 Task: Look for space in Jumilla, Spain from 5th July, 2023 to 10th July, 2023 for 4 adults in price range Rs.9000 to Rs.14000. Place can be entire place with 2 bedrooms having 4 beds and 2 bathrooms. Property type can be house, flat, guest house. Booking option can be shelf check-in. Required host language is English.
Action: Mouse moved to (336, 173)
Screenshot: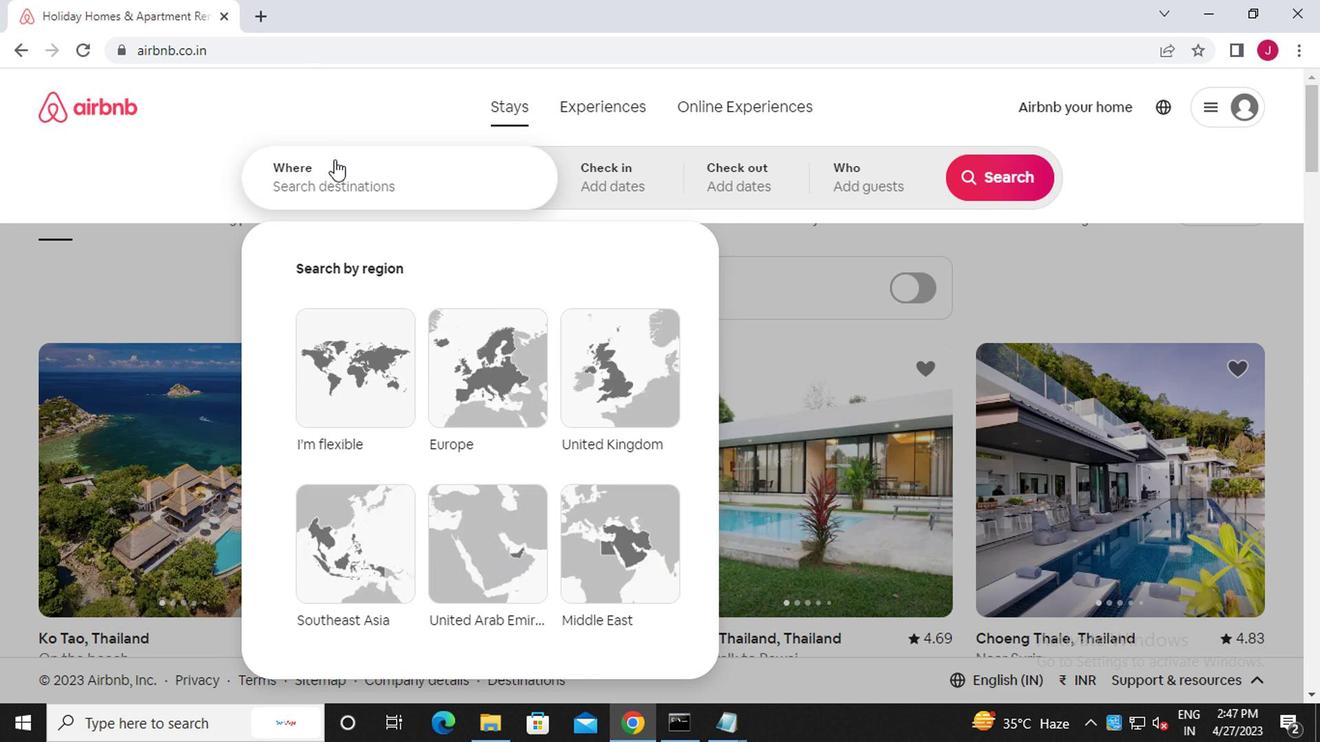 
Action: Mouse pressed left at (336, 173)
Screenshot: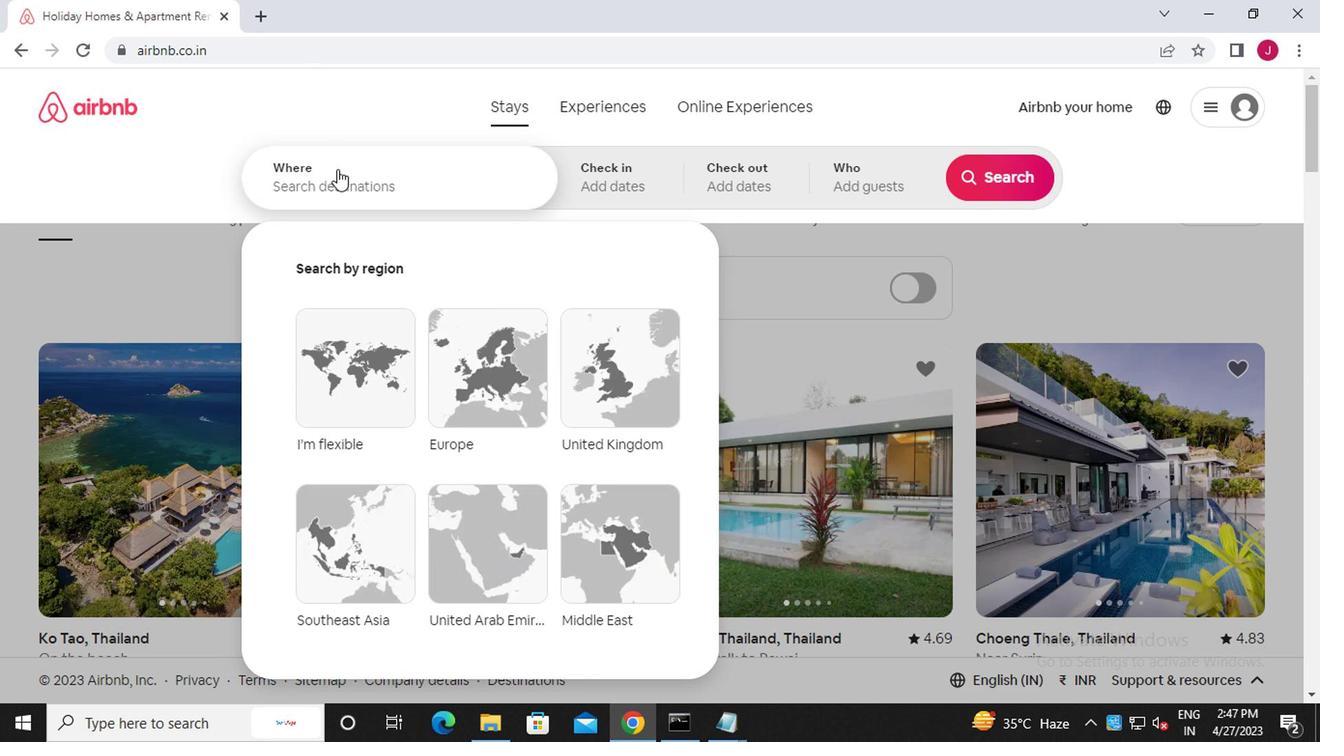 
Action: Key pressed j<Key.caps_lock>umilla,<Key.caps_lock>s<Key.caps_lock>pain
Screenshot: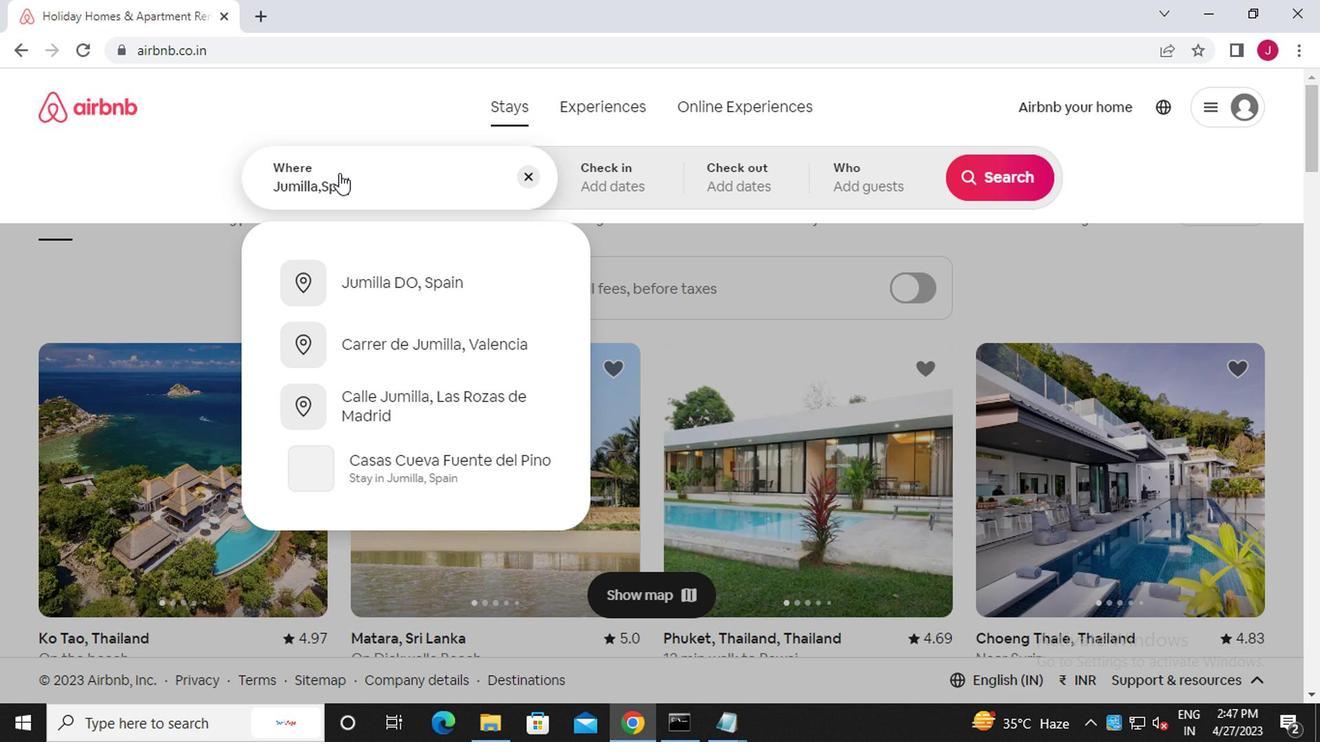
Action: Mouse moved to (640, 191)
Screenshot: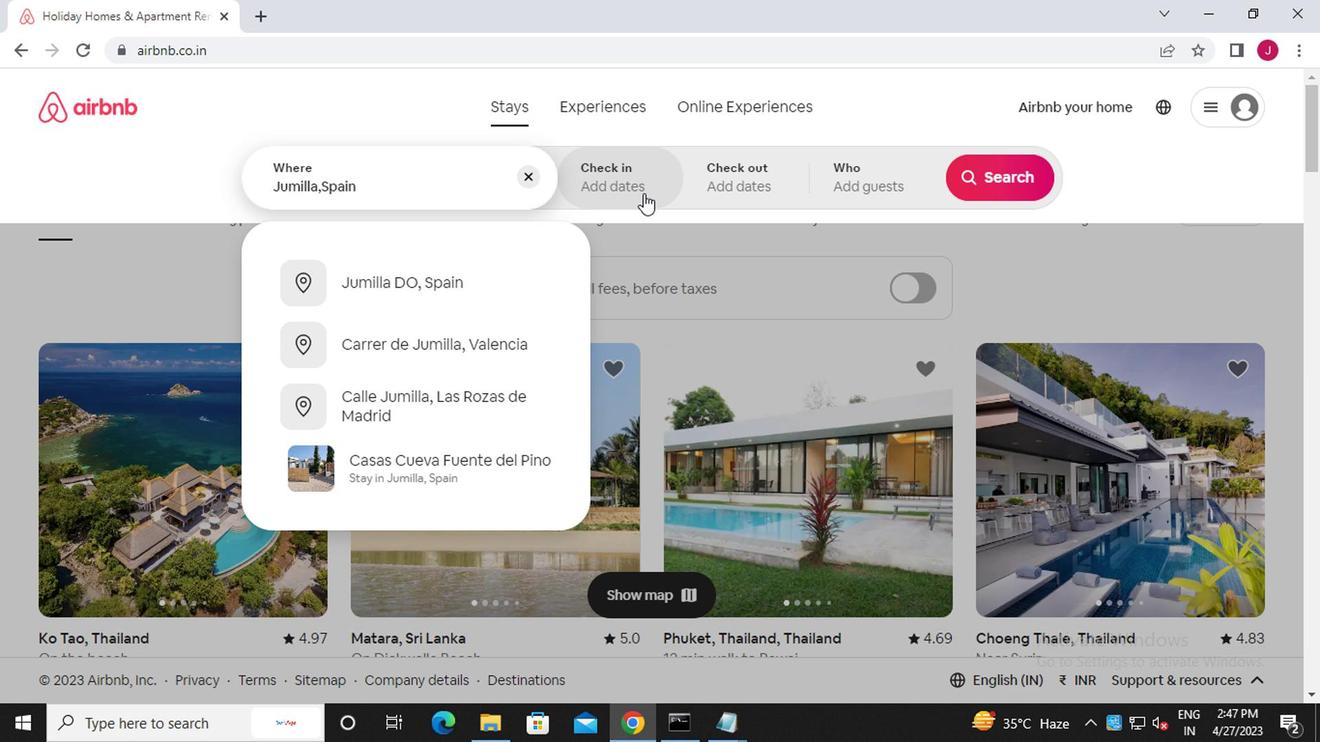 
Action: Mouse pressed left at (640, 191)
Screenshot: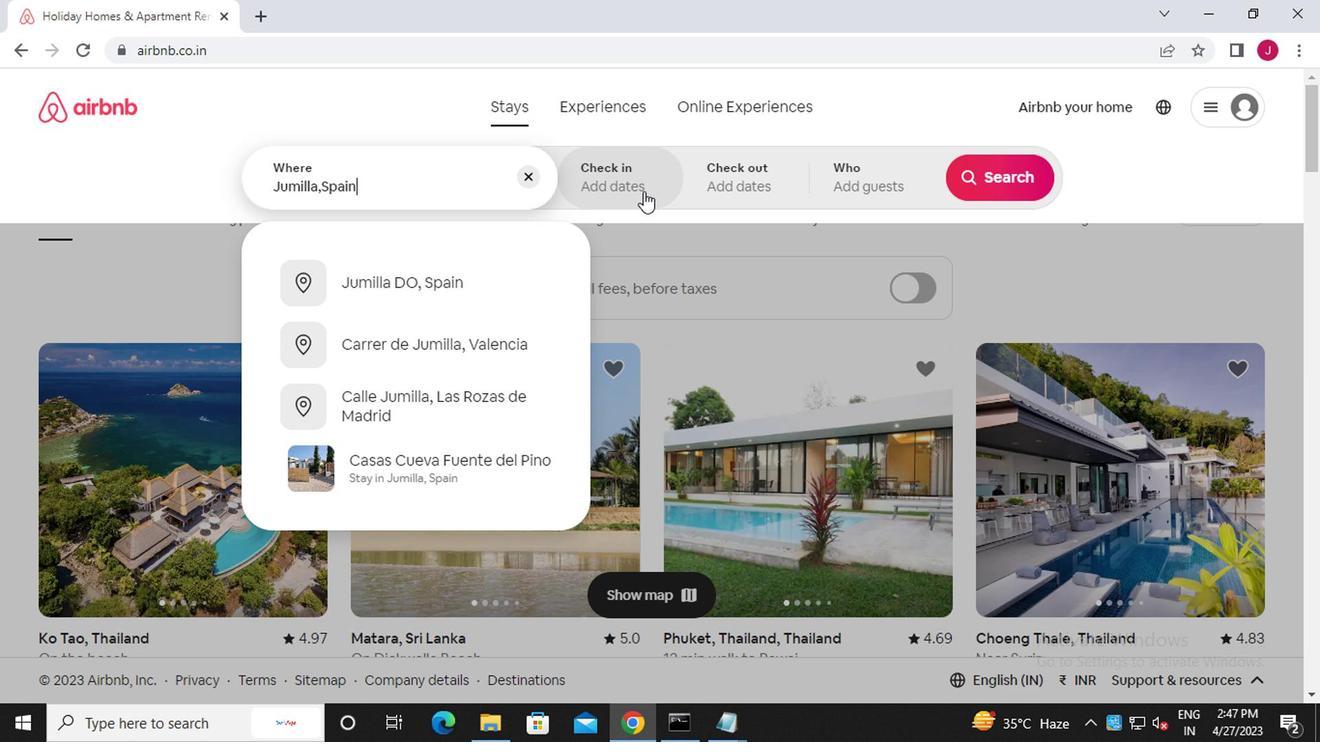 
Action: Mouse moved to (984, 330)
Screenshot: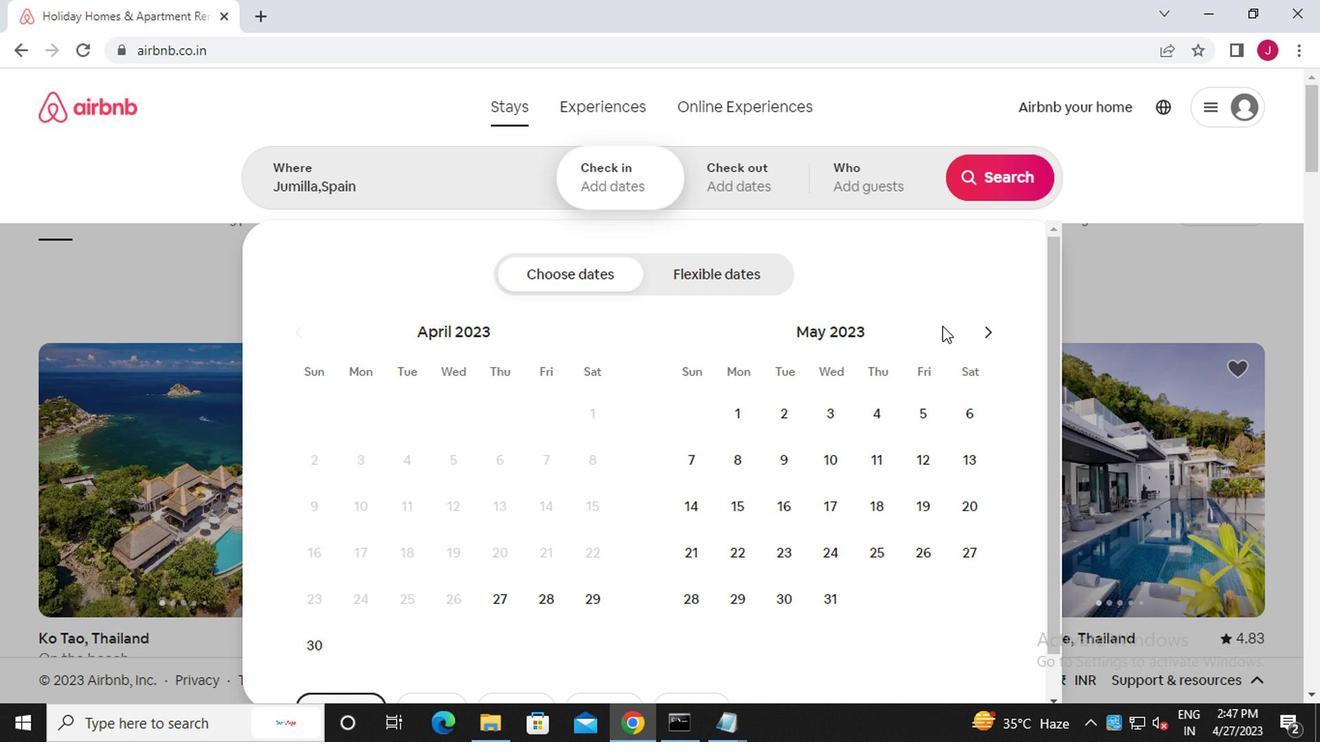 
Action: Mouse pressed left at (984, 330)
Screenshot: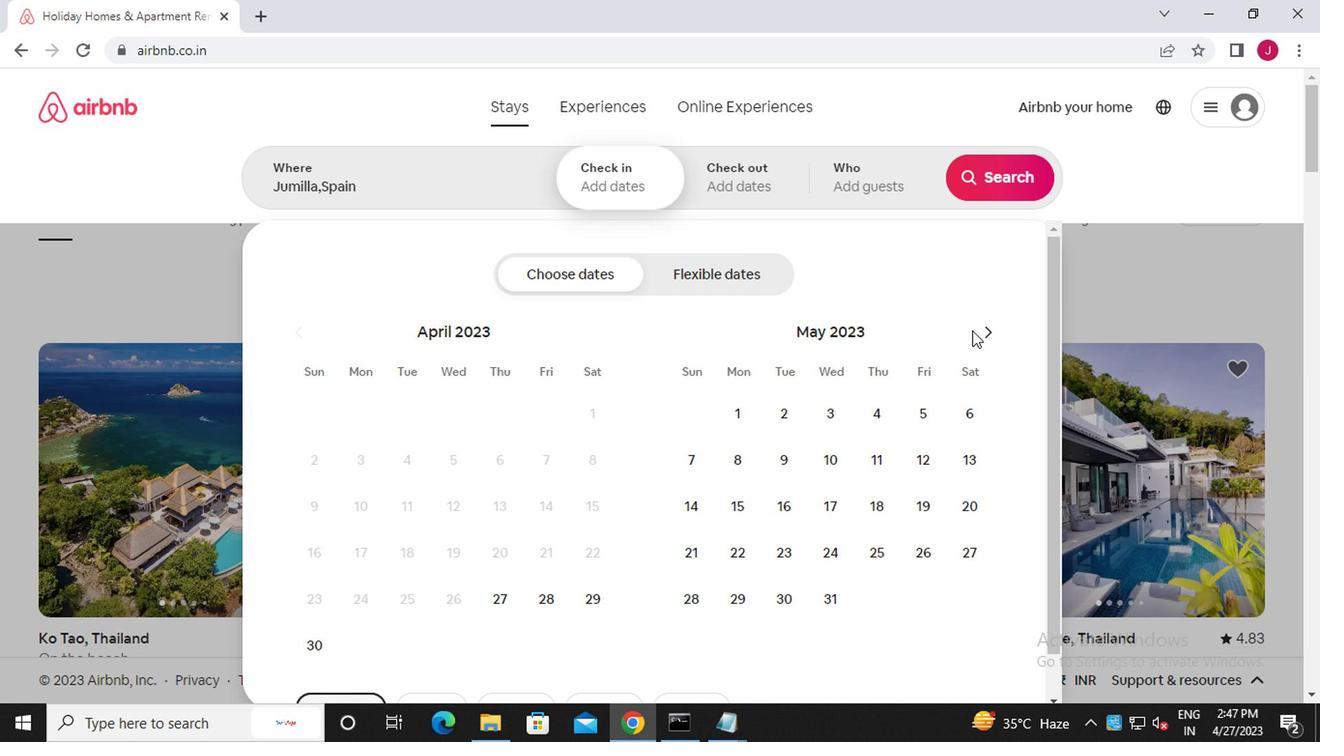 
Action: Mouse moved to (984, 330)
Screenshot: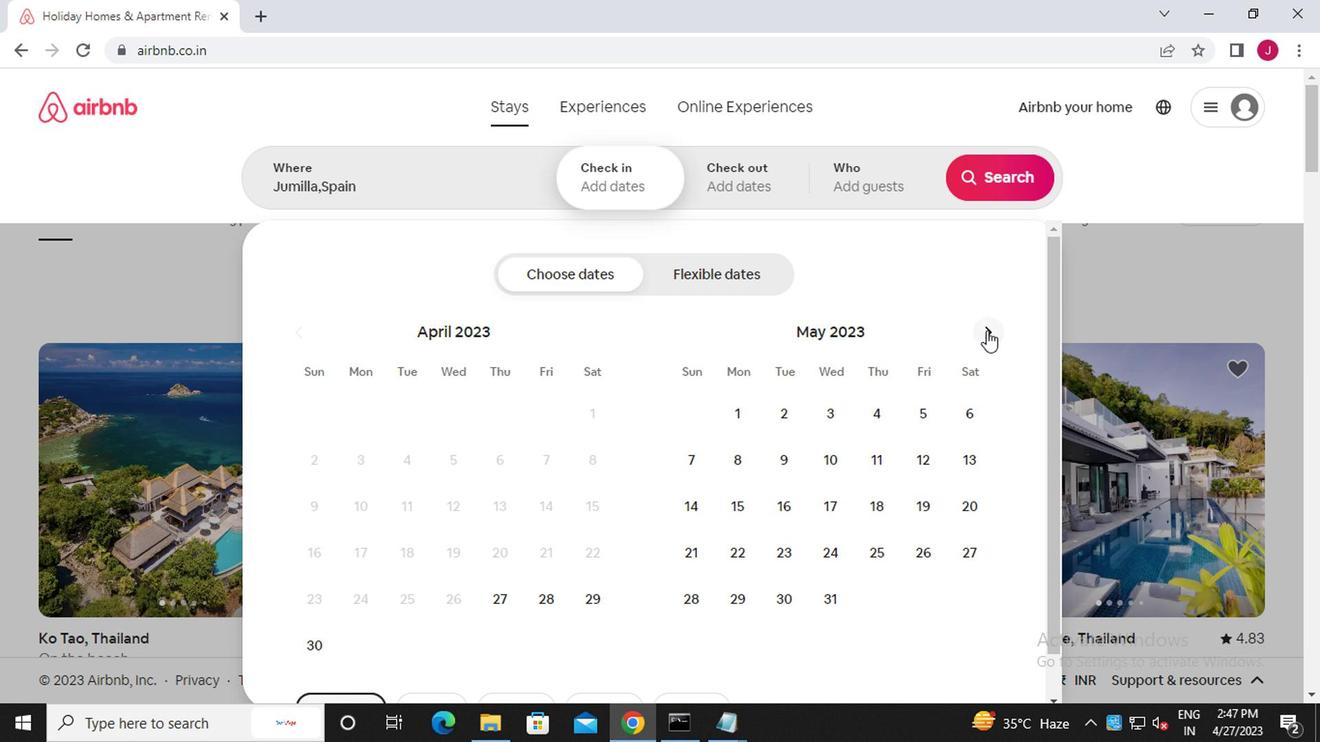 
Action: Mouse pressed left at (984, 330)
Screenshot: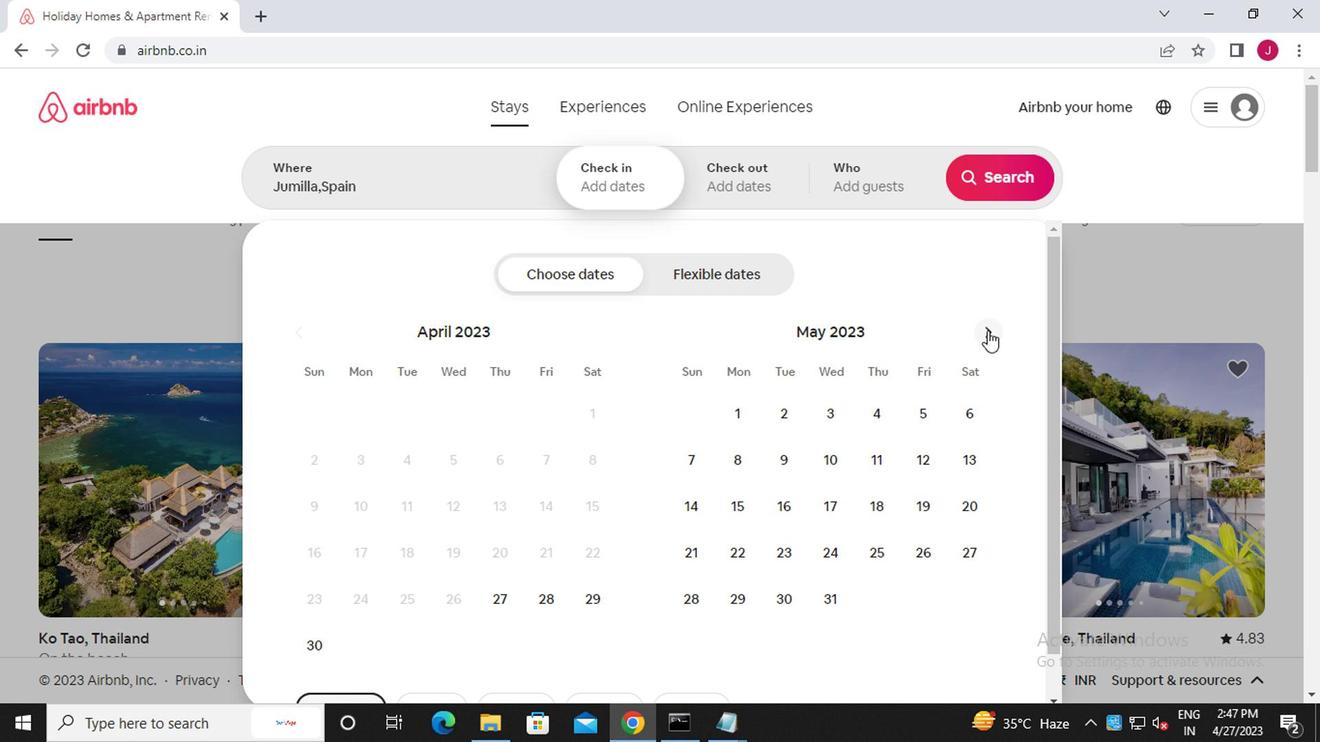 
Action: Mouse moved to (822, 463)
Screenshot: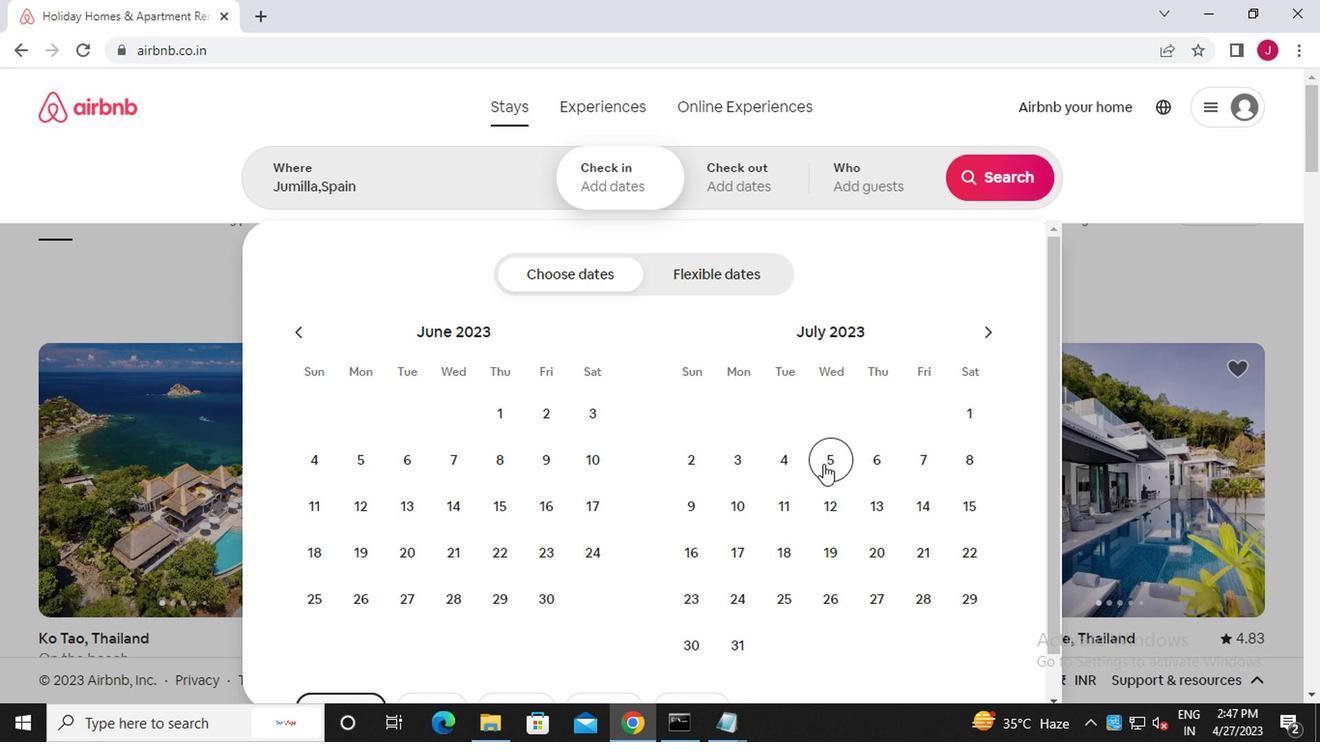 
Action: Mouse pressed left at (822, 463)
Screenshot: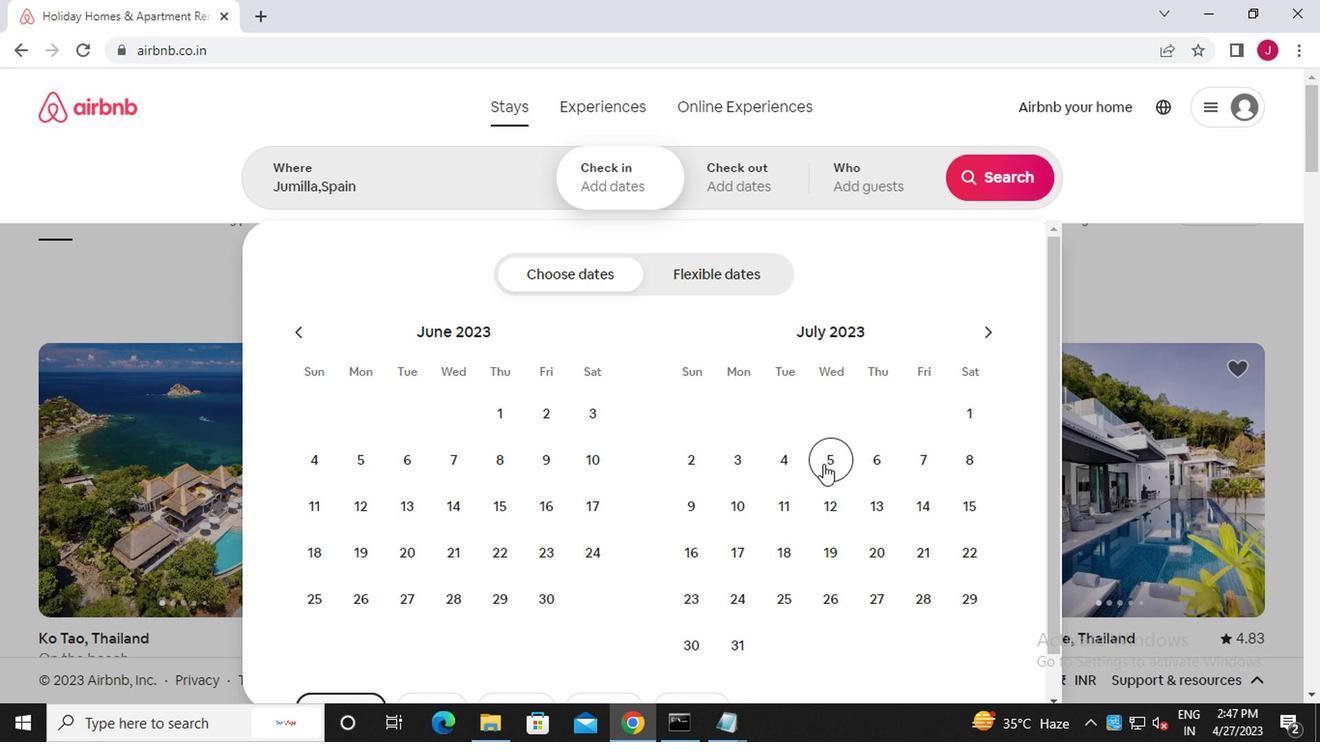 
Action: Mouse moved to (737, 499)
Screenshot: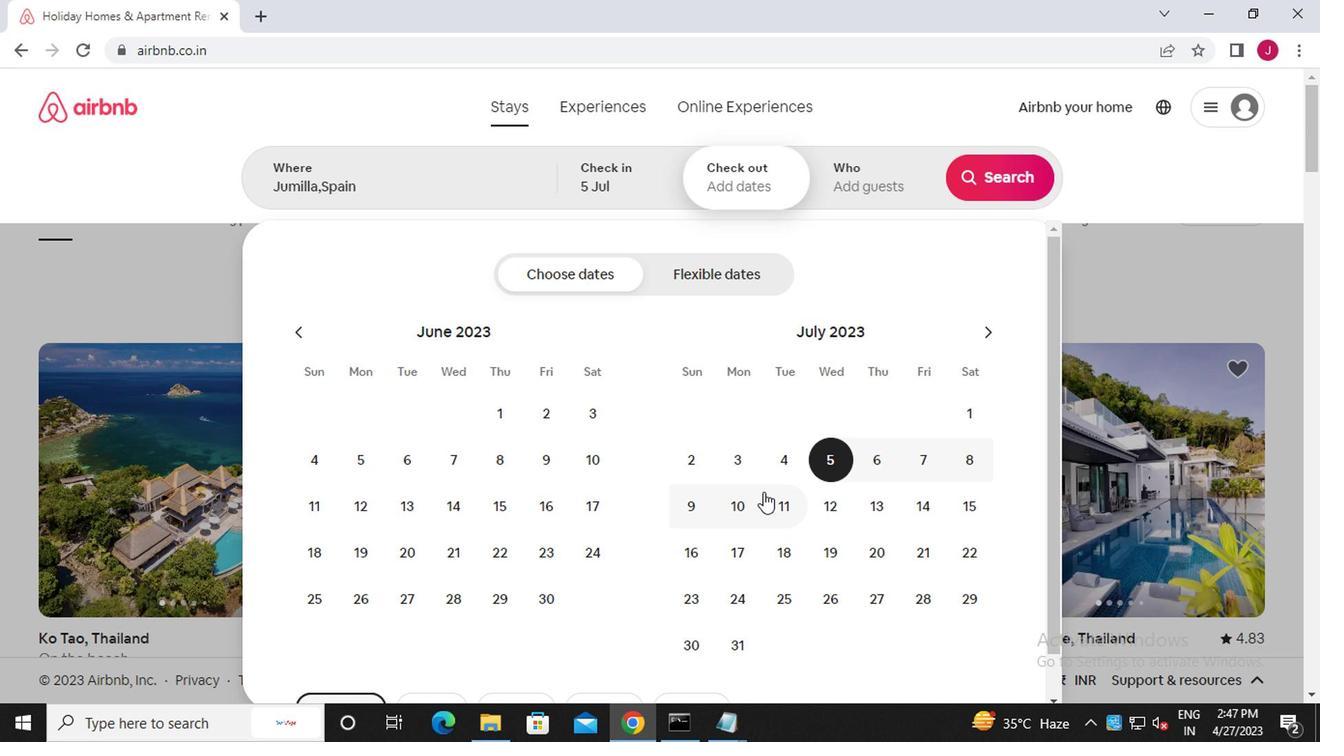 
Action: Mouse pressed left at (737, 499)
Screenshot: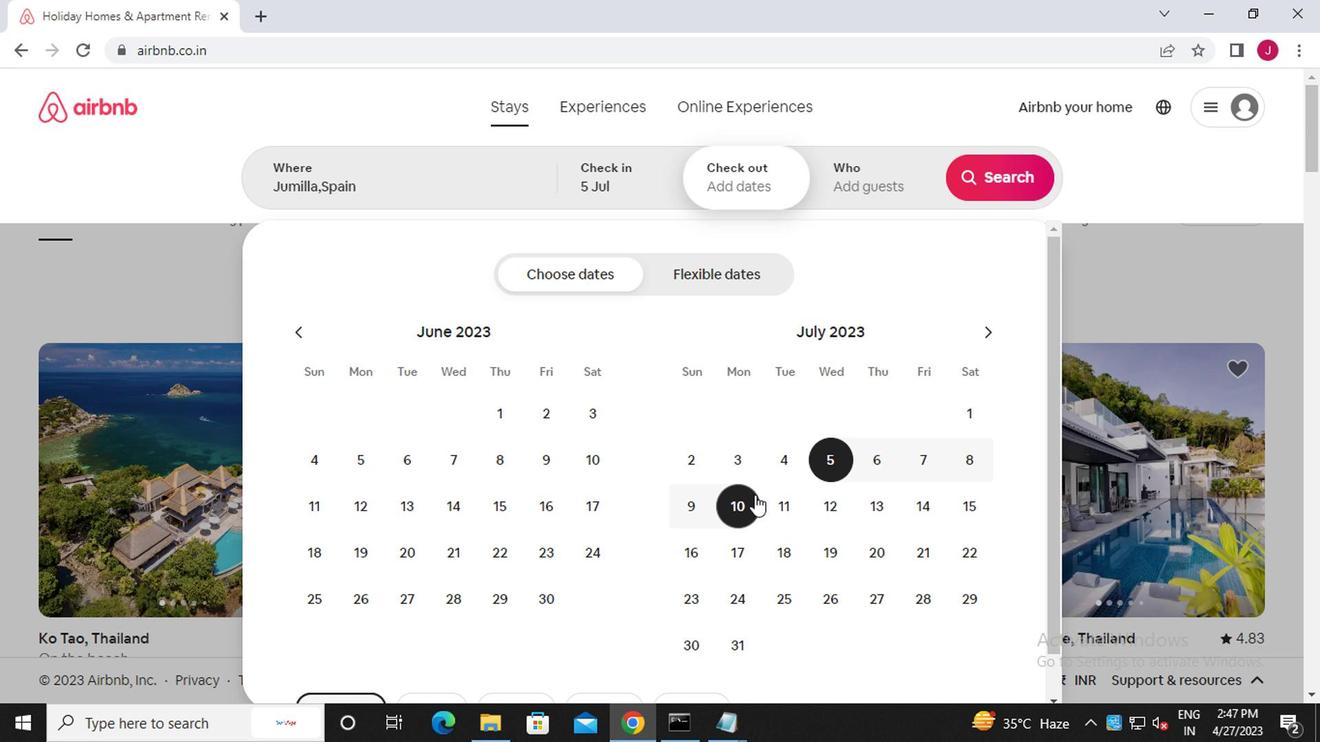 
Action: Mouse moved to (867, 181)
Screenshot: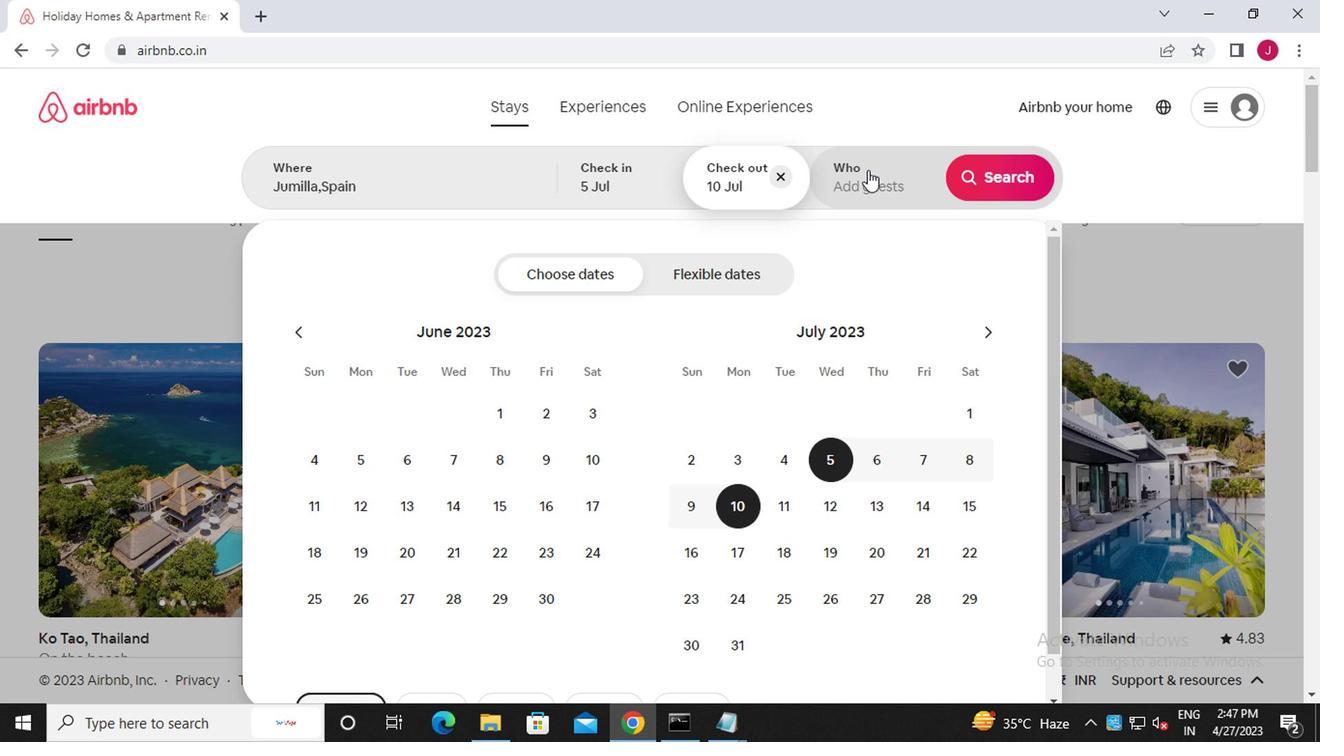 
Action: Mouse pressed left at (867, 181)
Screenshot: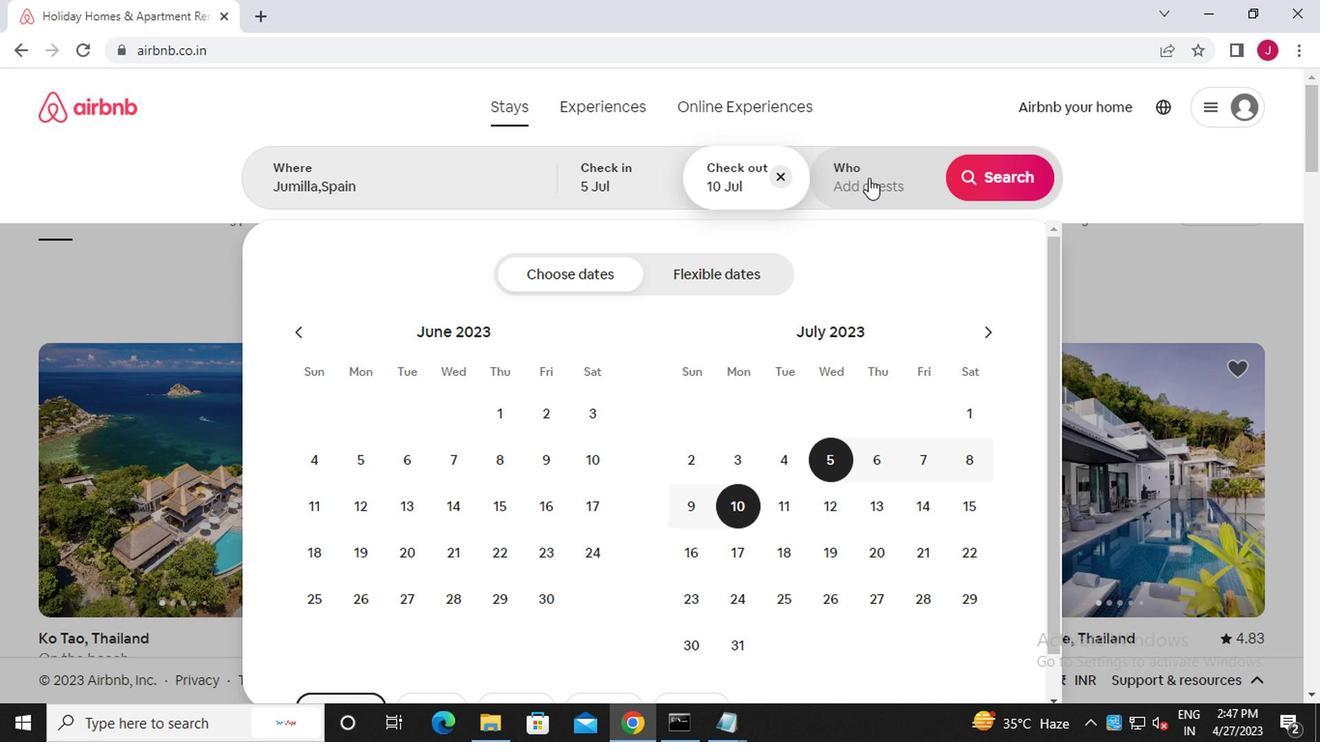 
Action: Mouse moved to (999, 278)
Screenshot: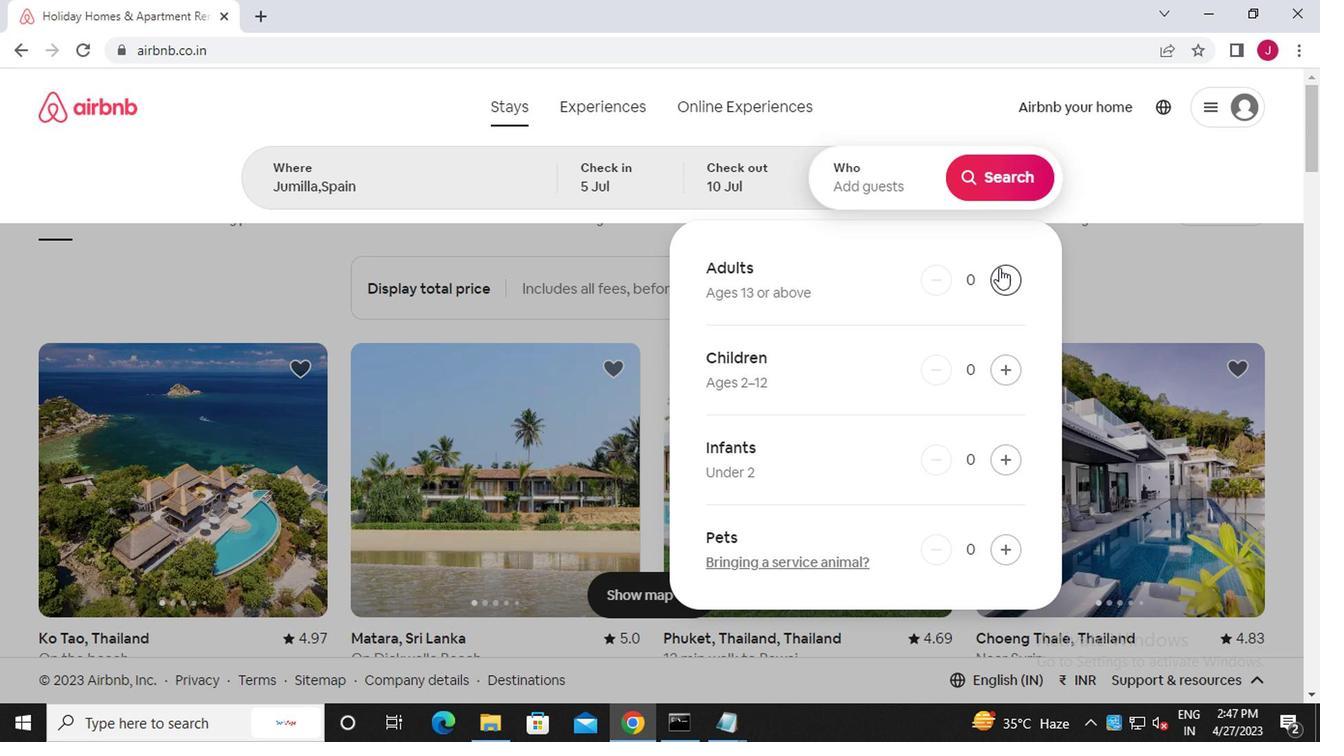 
Action: Mouse pressed left at (999, 278)
Screenshot: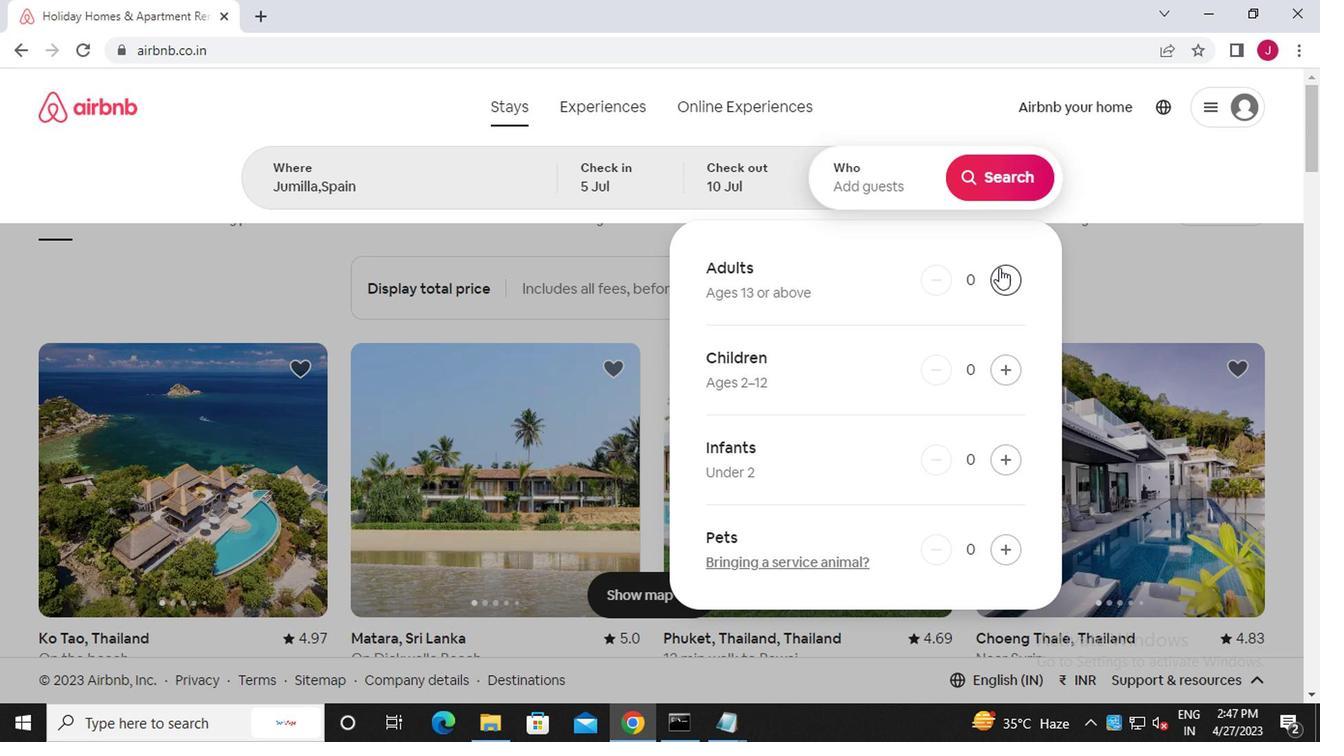 
Action: Mouse pressed left at (999, 278)
Screenshot: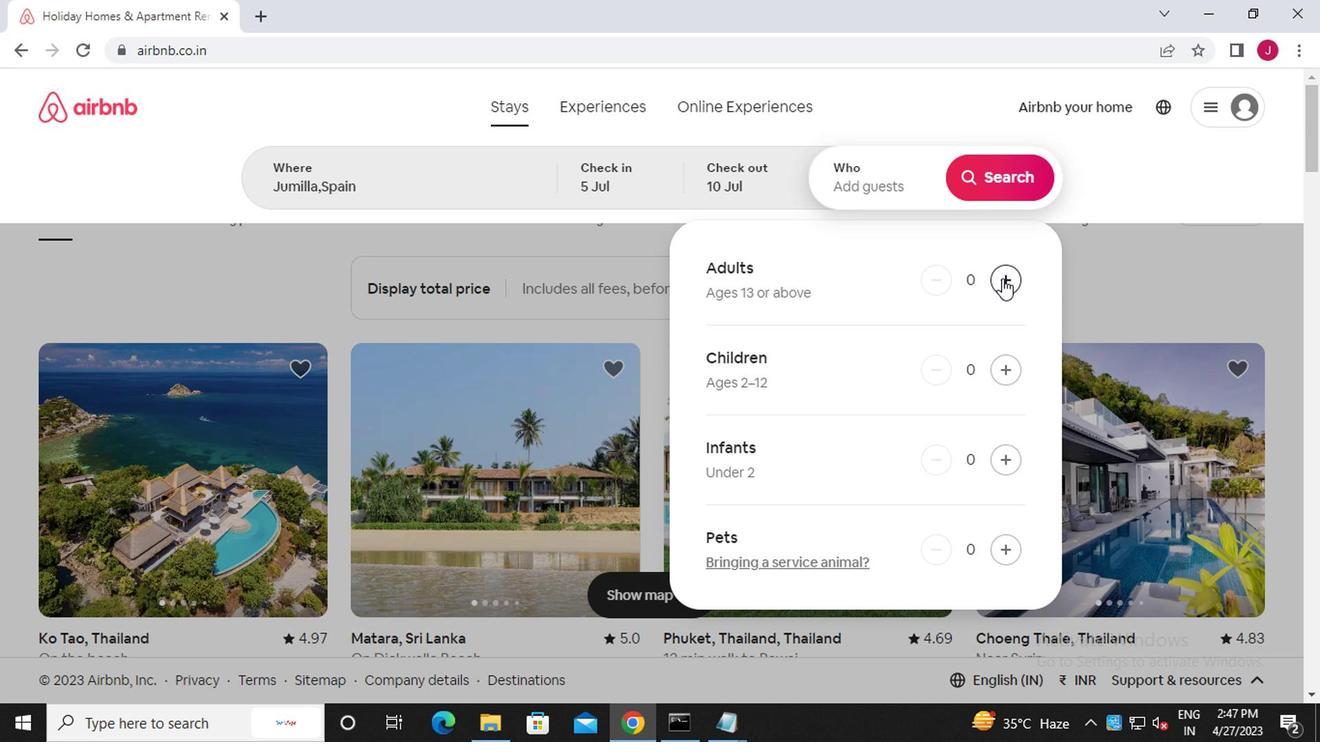 
Action: Mouse pressed left at (999, 278)
Screenshot: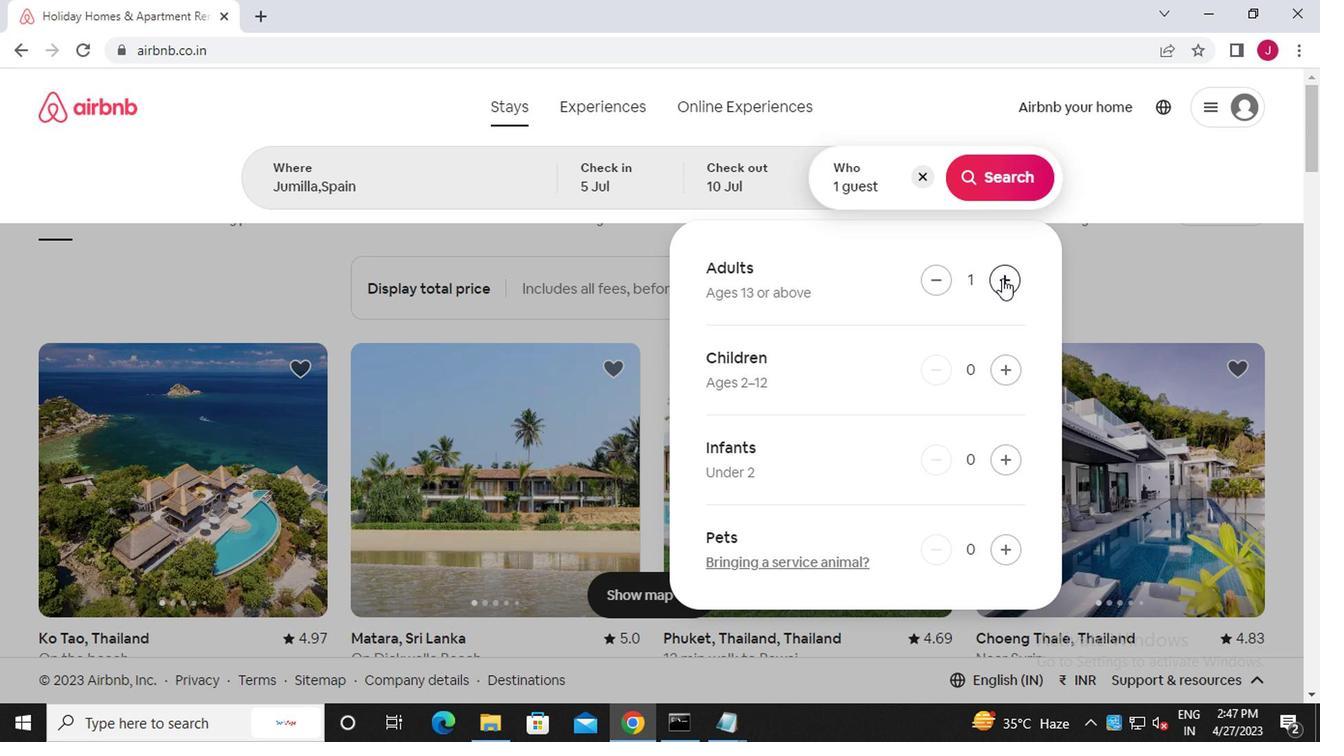 
Action: Mouse pressed left at (999, 278)
Screenshot: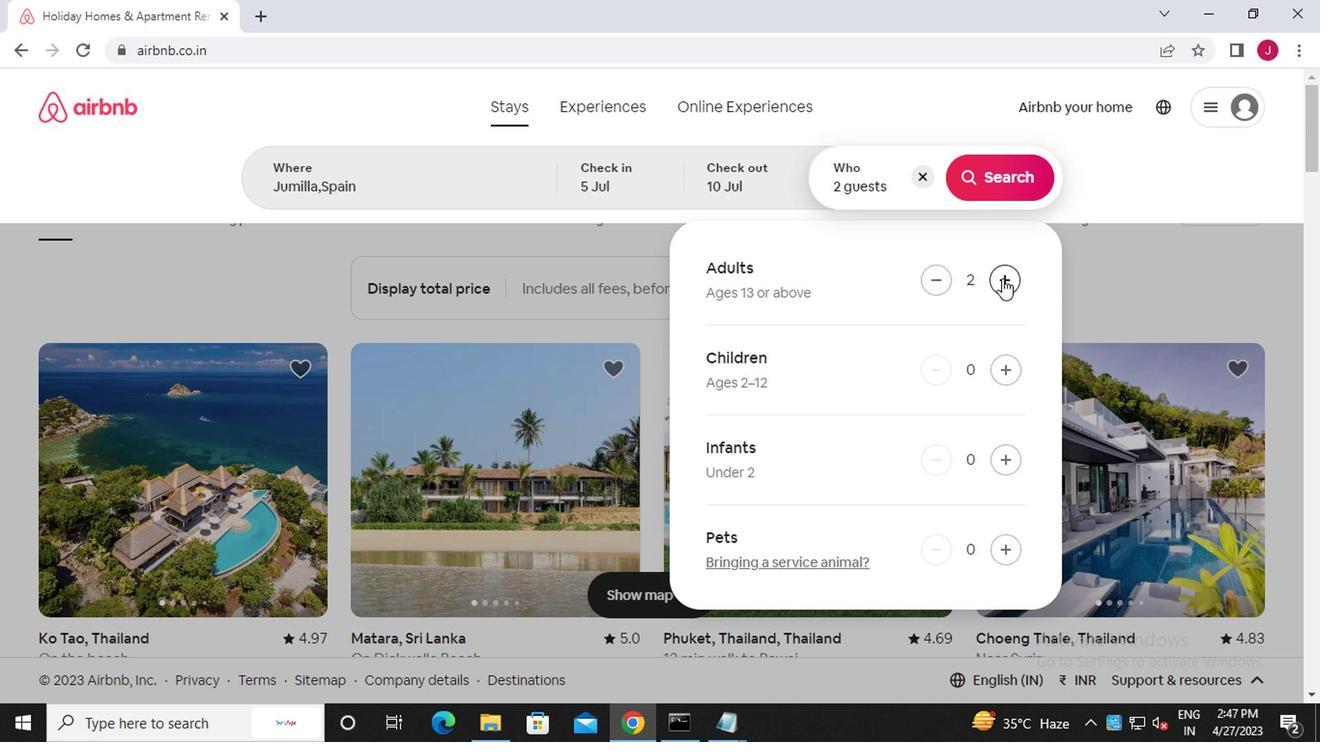 
Action: Mouse moved to (1003, 186)
Screenshot: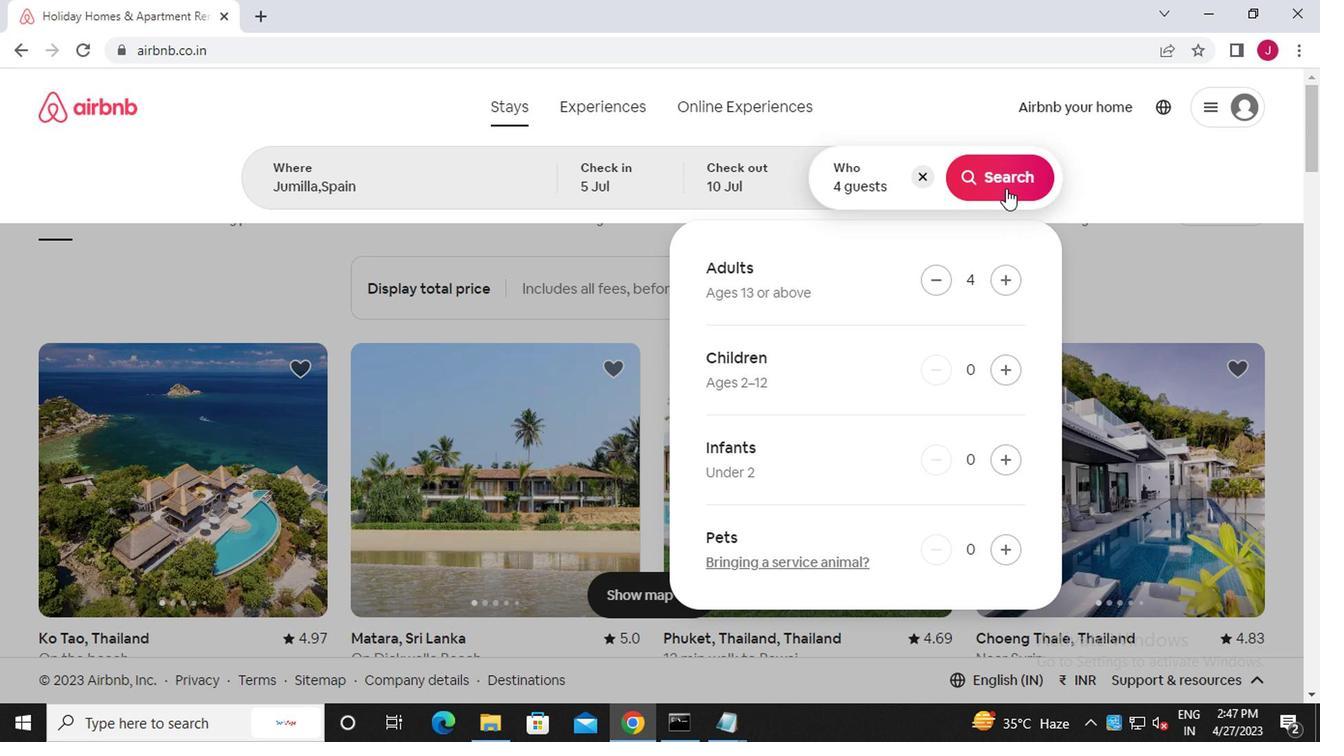 
Action: Mouse pressed left at (1003, 186)
Screenshot: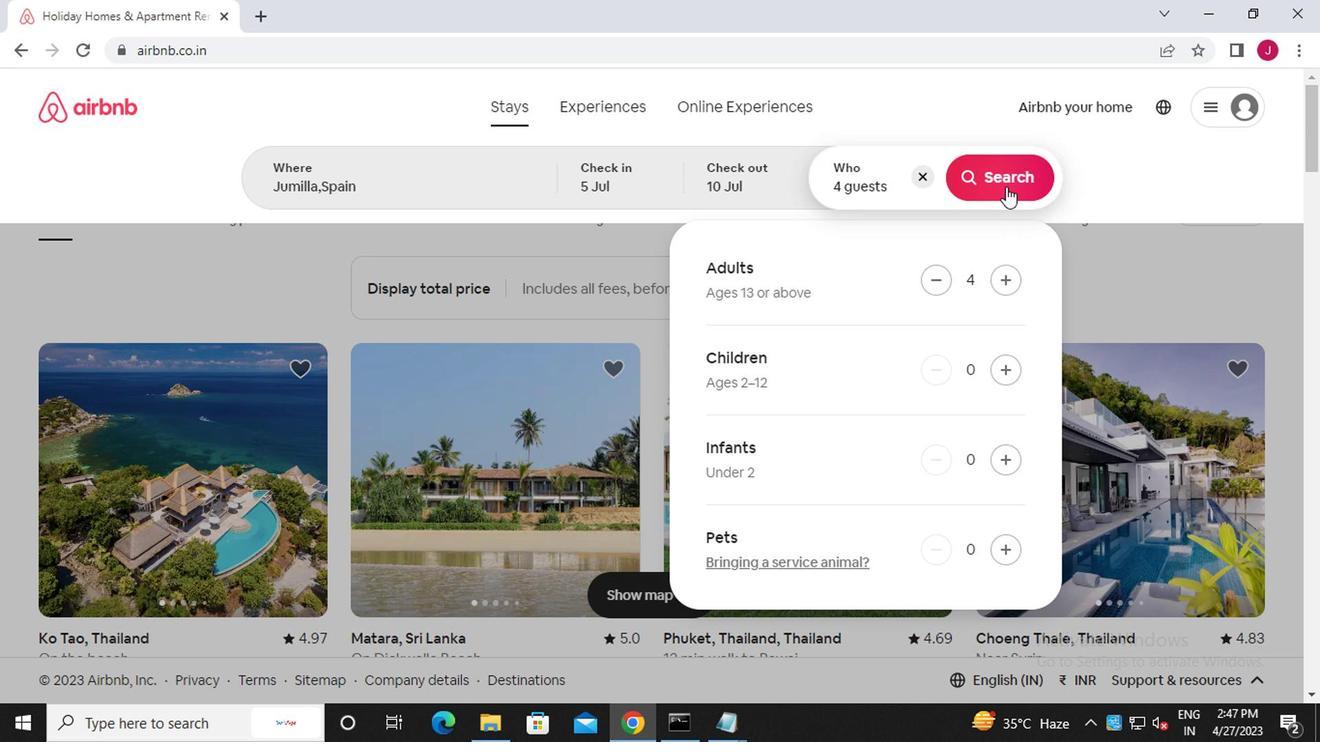
Action: Mouse moved to (1230, 176)
Screenshot: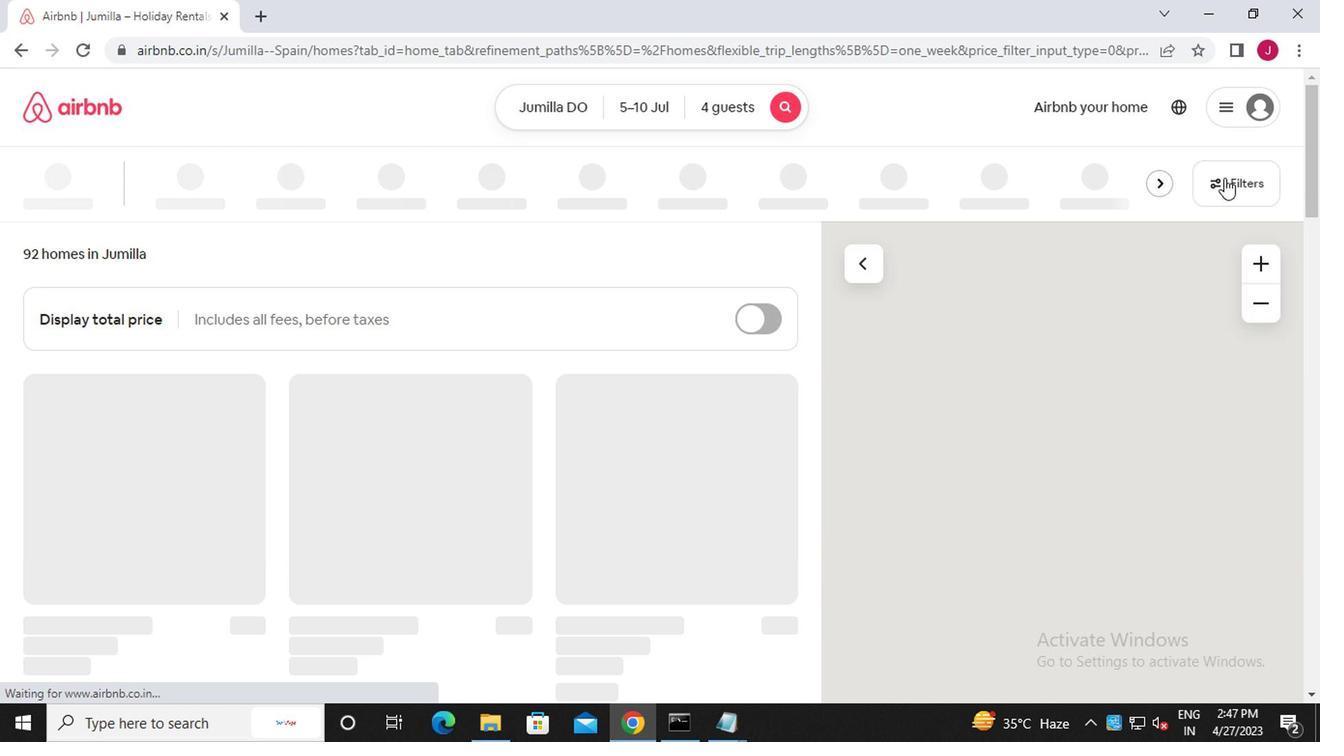 
Action: Mouse pressed left at (1230, 176)
Screenshot: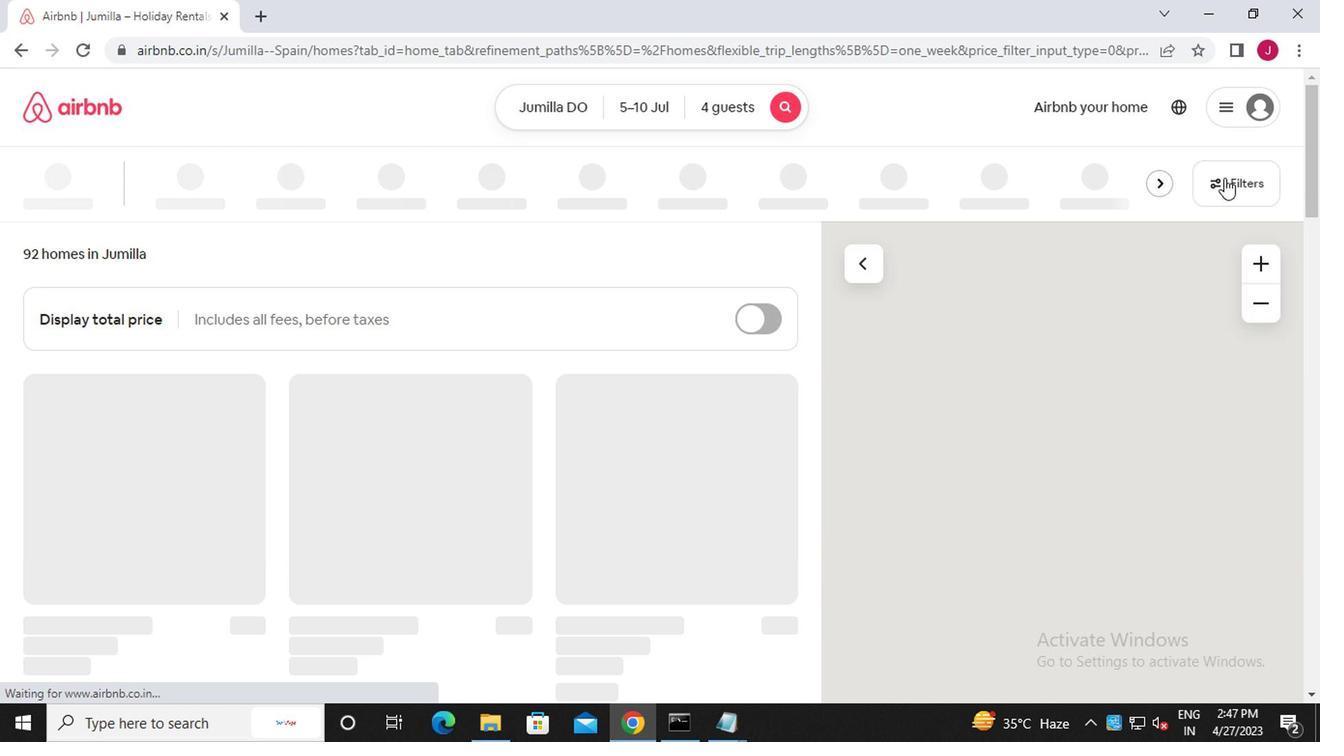 
Action: Mouse moved to (415, 418)
Screenshot: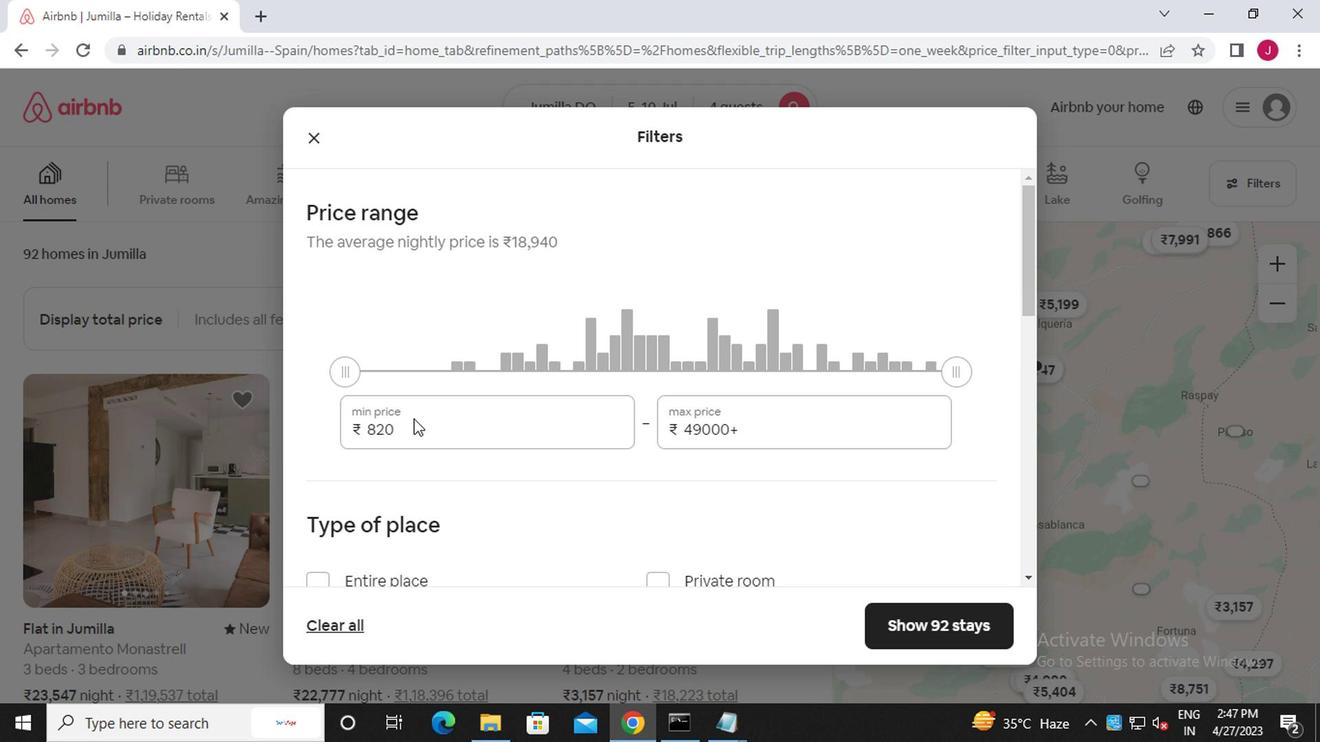 
Action: Mouse pressed left at (415, 418)
Screenshot: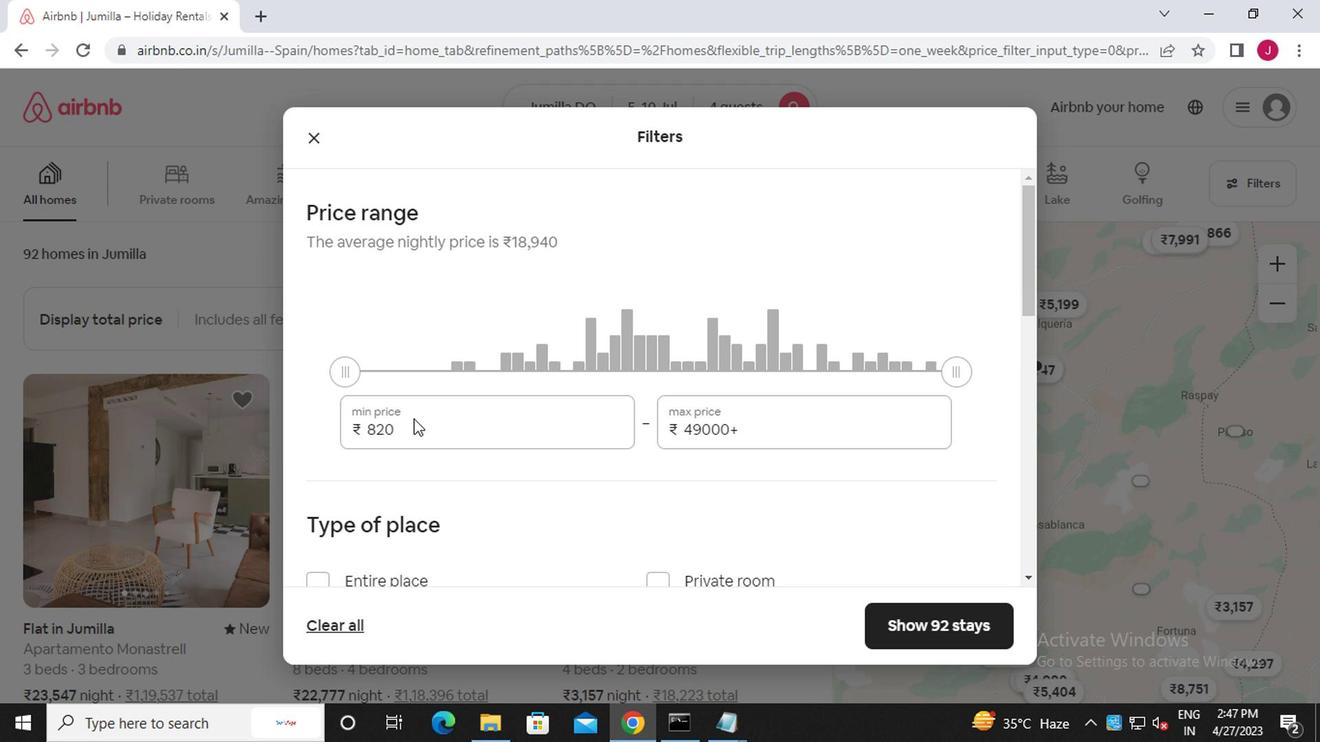
Action: Mouse moved to (412, 406)
Screenshot: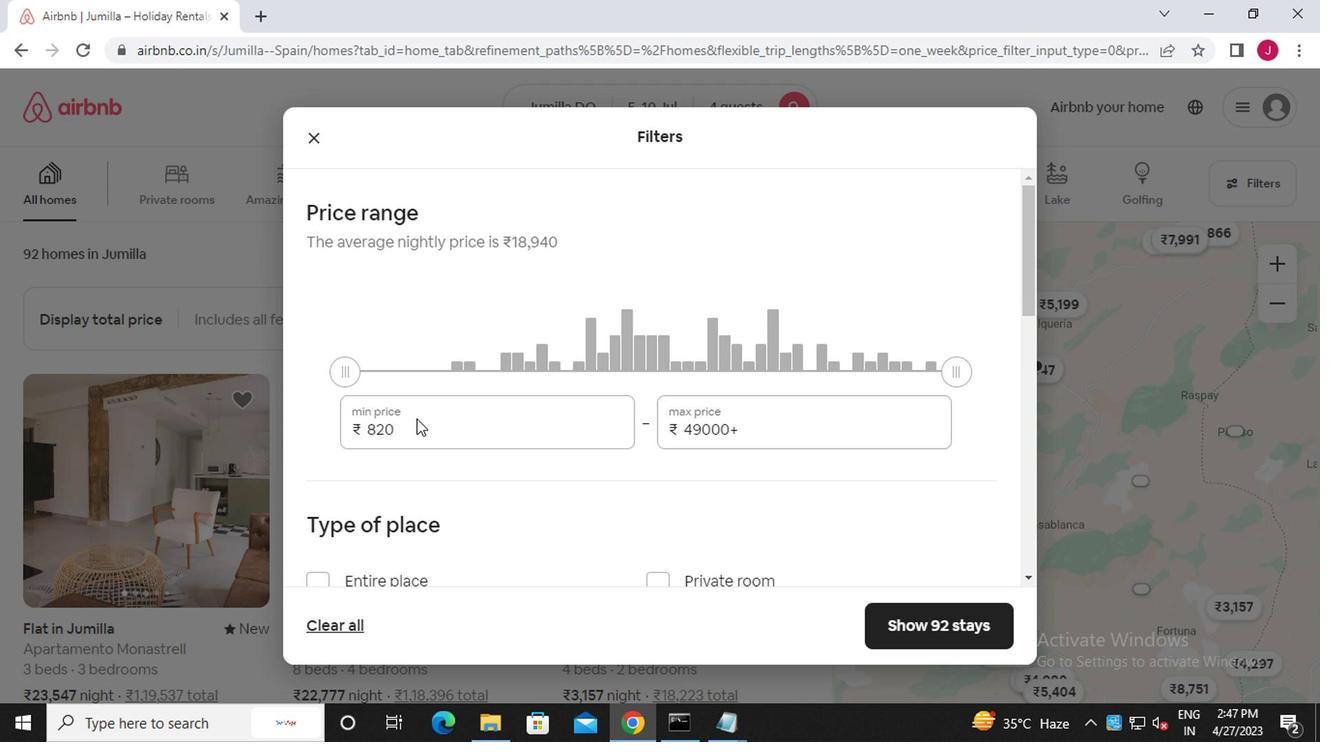 
Action: Key pressed <Key.backspace><Key.backspace><Key.backspace><Key.backspace><Key.backspace><Key.backspace><Key.backspace><Key.backspace><Key.backspace><<105>><<96>><<96>><<96>>
Screenshot: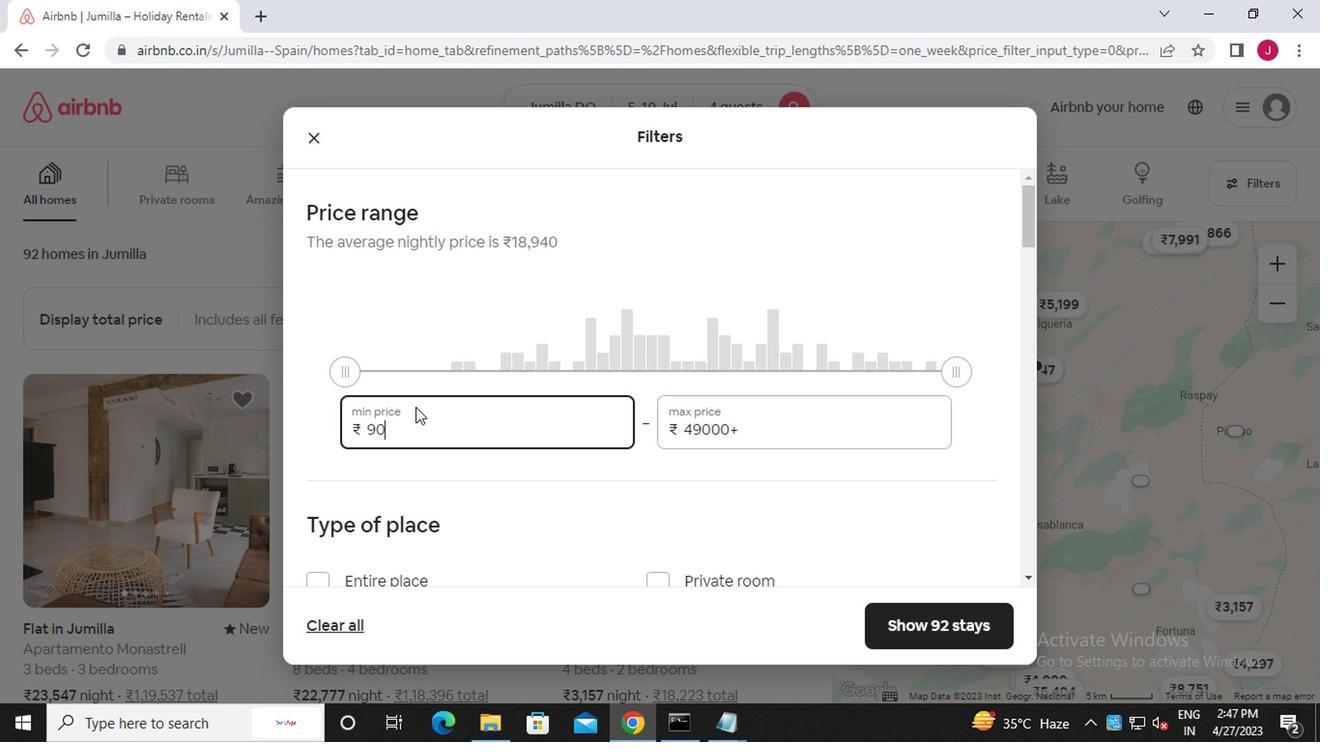 
Action: Mouse moved to (819, 427)
Screenshot: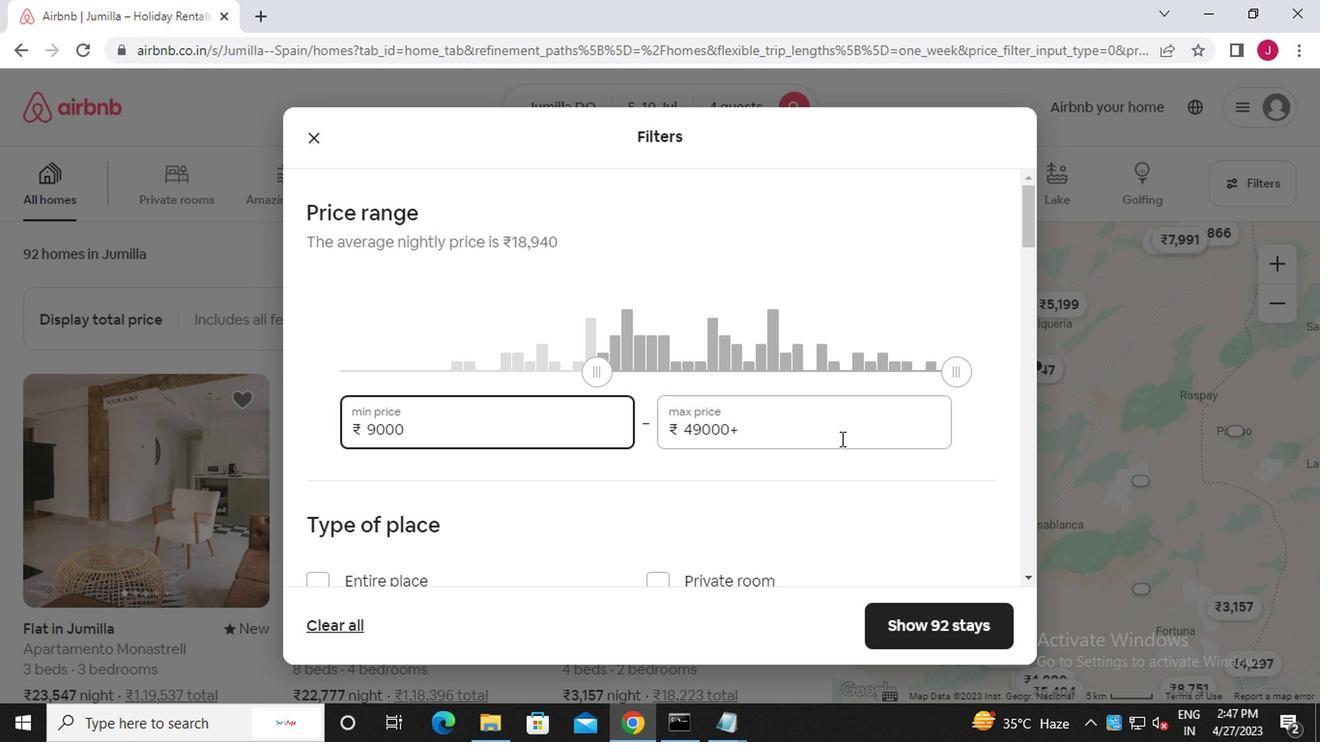 
Action: Mouse pressed left at (819, 427)
Screenshot: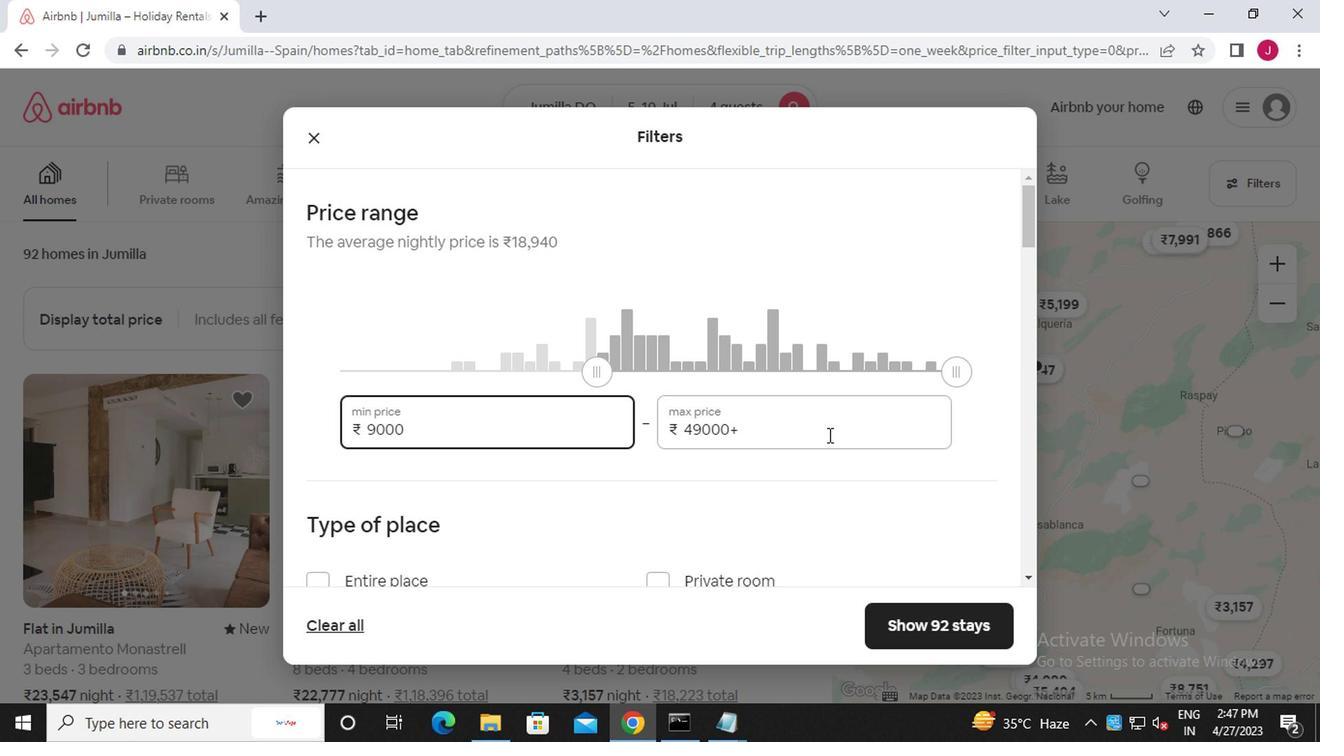 
Action: Mouse moved to (796, 420)
Screenshot: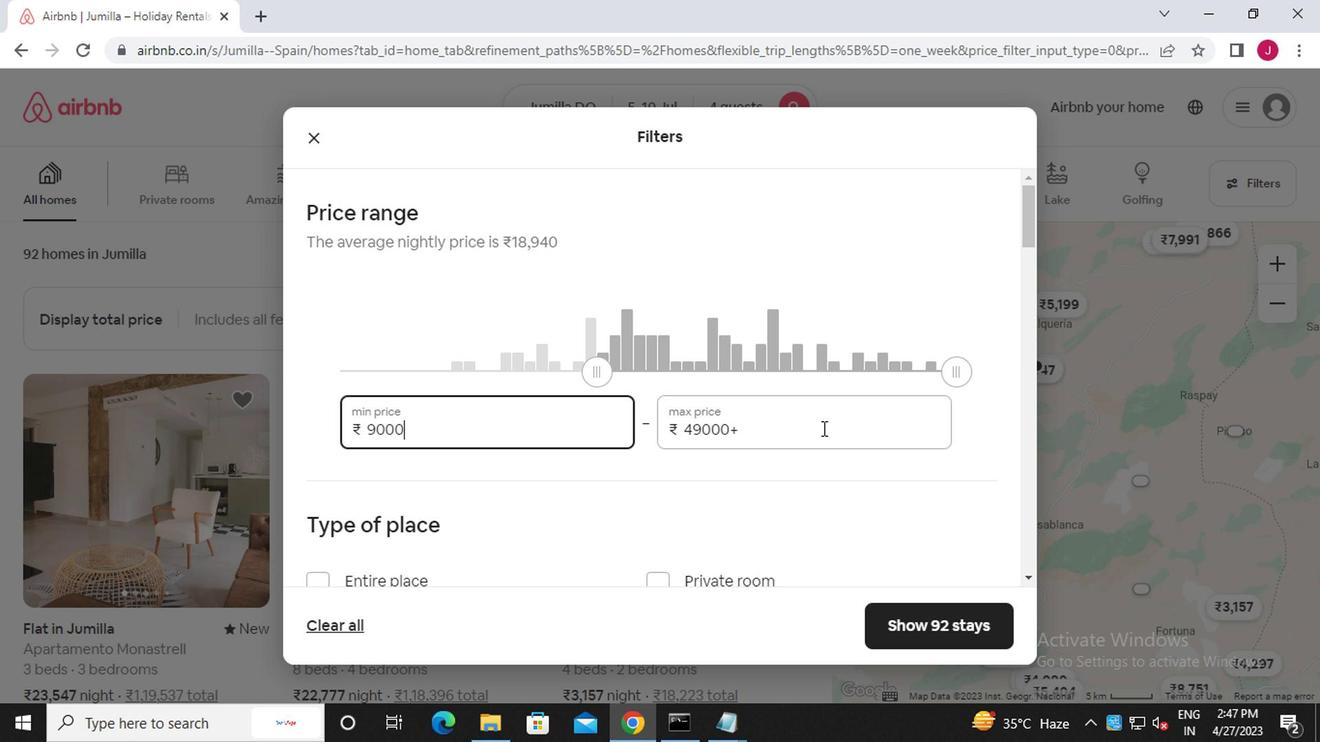 
Action: Key pressed <Key.backspace><Key.backspace><Key.backspace><Key.backspace><Key.backspace><Key.backspace><Key.backspace><Key.backspace><Key.backspace><Key.backspace><Key.backspace><Key.backspace><Key.backspace><<97>><<100>><<96>><<96>><<96>>
Screenshot: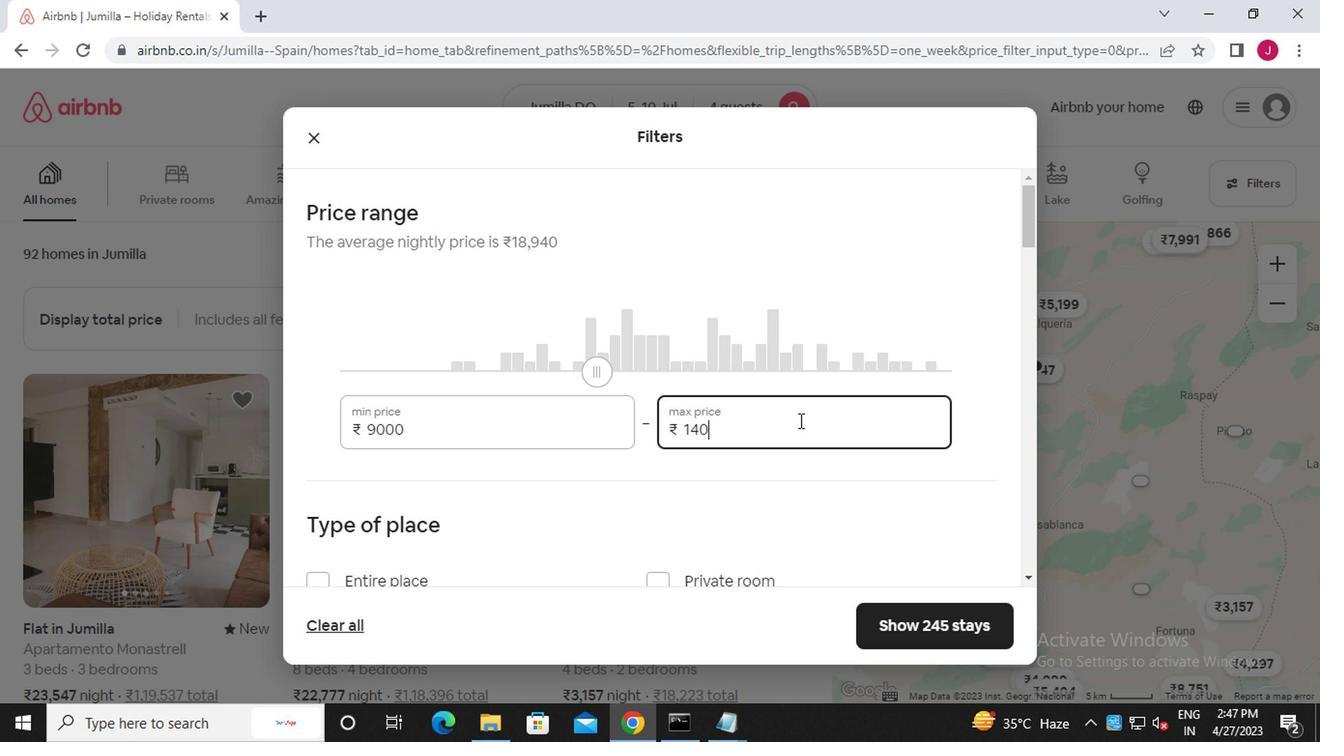 
Action: Mouse scrolled (796, 418) with delta (0, -1)
Screenshot: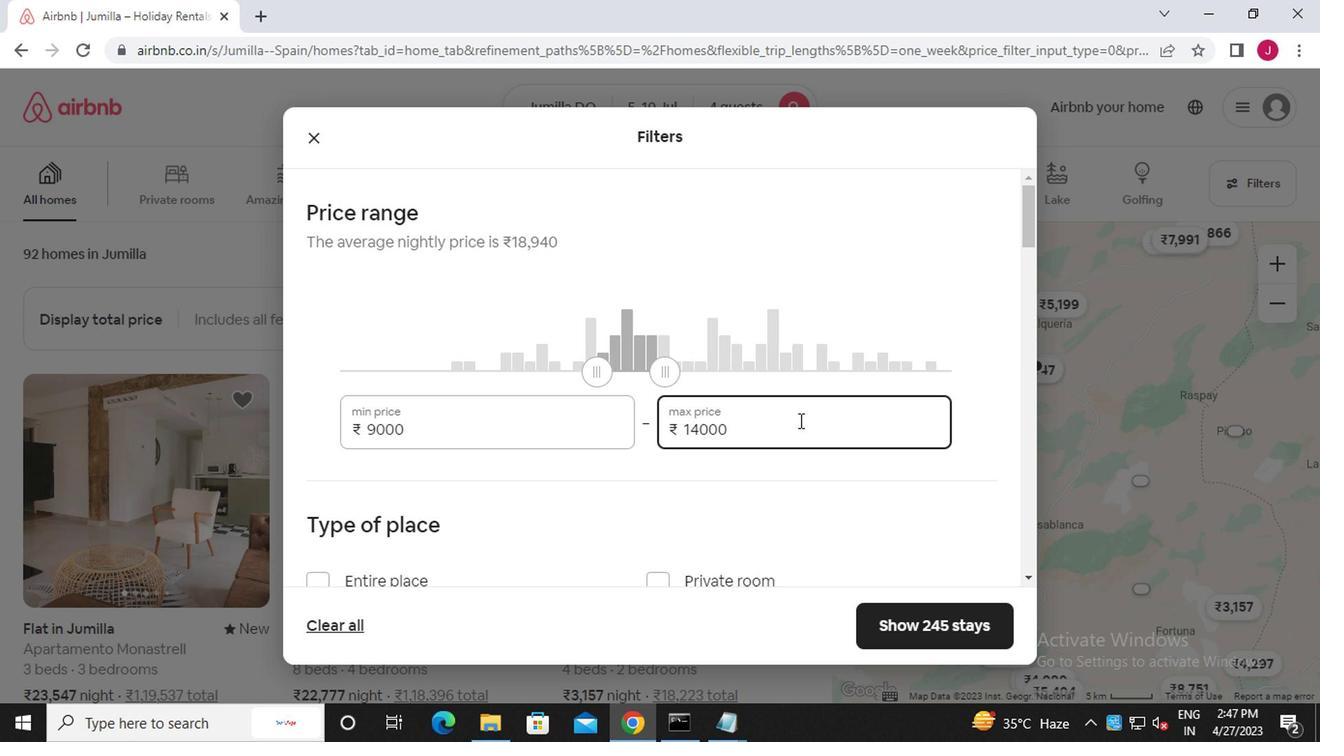 
Action: Mouse scrolled (796, 418) with delta (0, -1)
Screenshot: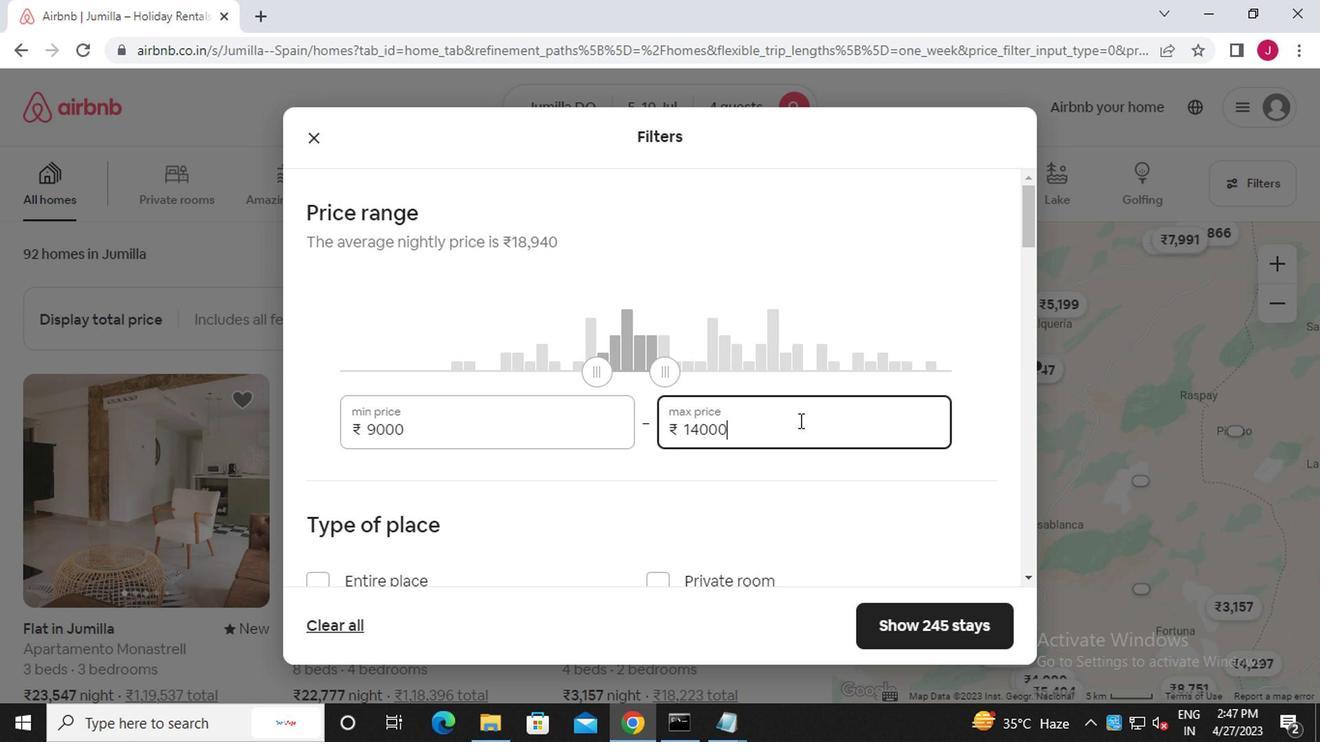 
Action: Mouse scrolled (796, 418) with delta (0, -1)
Screenshot: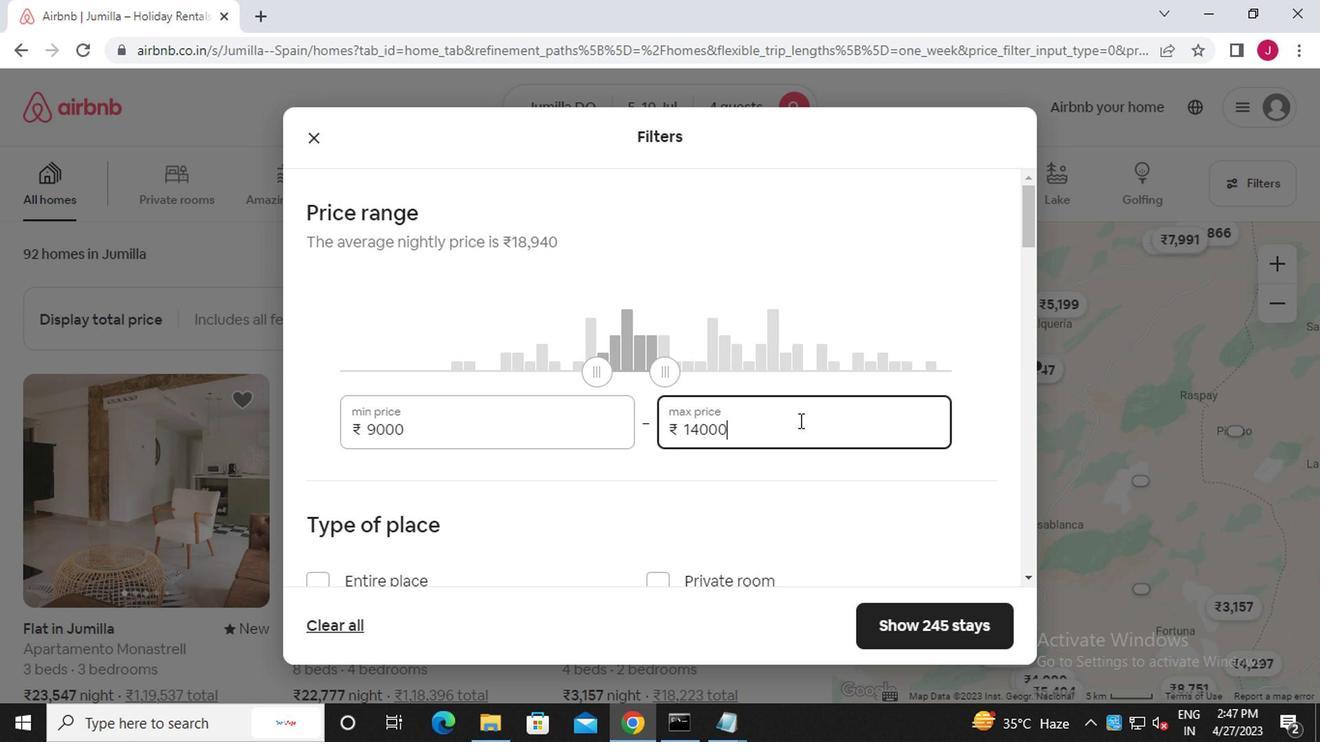 
Action: Mouse scrolled (796, 418) with delta (0, -1)
Screenshot: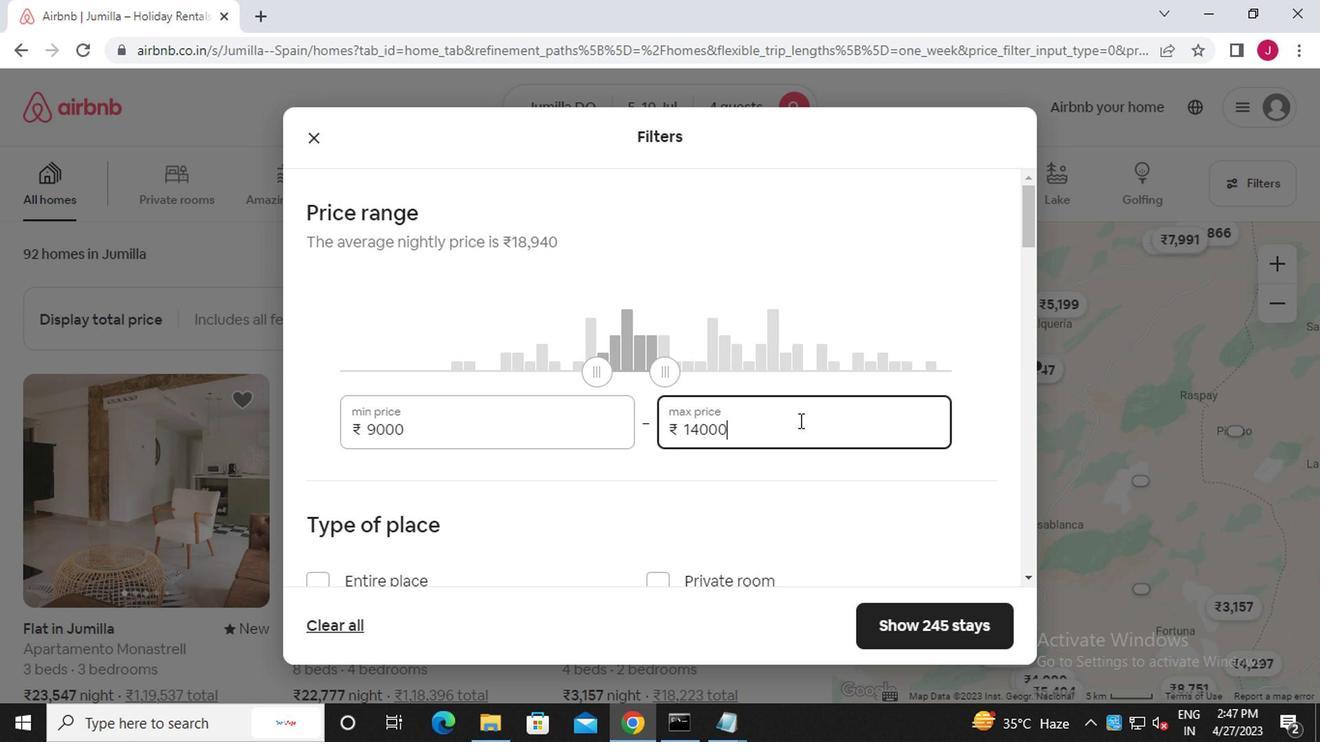 
Action: Mouse moved to (307, 195)
Screenshot: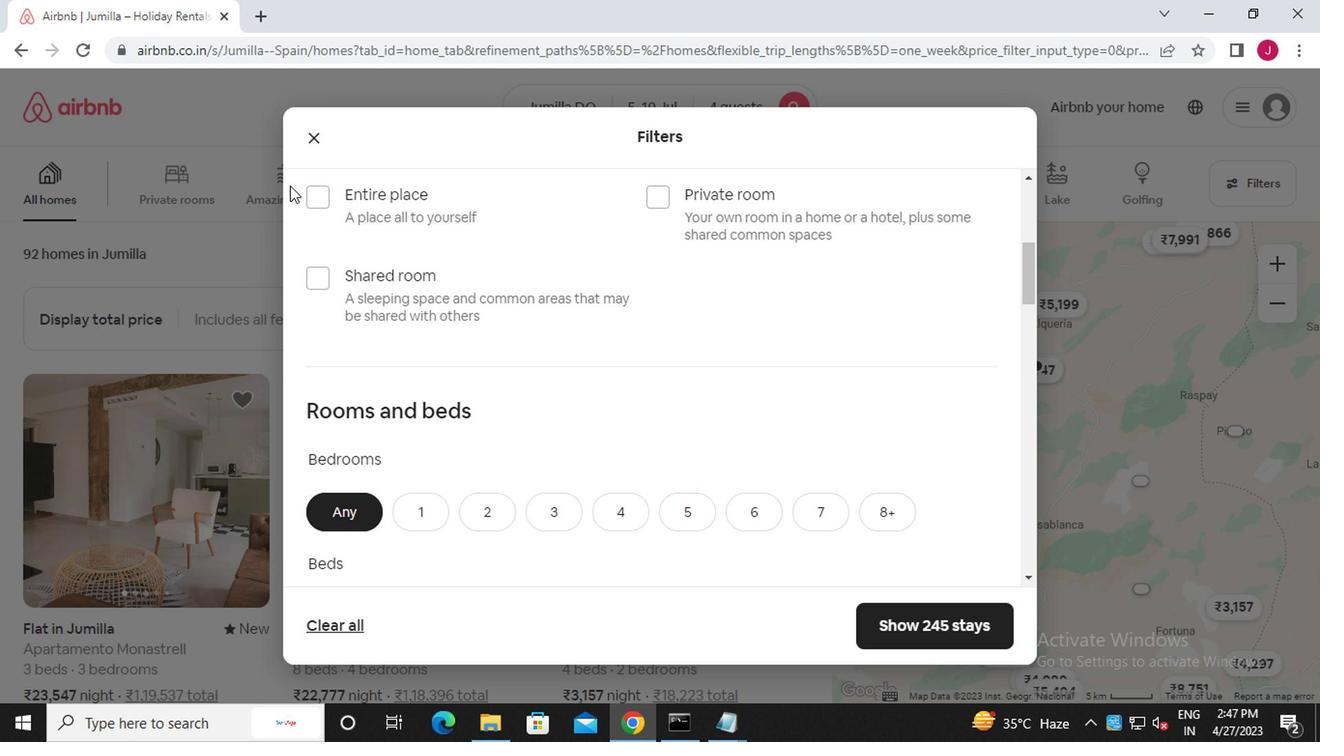 
Action: Mouse pressed left at (307, 195)
Screenshot: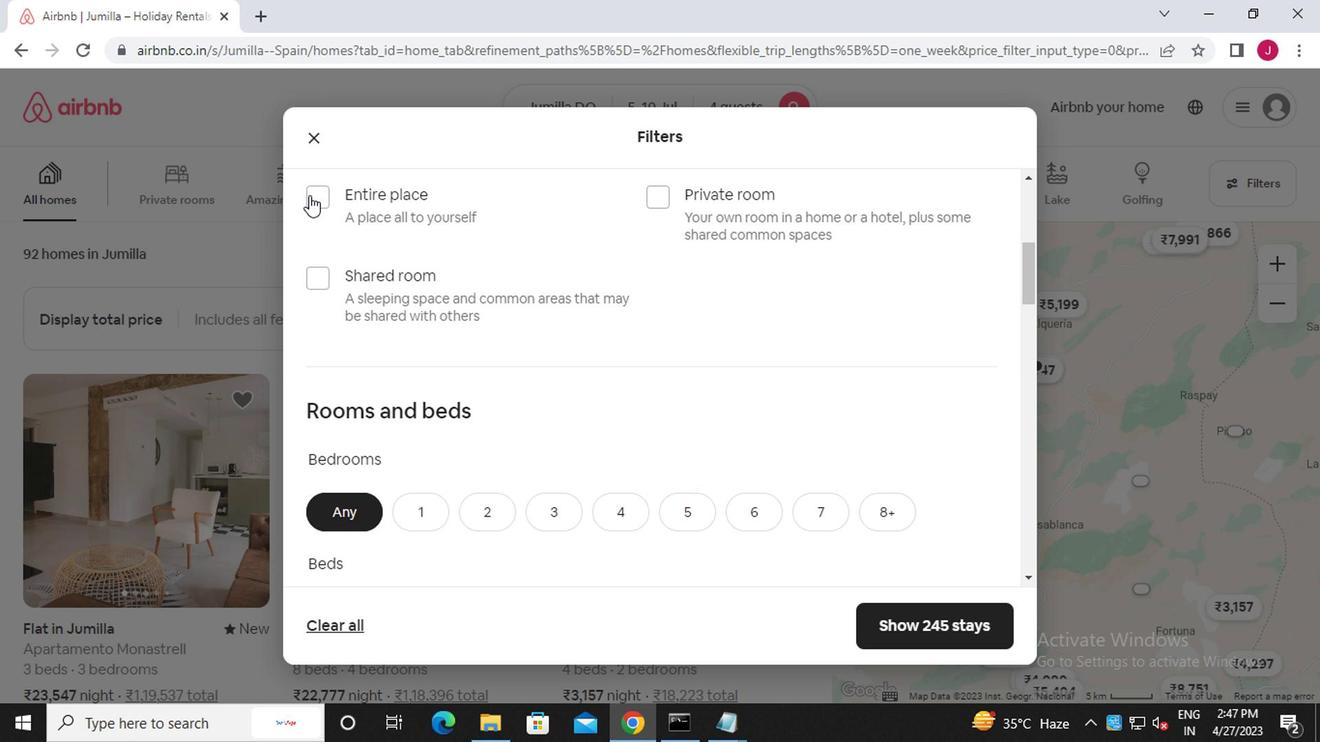 
Action: Mouse moved to (388, 331)
Screenshot: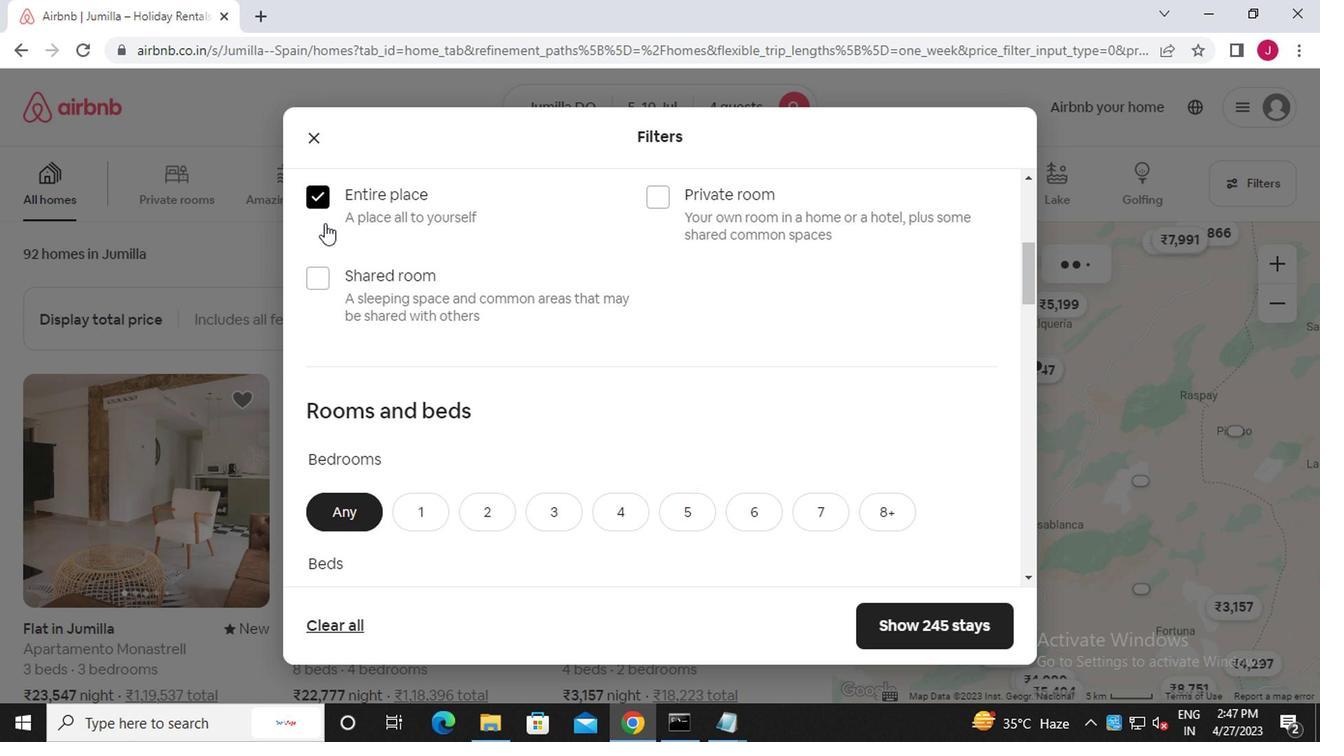 
Action: Mouse scrolled (388, 330) with delta (0, -1)
Screenshot: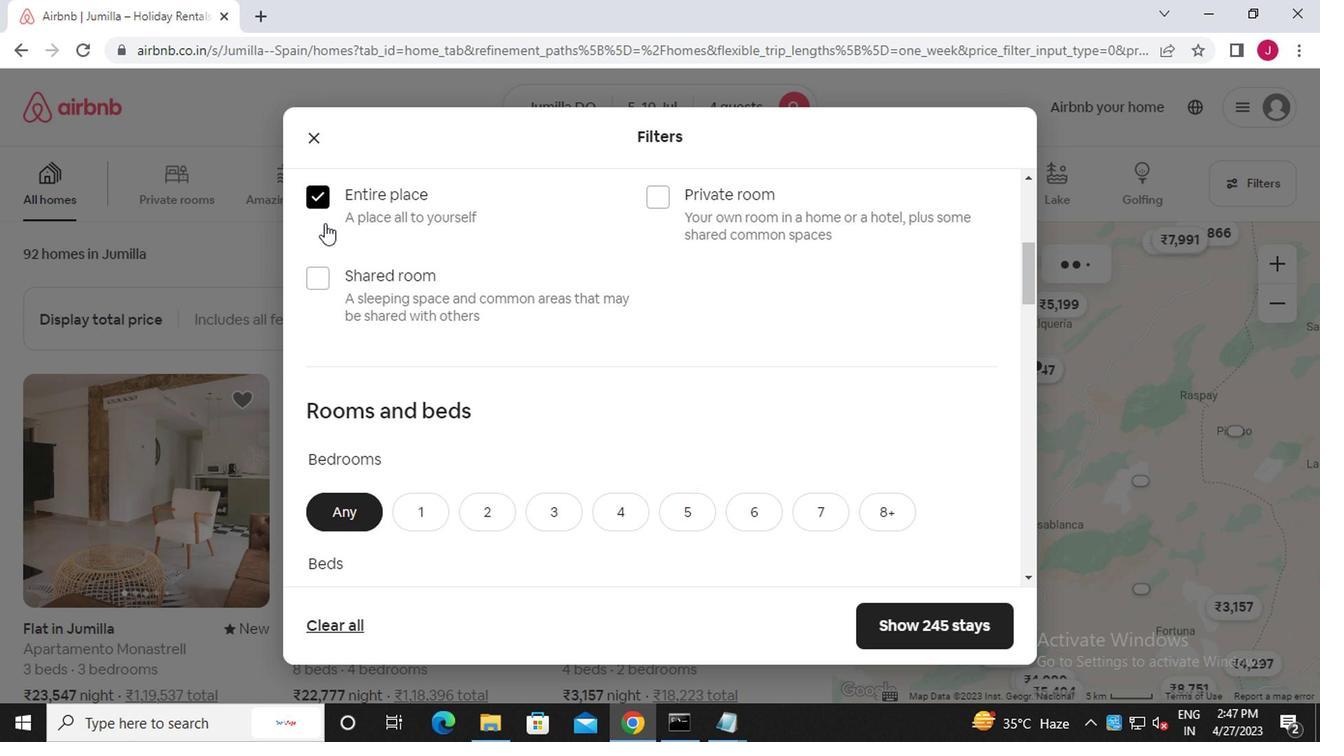 
Action: Mouse moved to (389, 332)
Screenshot: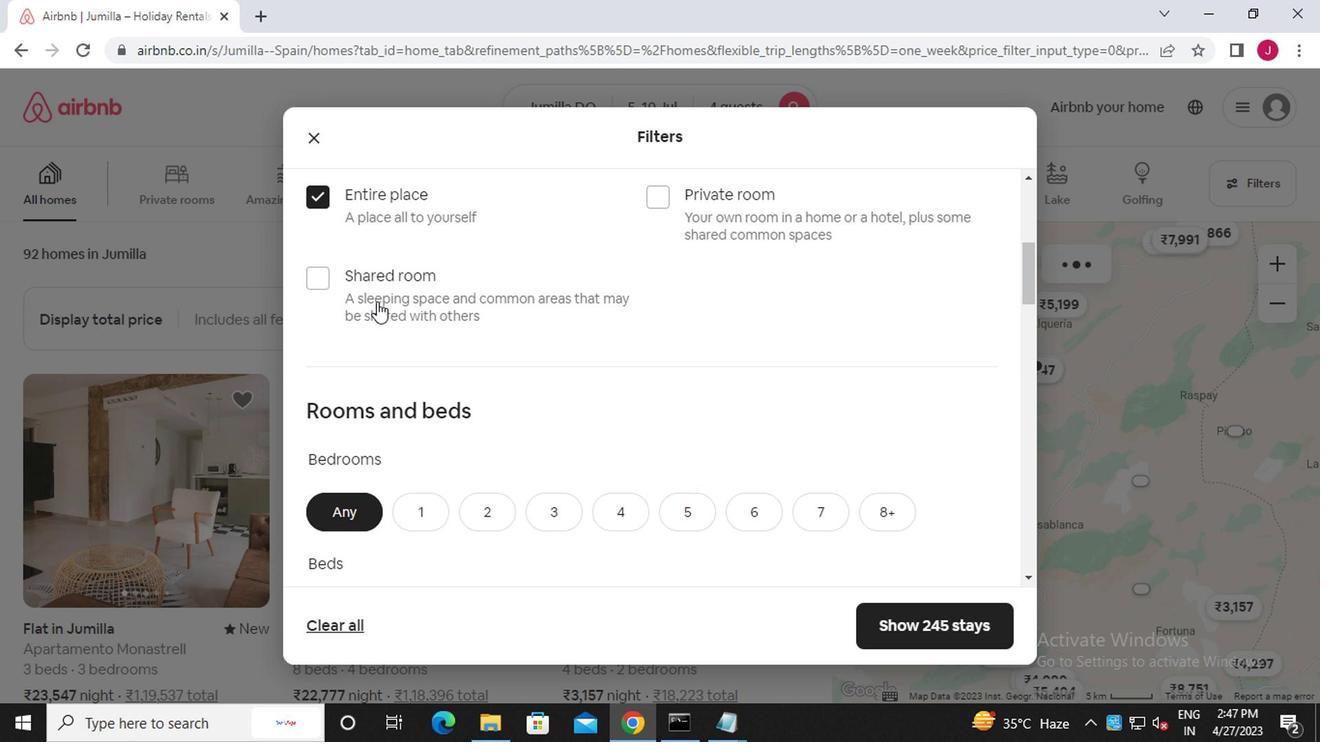 
Action: Mouse scrolled (389, 332) with delta (0, 0)
Screenshot: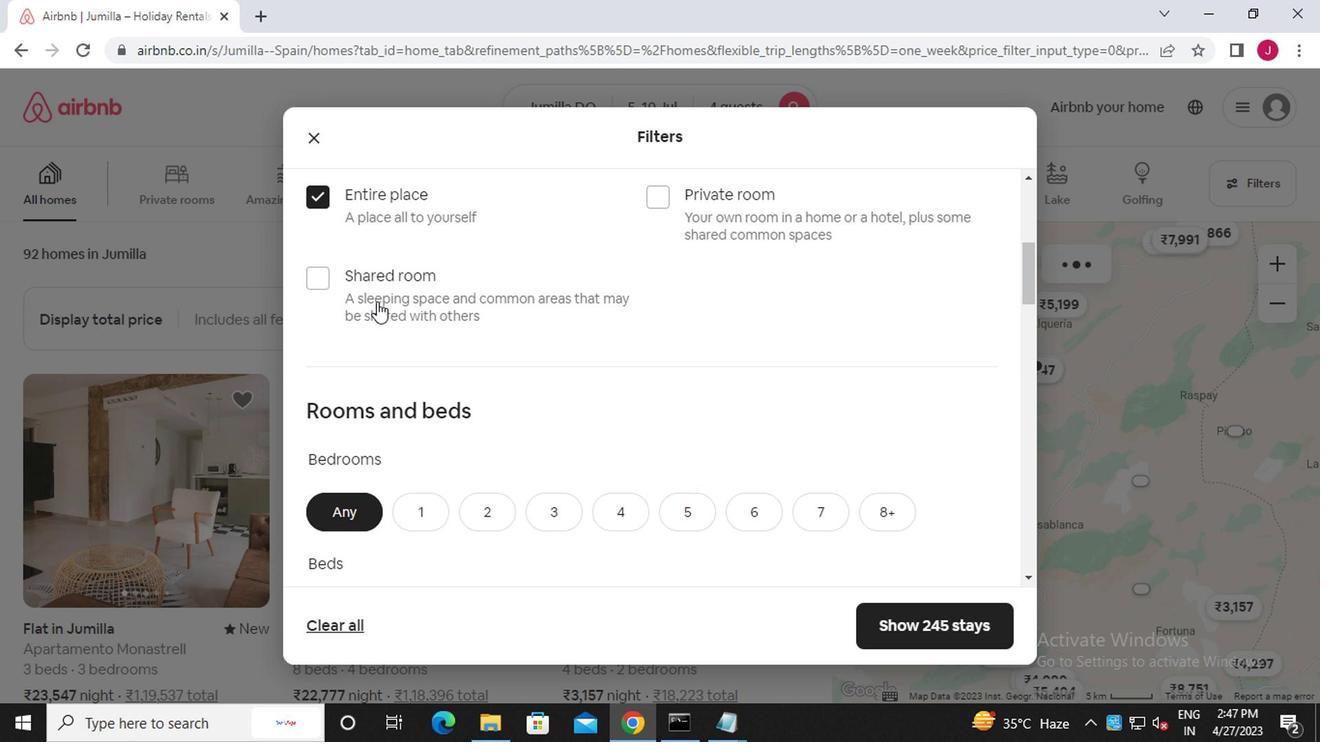 
Action: Mouse moved to (490, 315)
Screenshot: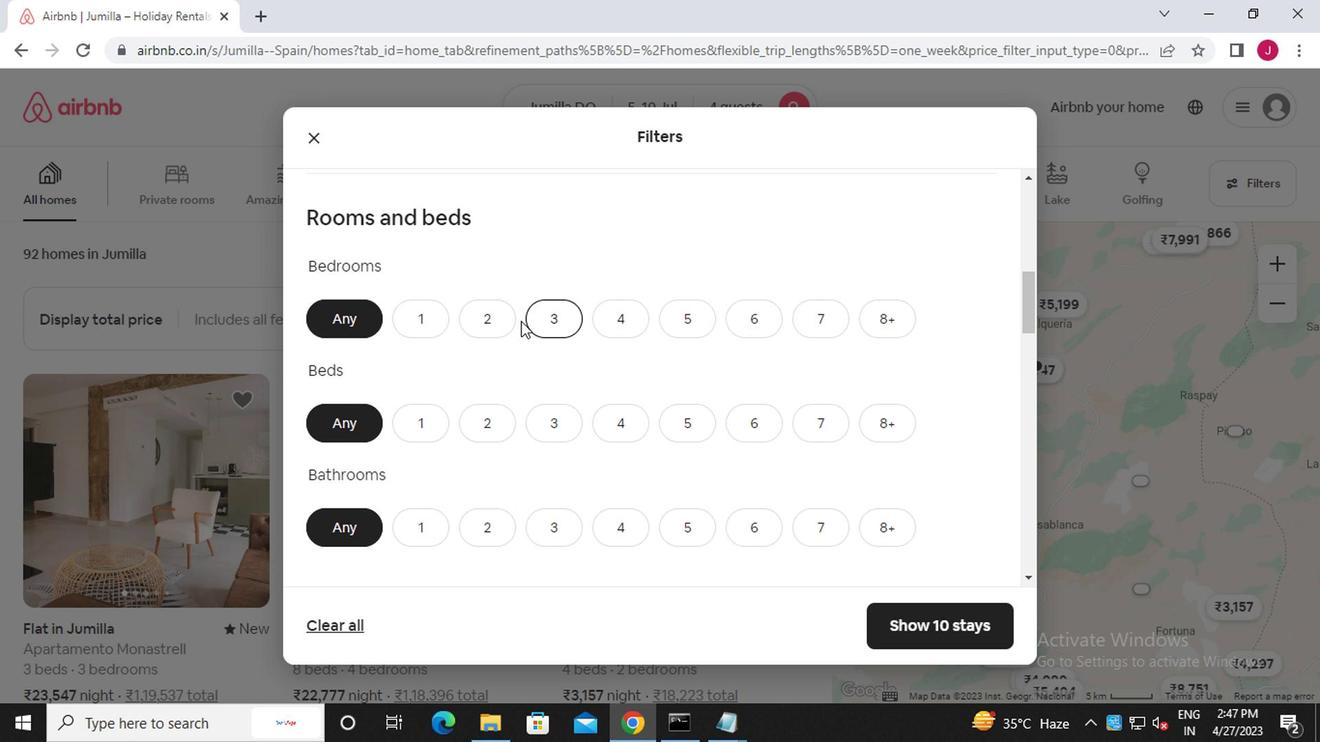 
Action: Mouse pressed left at (490, 315)
Screenshot: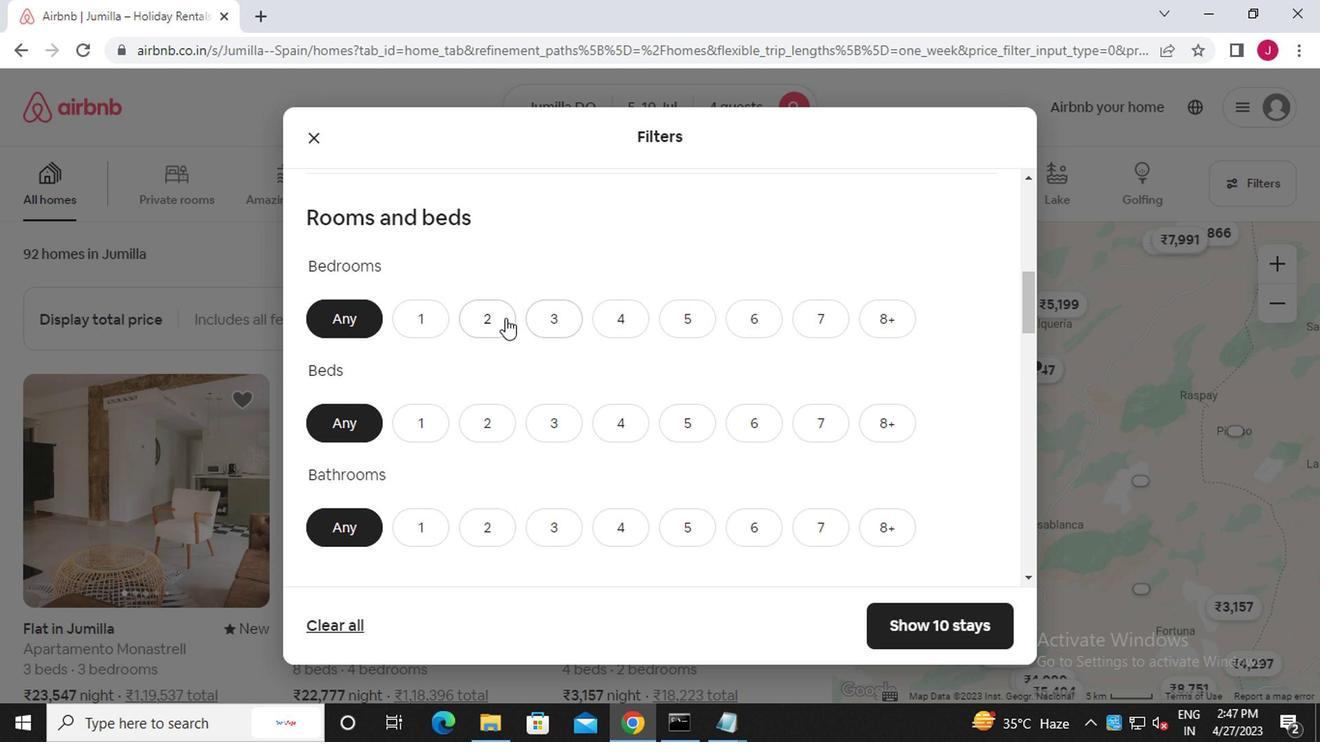 
Action: Mouse moved to (619, 421)
Screenshot: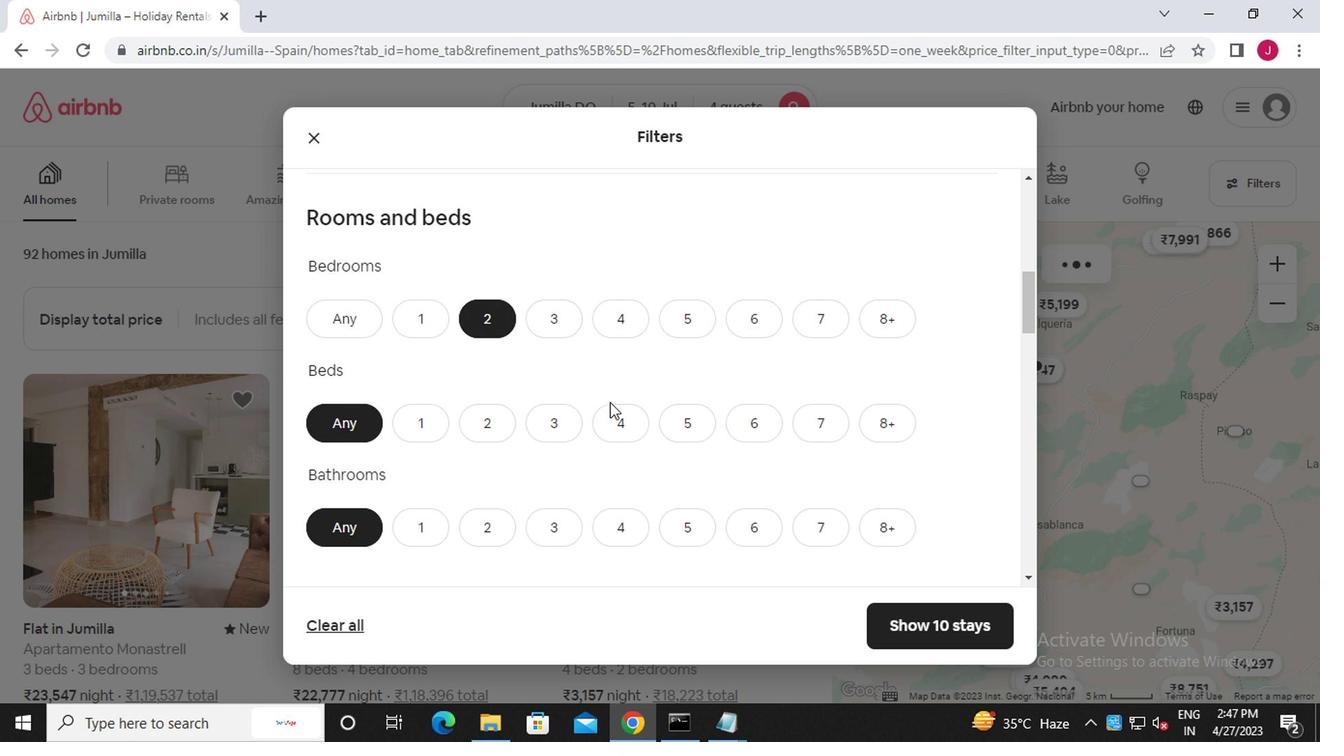 
Action: Mouse pressed left at (619, 421)
Screenshot: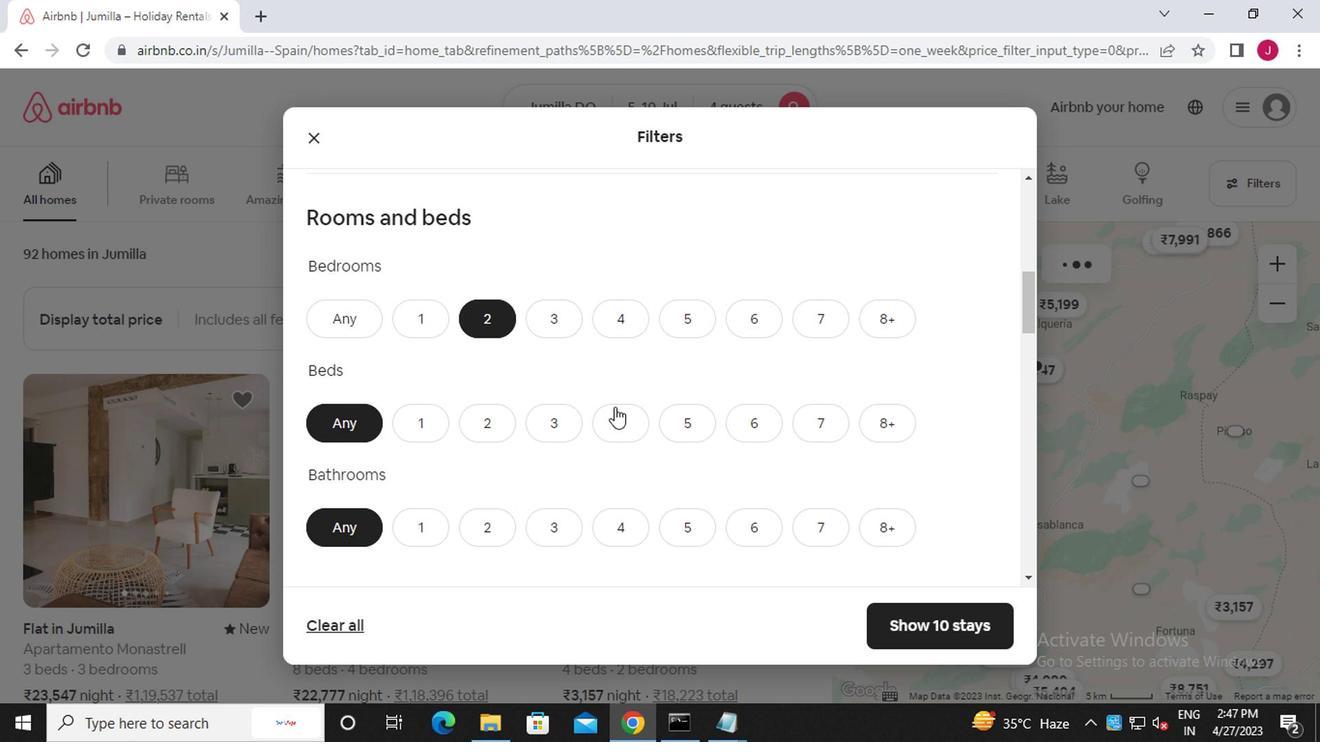 
Action: Mouse moved to (486, 530)
Screenshot: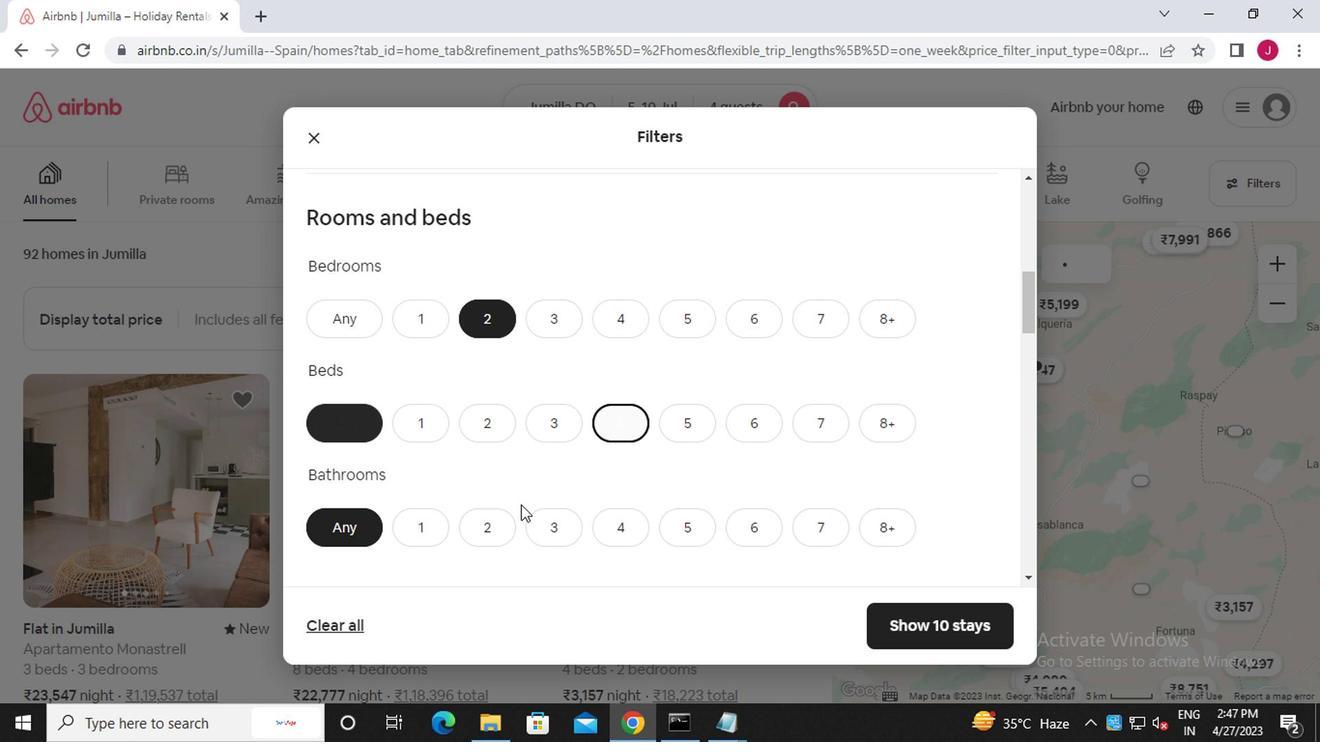 
Action: Mouse pressed left at (486, 530)
Screenshot: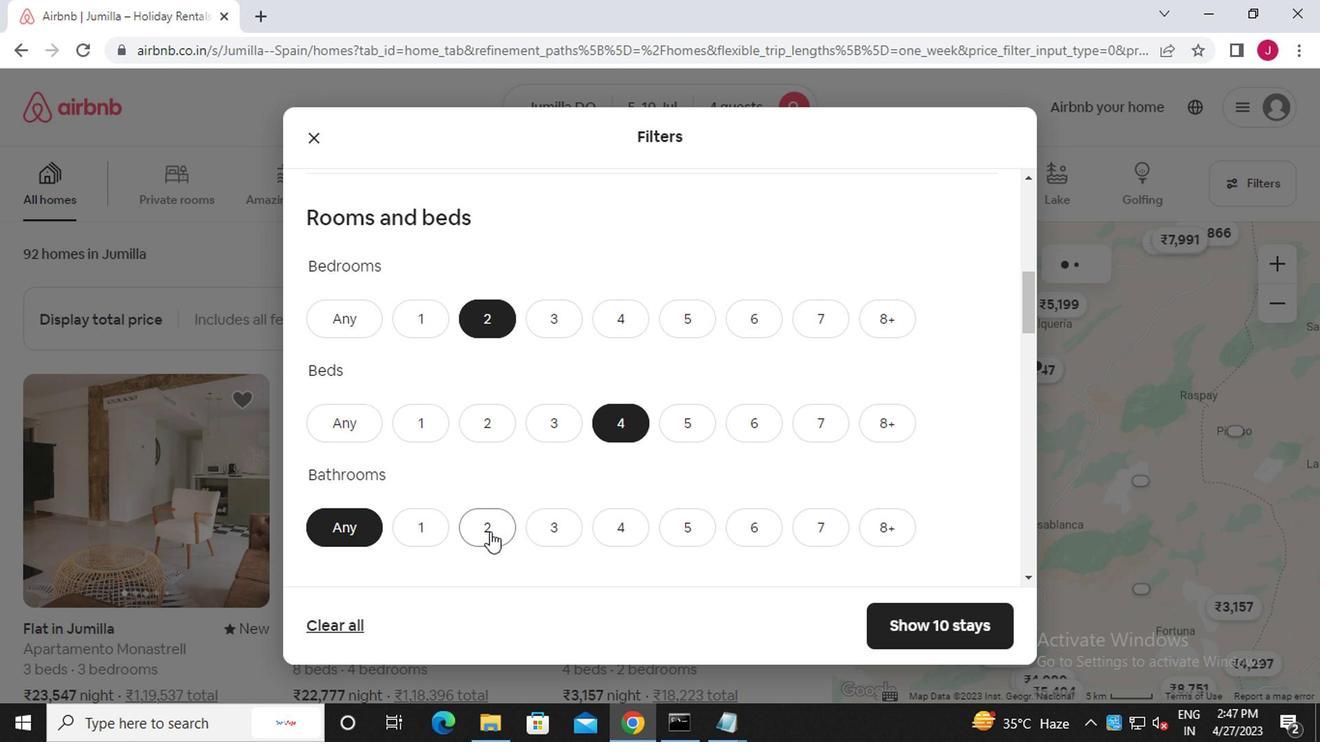 
Action: Mouse moved to (473, 516)
Screenshot: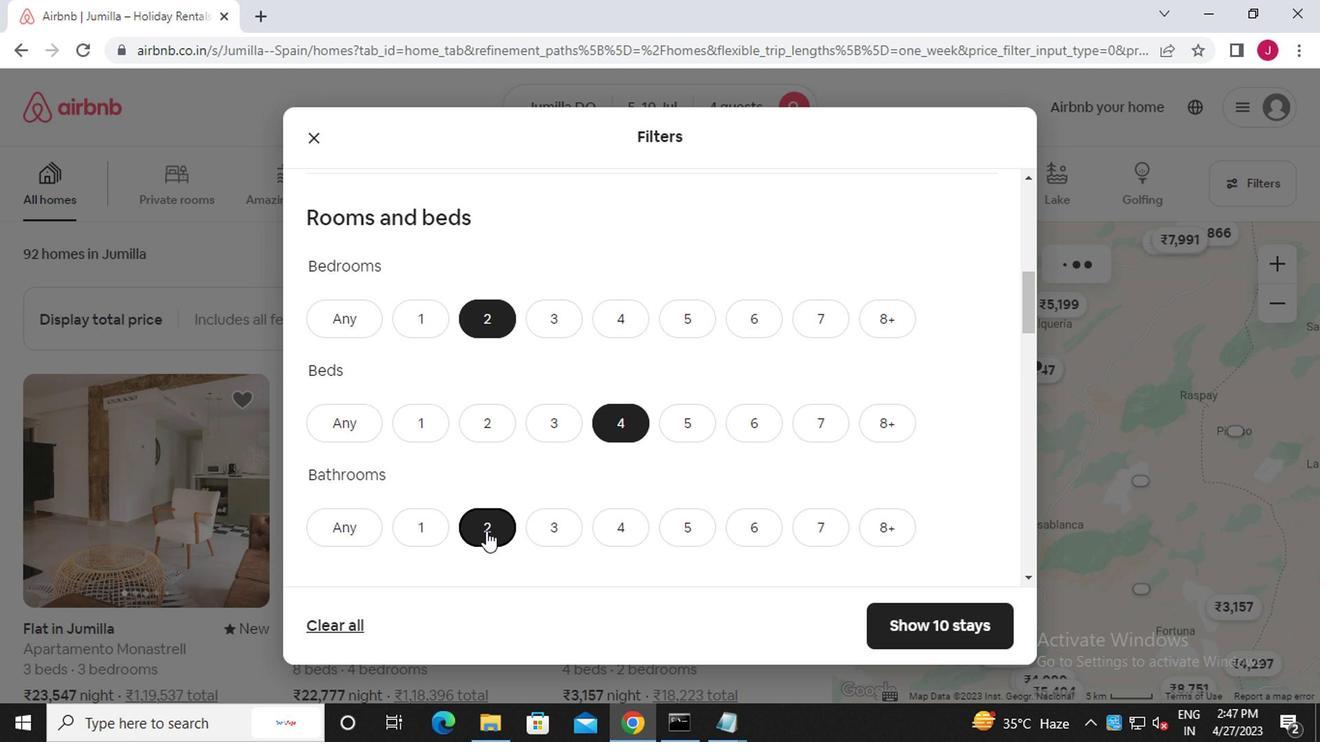 
Action: Mouse scrolled (473, 515) with delta (0, -1)
Screenshot: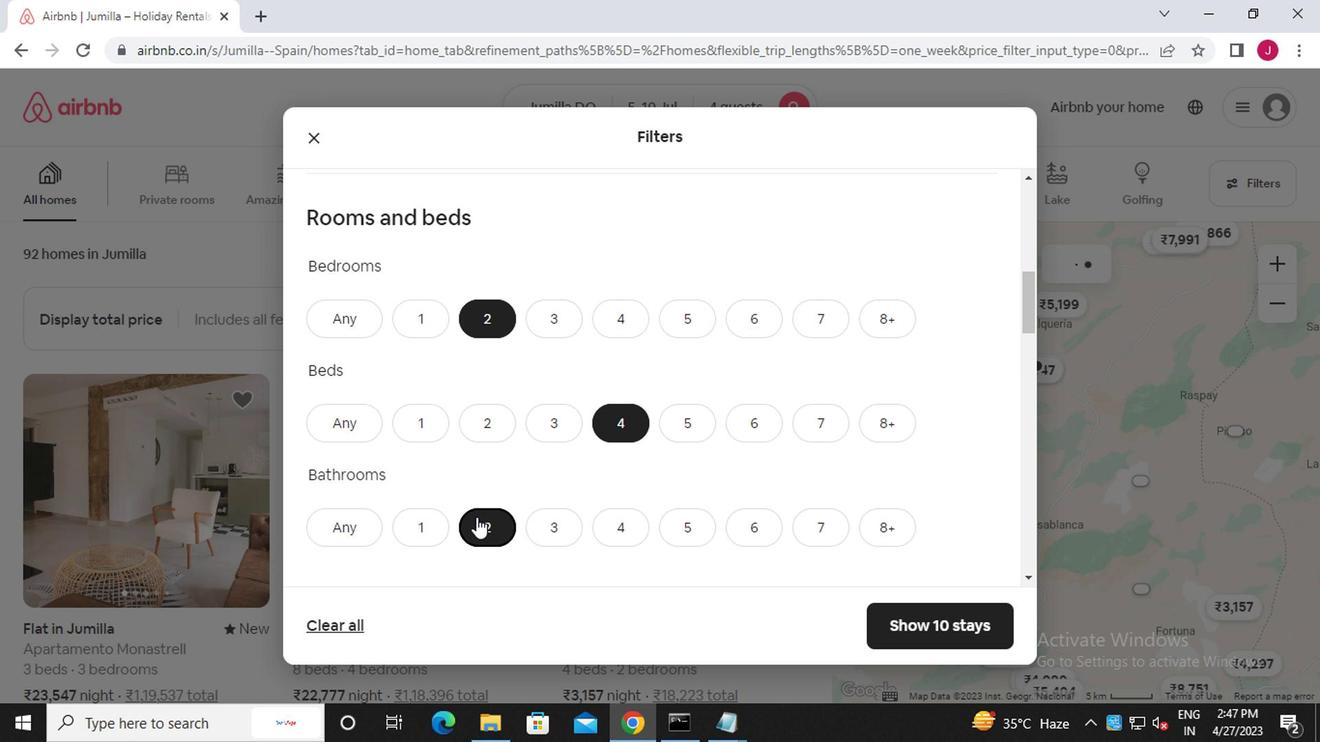 
Action: Mouse scrolled (473, 515) with delta (0, -1)
Screenshot: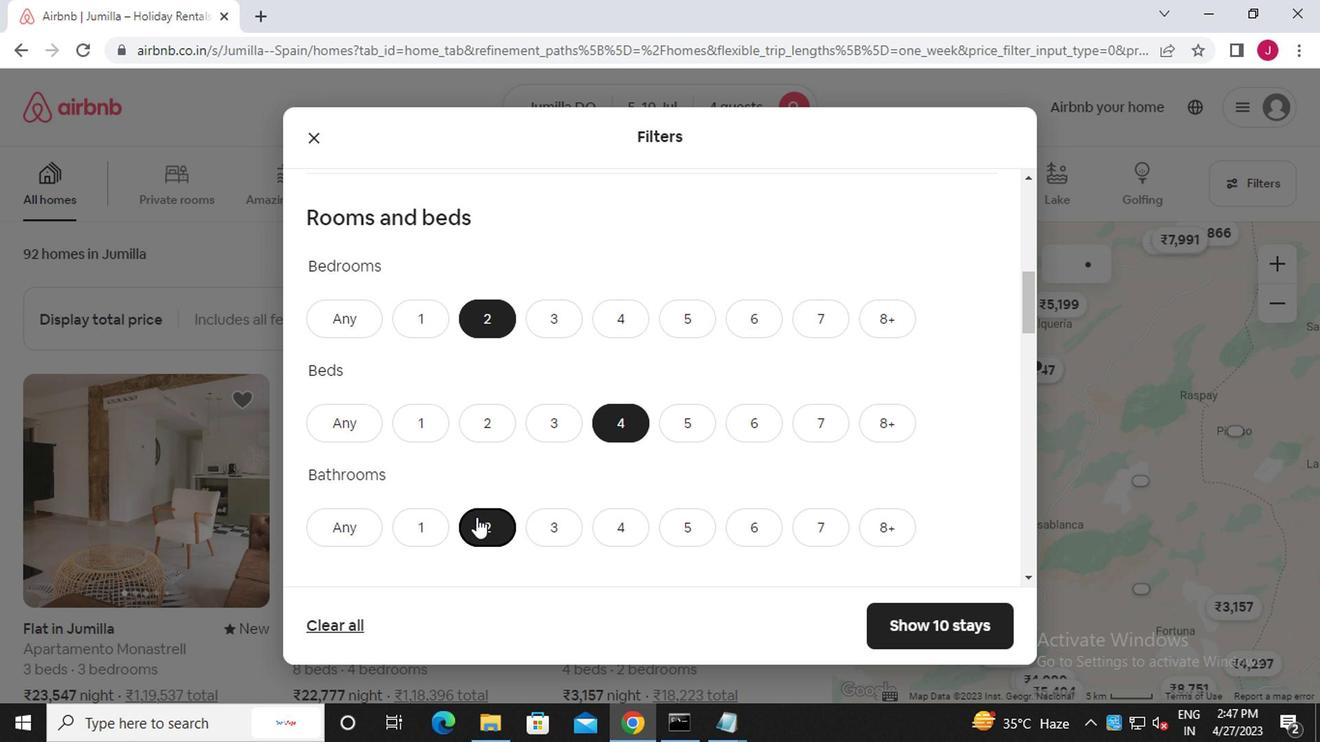 
Action: Mouse scrolled (473, 515) with delta (0, -1)
Screenshot: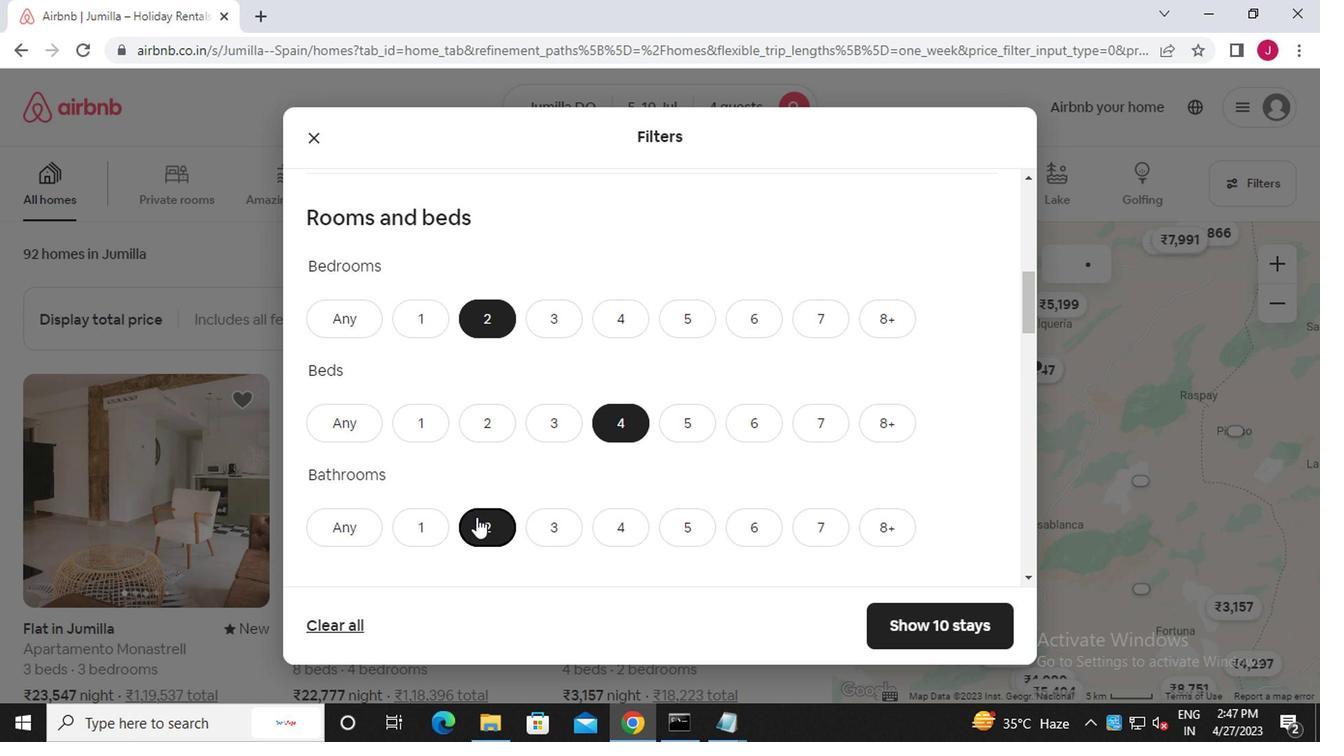 
Action: Mouse moved to (385, 464)
Screenshot: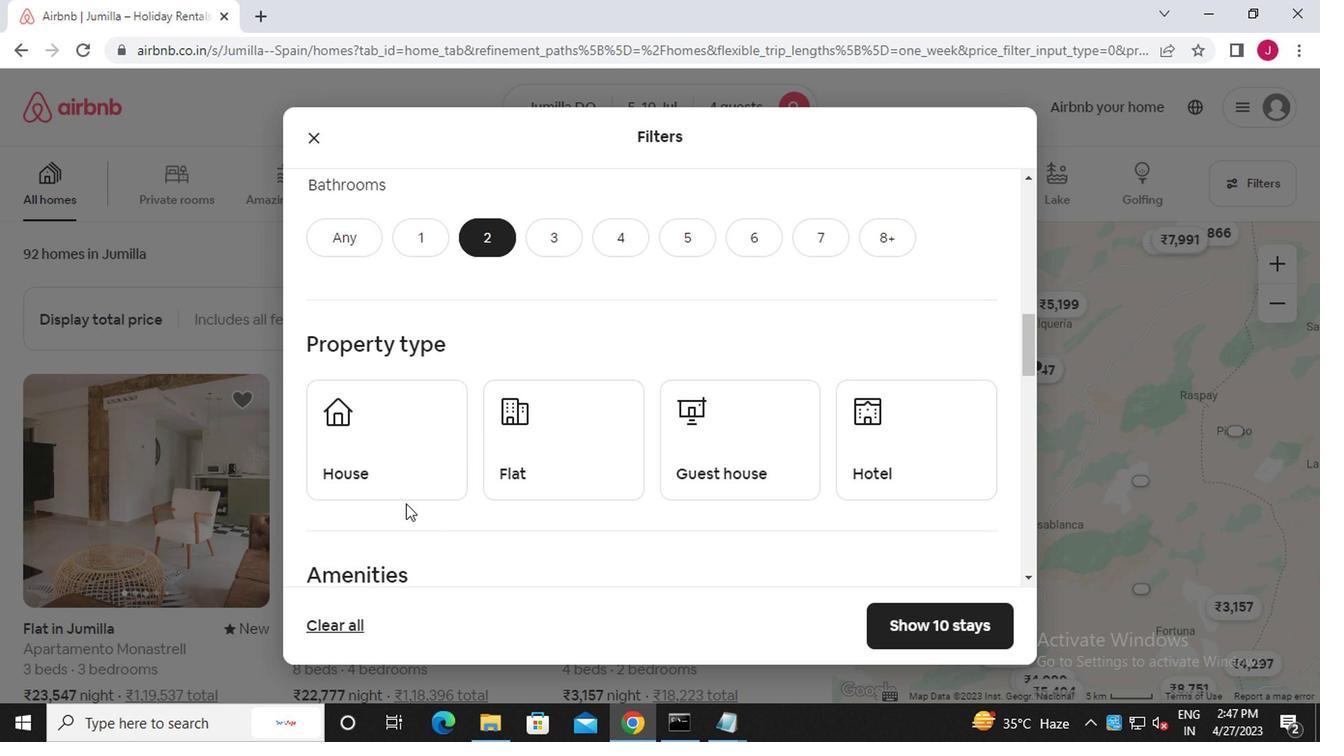 
Action: Mouse pressed left at (385, 464)
Screenshot: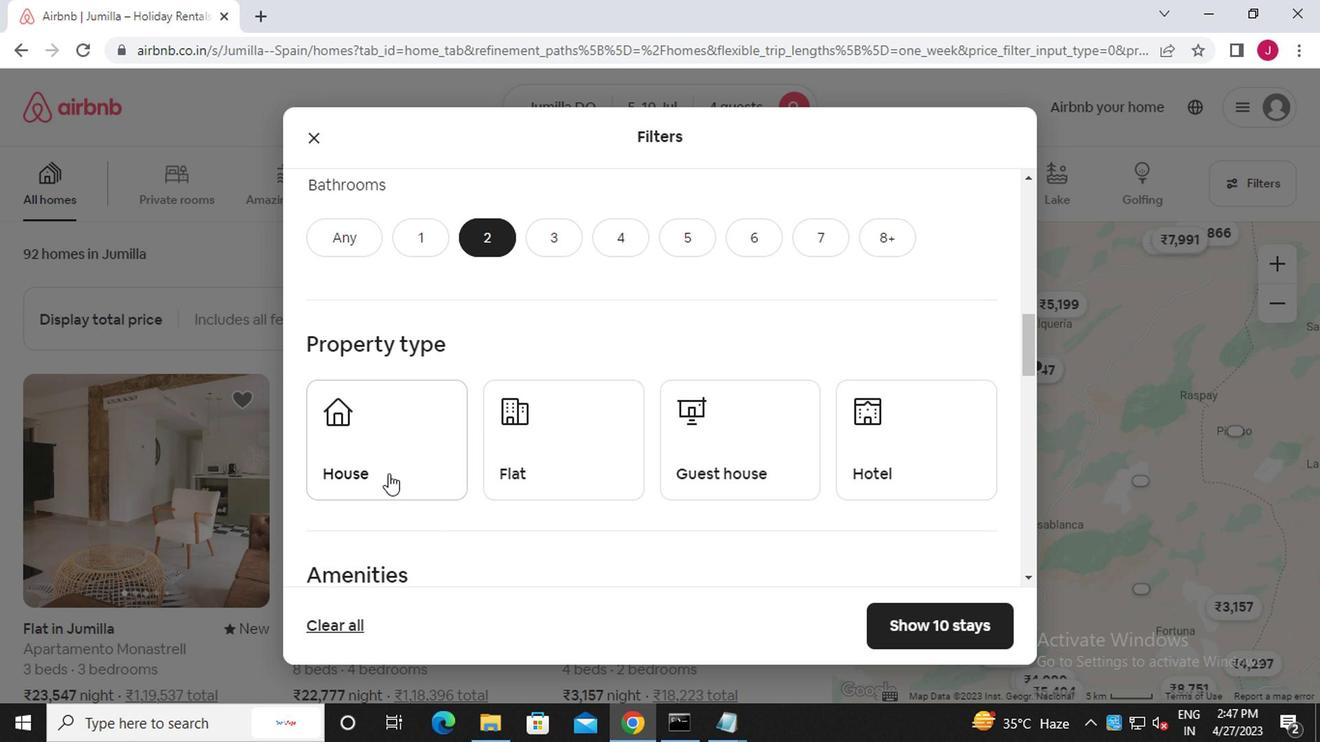 
Action: Mouse moved to (501, 464)
Screenshot: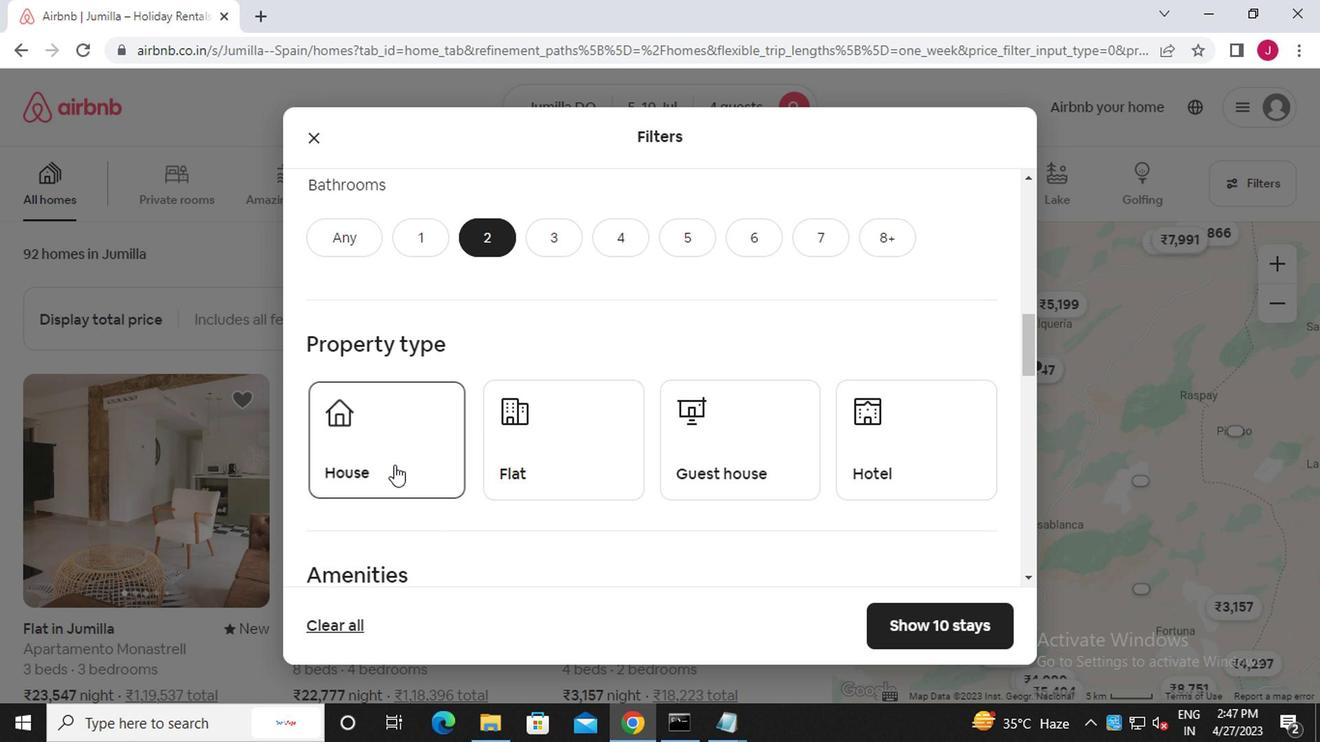 
Action: Mouse pressed left at (501, 464)
Screenshot: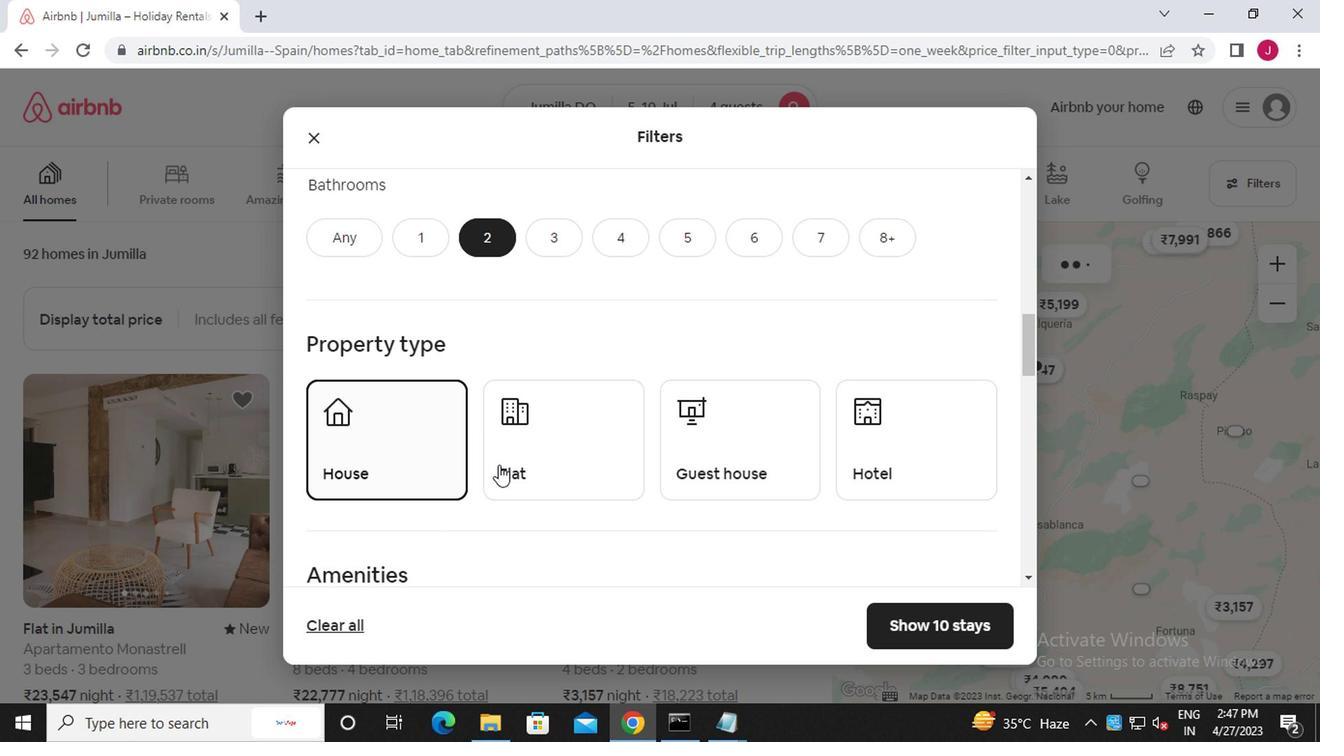 
Action: Mouse moved to (739, 462)
Screenshot: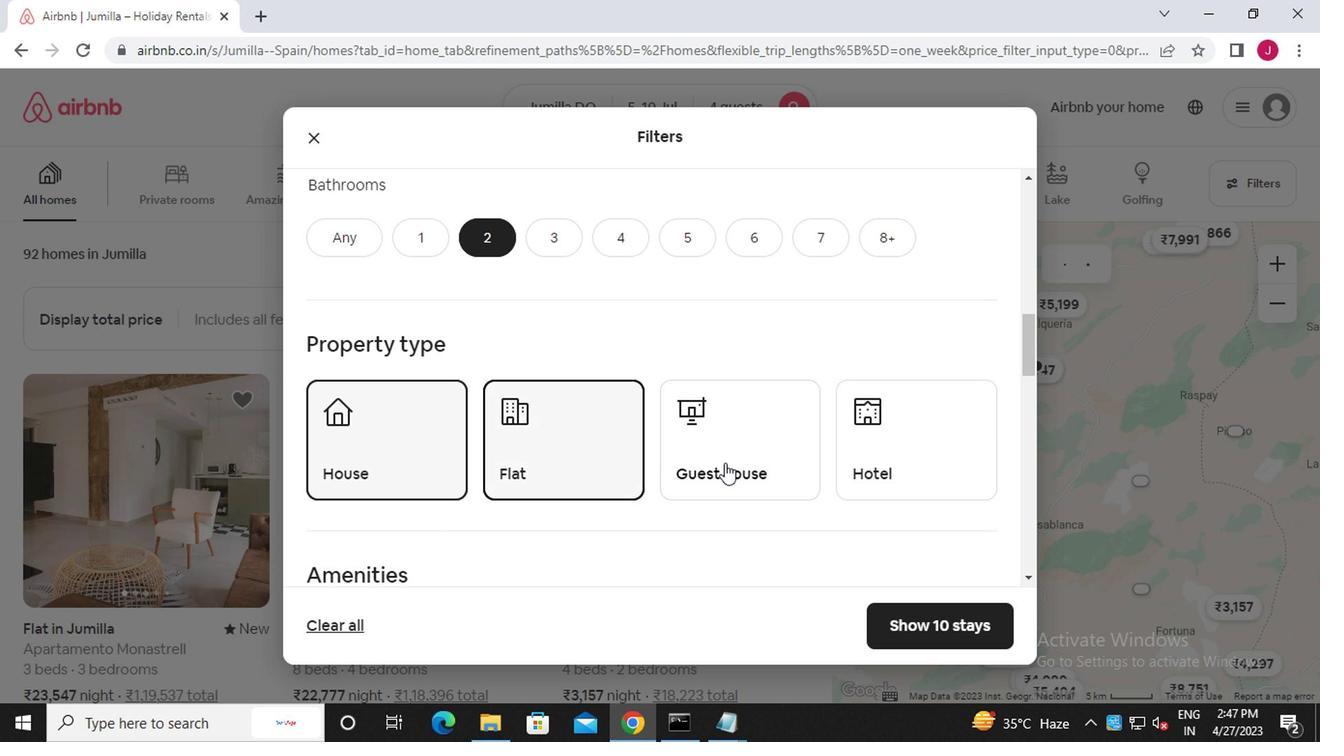
Action: Mouse pressed left at (739, 462)
Screenshot: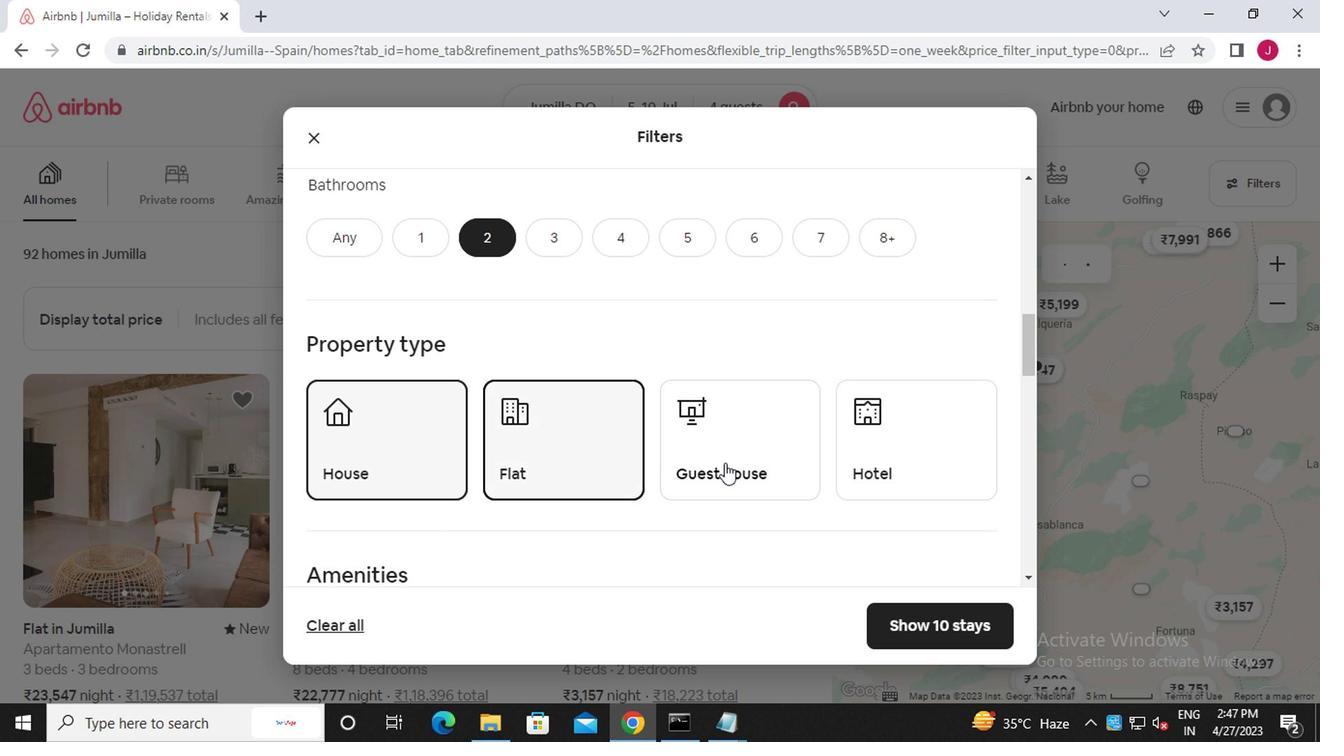 
Action: Mouse moved to (741, 462)
Screenshot: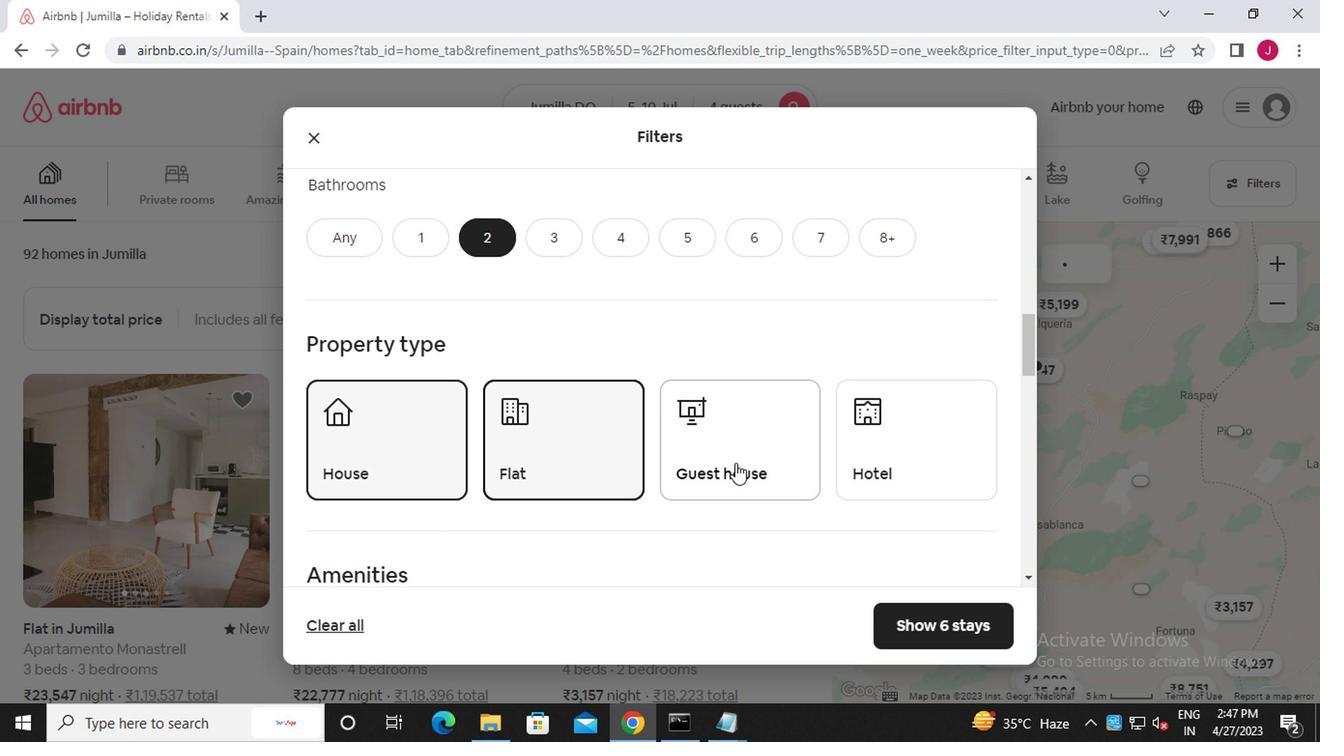 
Action: Mouse scrolled (741, 461) with delta (0, 0)
Screenshot: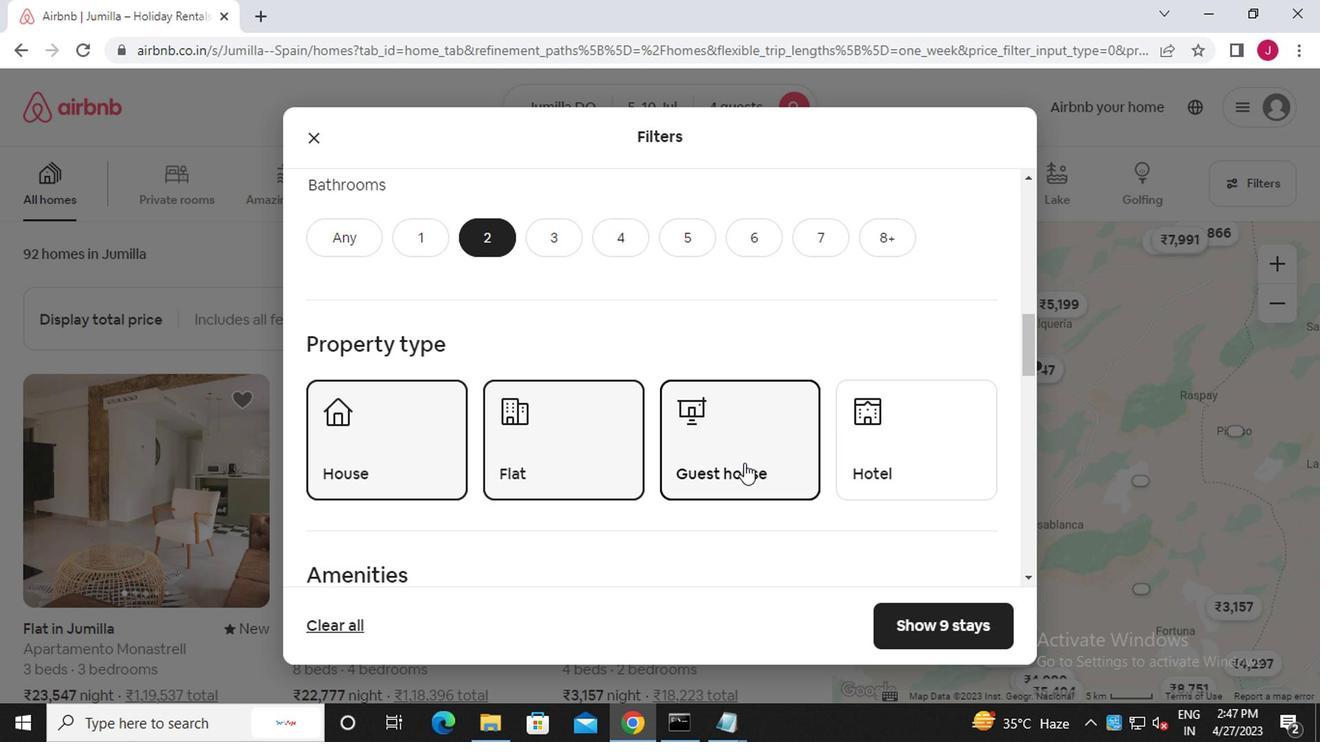 
Action: Mouse scrolled (741, 461) with delta (0, 0)
Screenshot: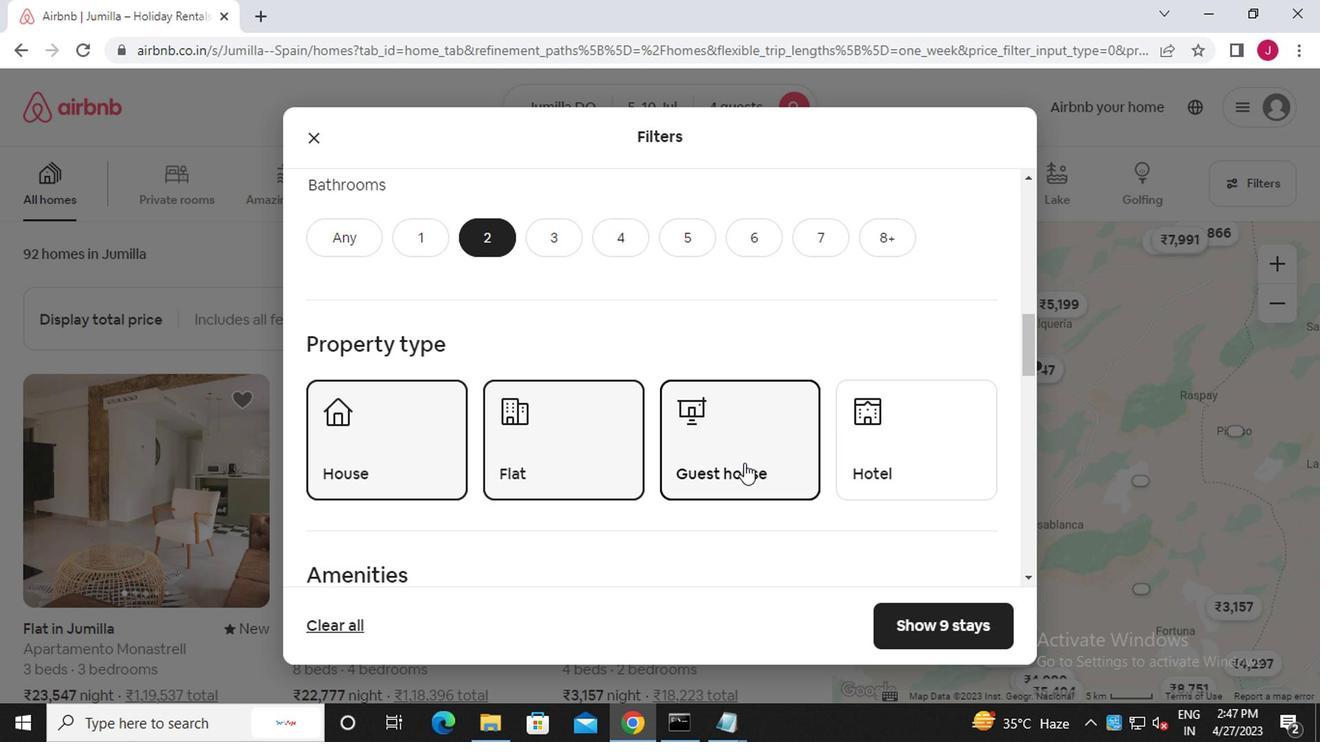 
Action: Mouse scrolled (741, 461) with delta (0, 0)
Screenshot: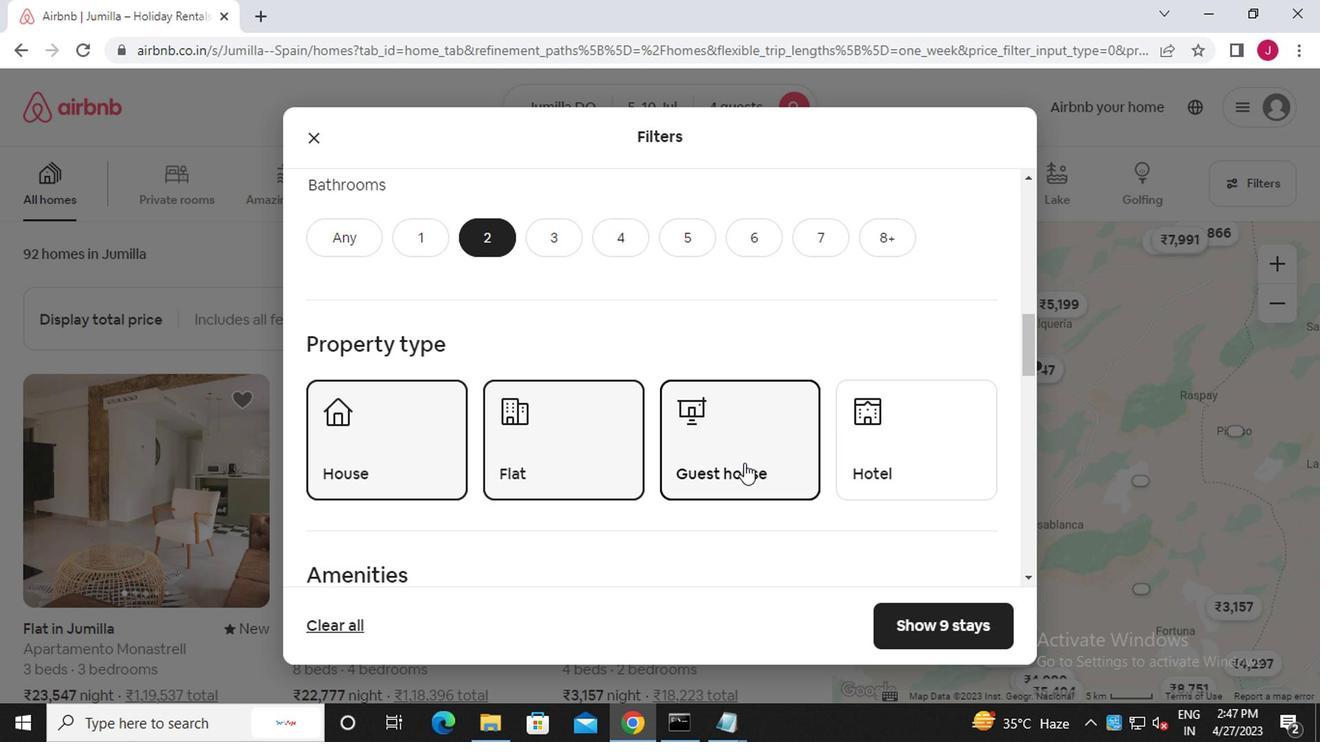 
Action: Mouse scrolled (741, 461) with delta (0, 0)
Screenshot: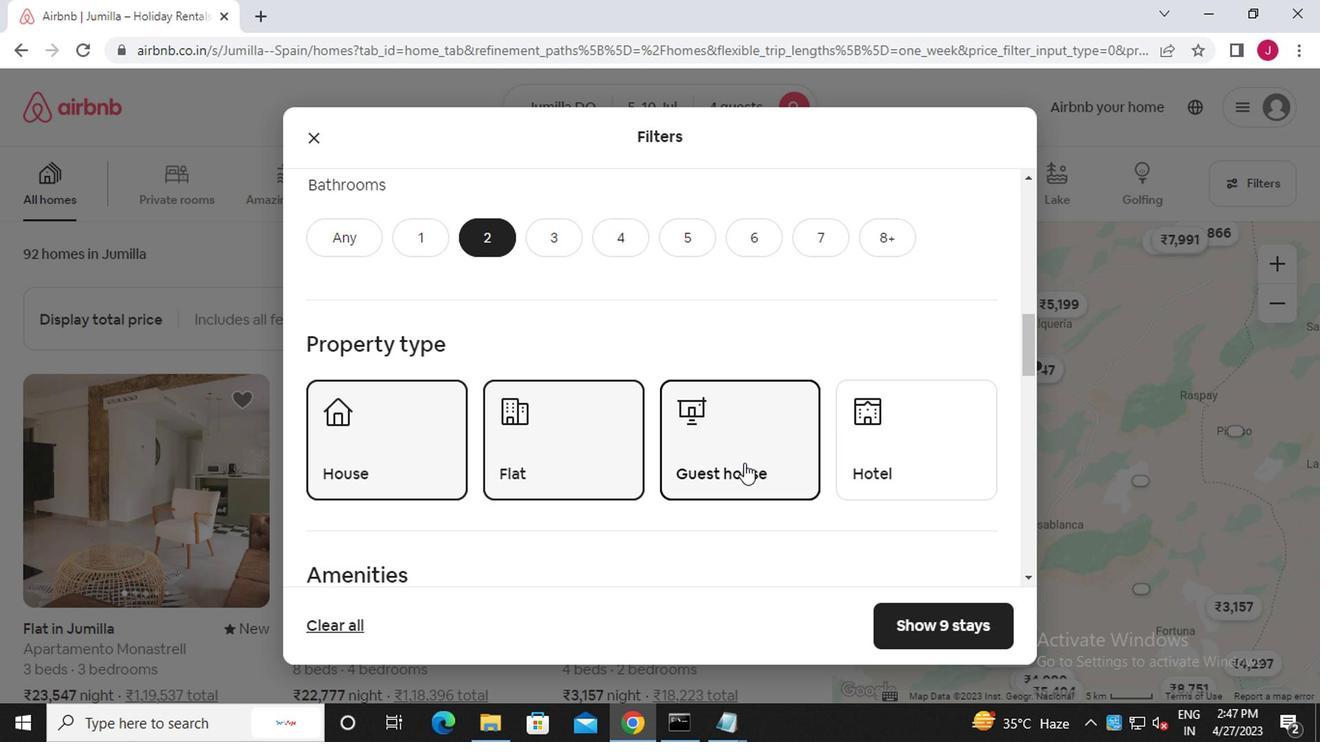 
Action: Mouse scrolled (741, 461) with delta (0, 0)
Screenshot: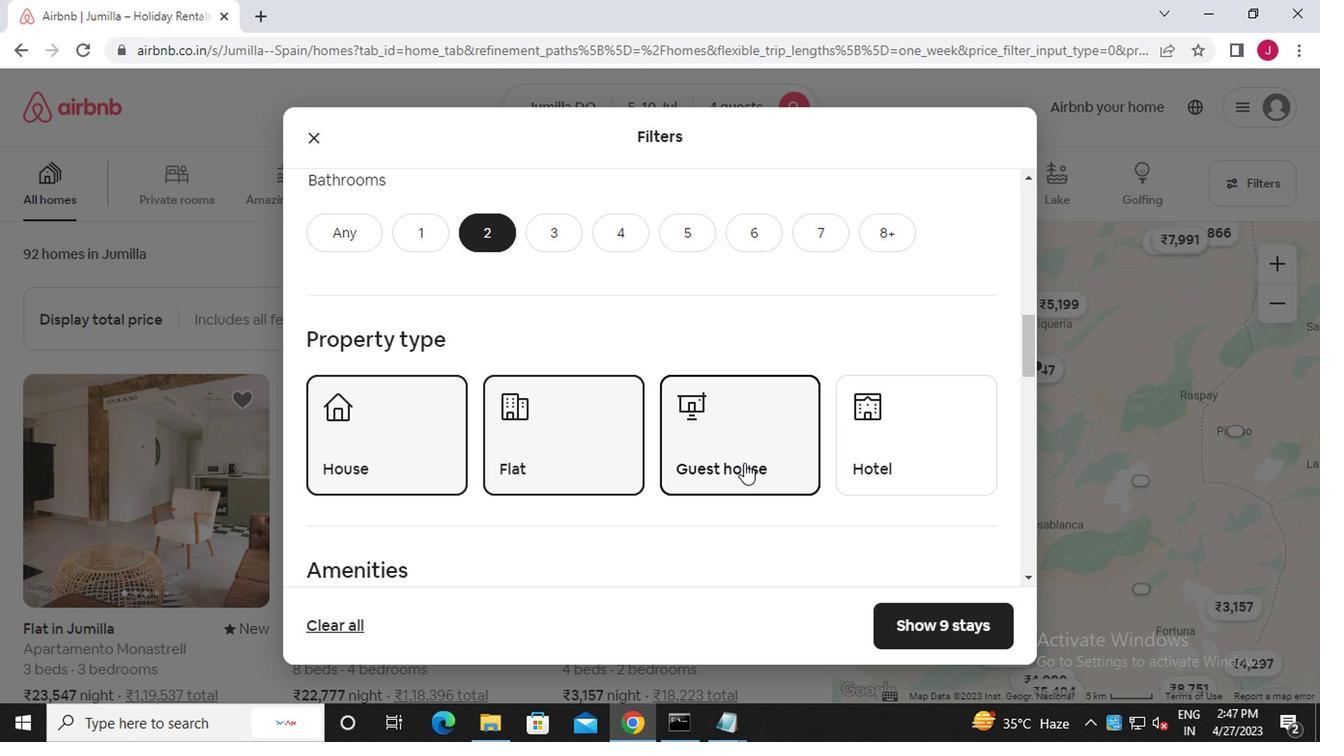 
Action: Mouse moved to (961, 541)
Screenshot: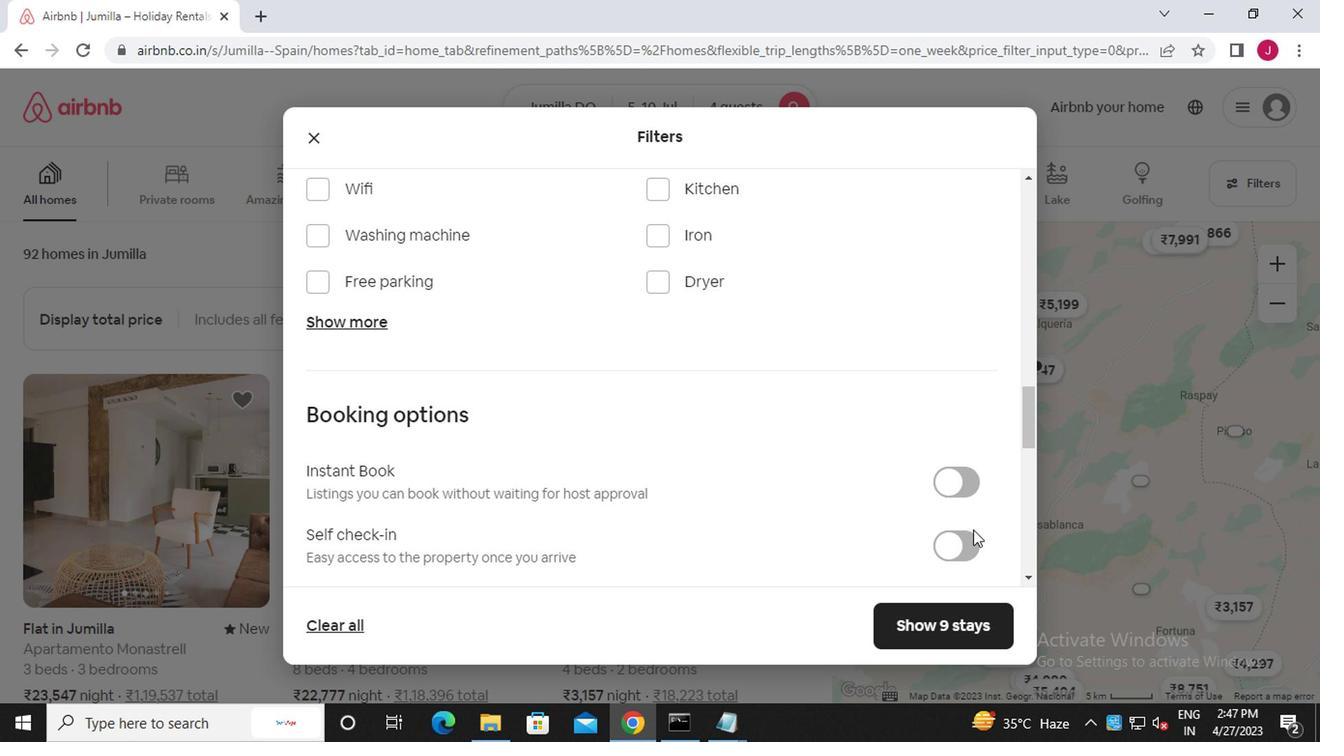 
Action: Mouse pressed left at (961, 541)
Screenshot: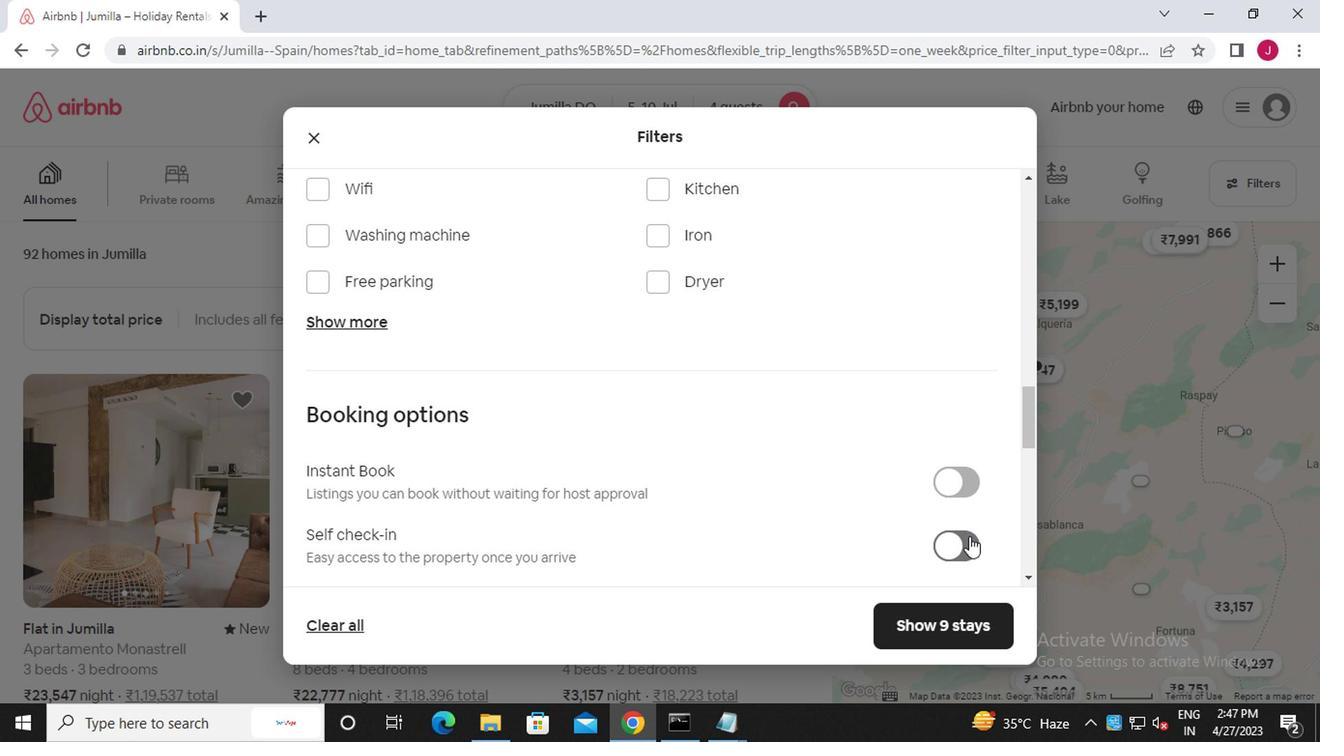 
Action: Mouse moved to (553, 449)
Screenshot: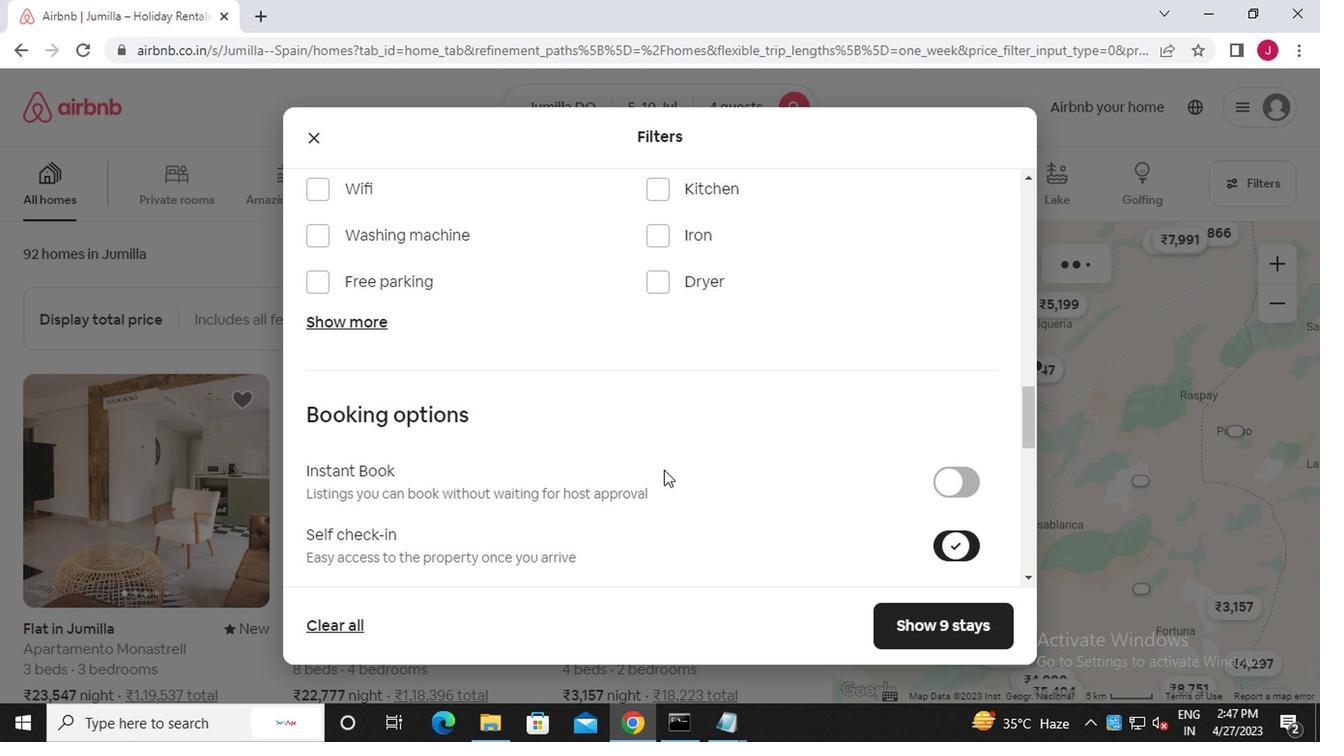 
Action: Mouse scrolled (553, 447) with delta (0, -1)
Screenshot: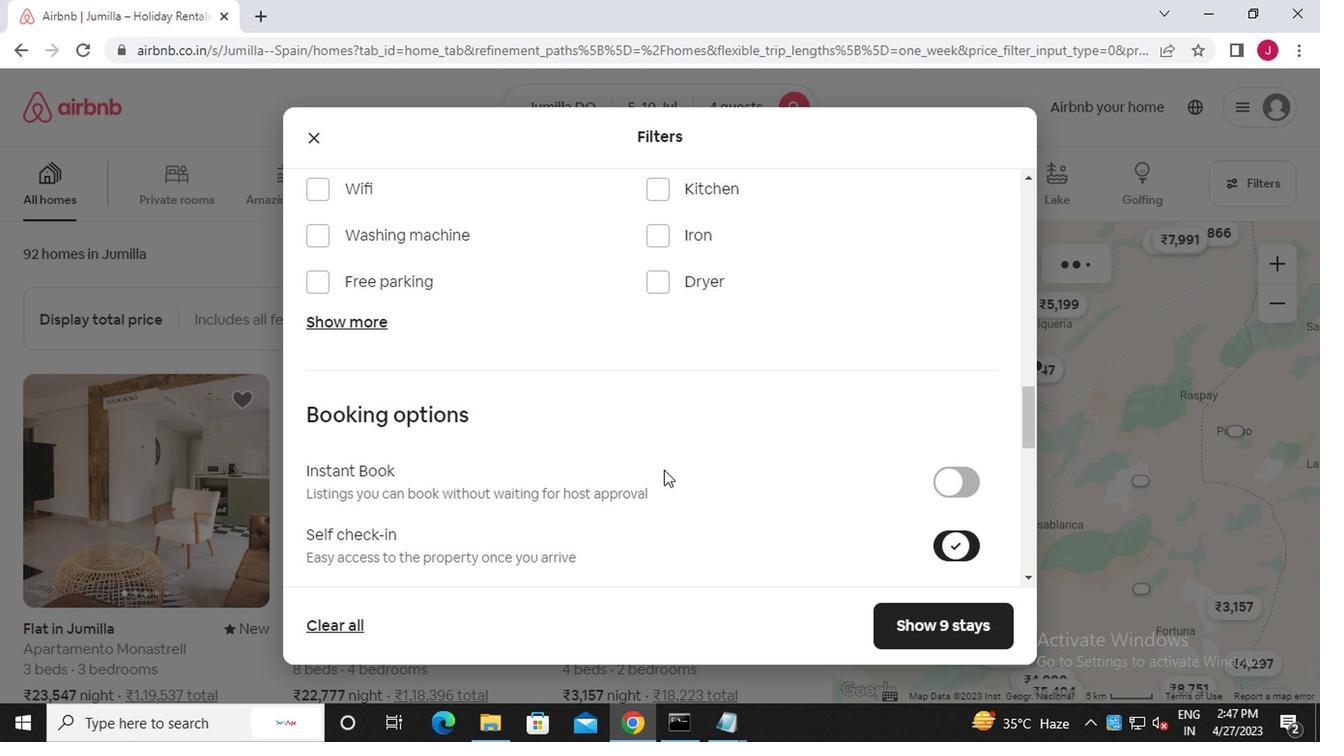 
Action: Mouse moved to (552, 449)
Screenshot: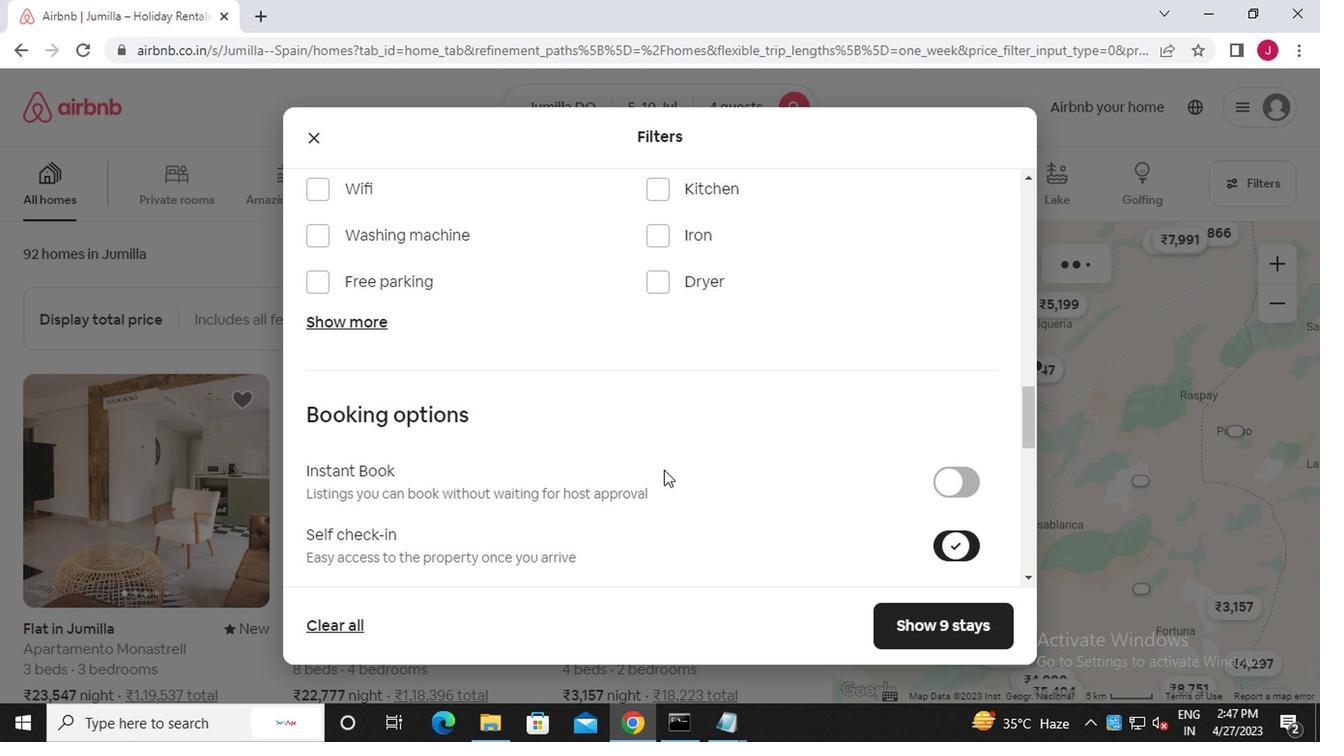 
Action: Mouse scrolled (552, 447) with delta (0, -1)
Screenshot: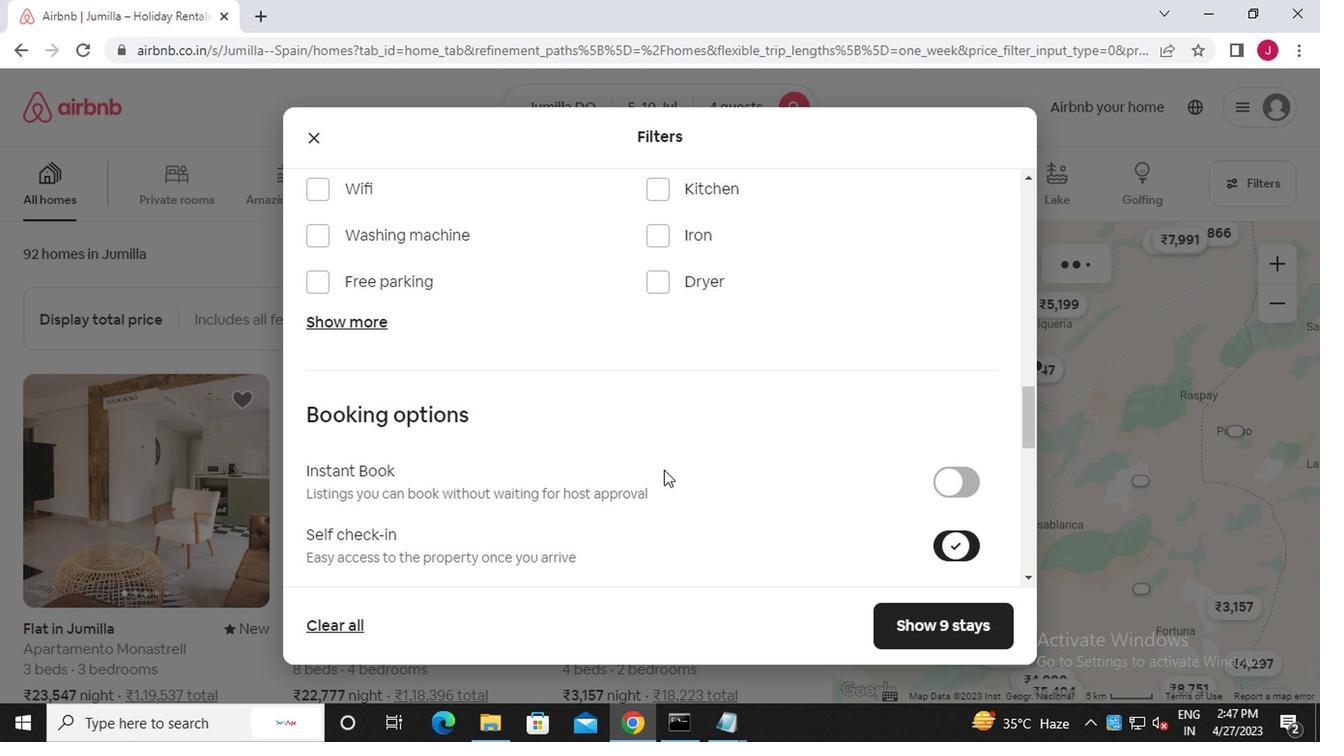 
Action: Mouse moved to (551, 449)
Screenshot: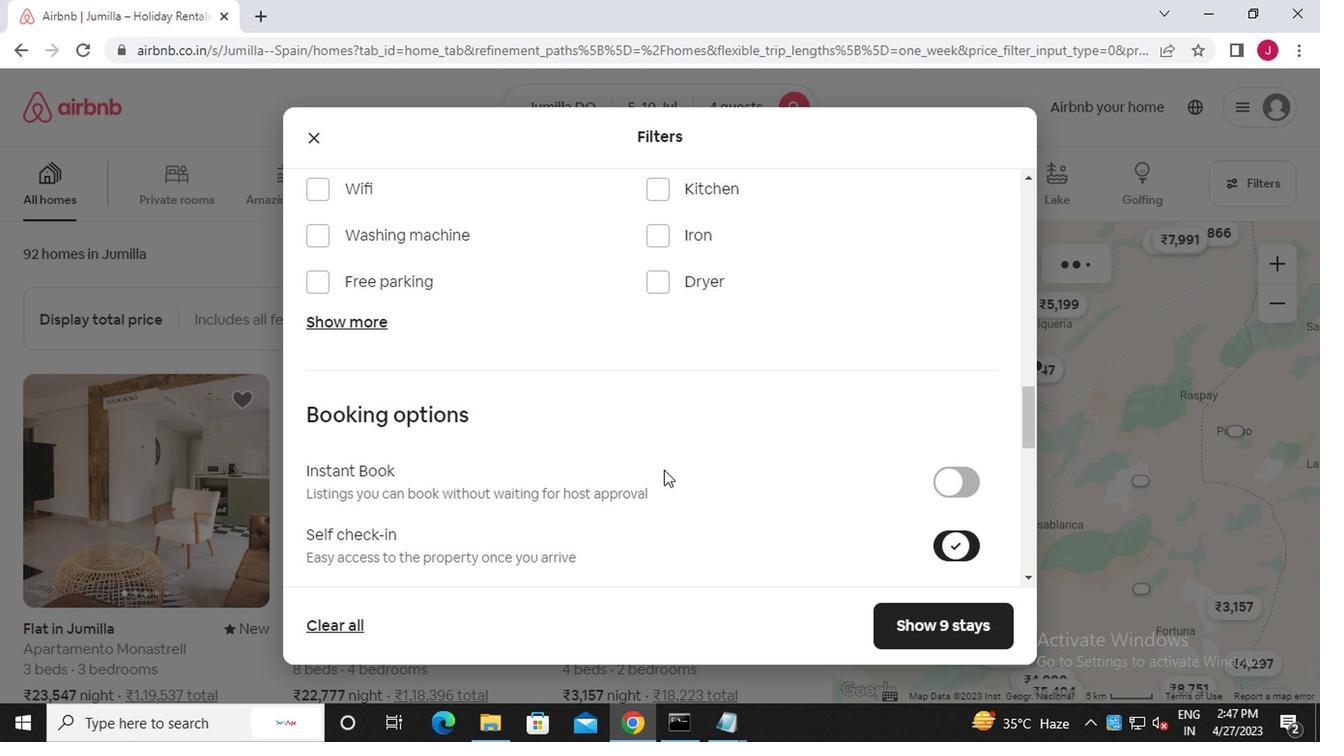 
Action: Mouse scrolled (551, 447) with delta (0, -1)
Screenshot: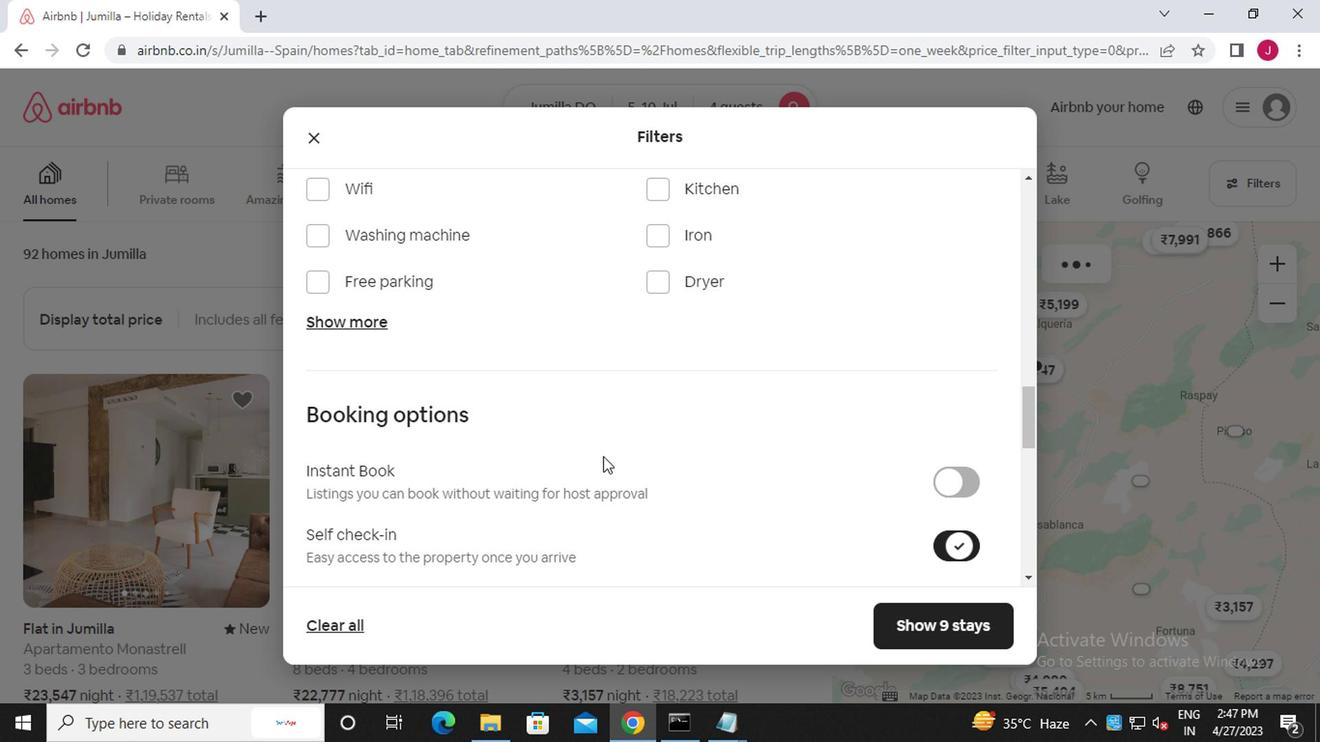 
Action: Mouse scrolled (551, 447) with delta (0, -1)
Screenshot: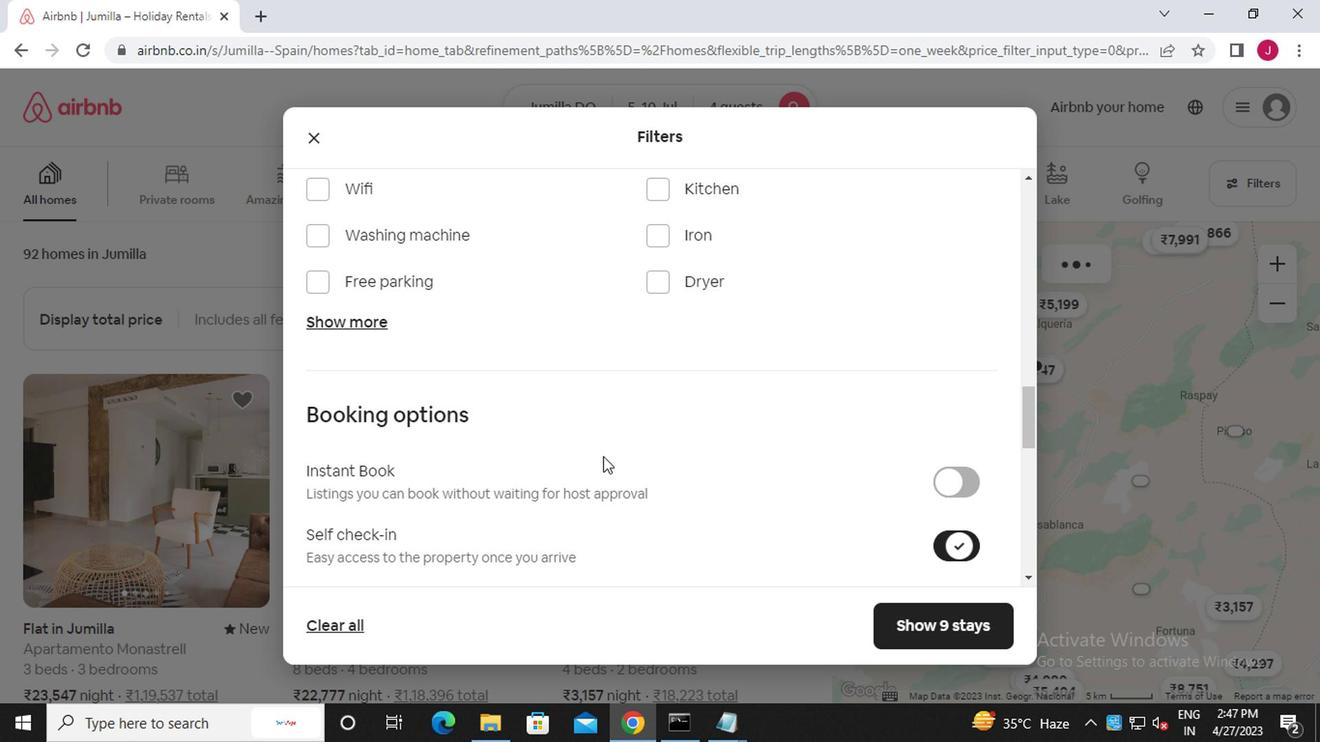 
Action: Mouse scrolled (551, 447) with delta (0, -1)
Screenshot: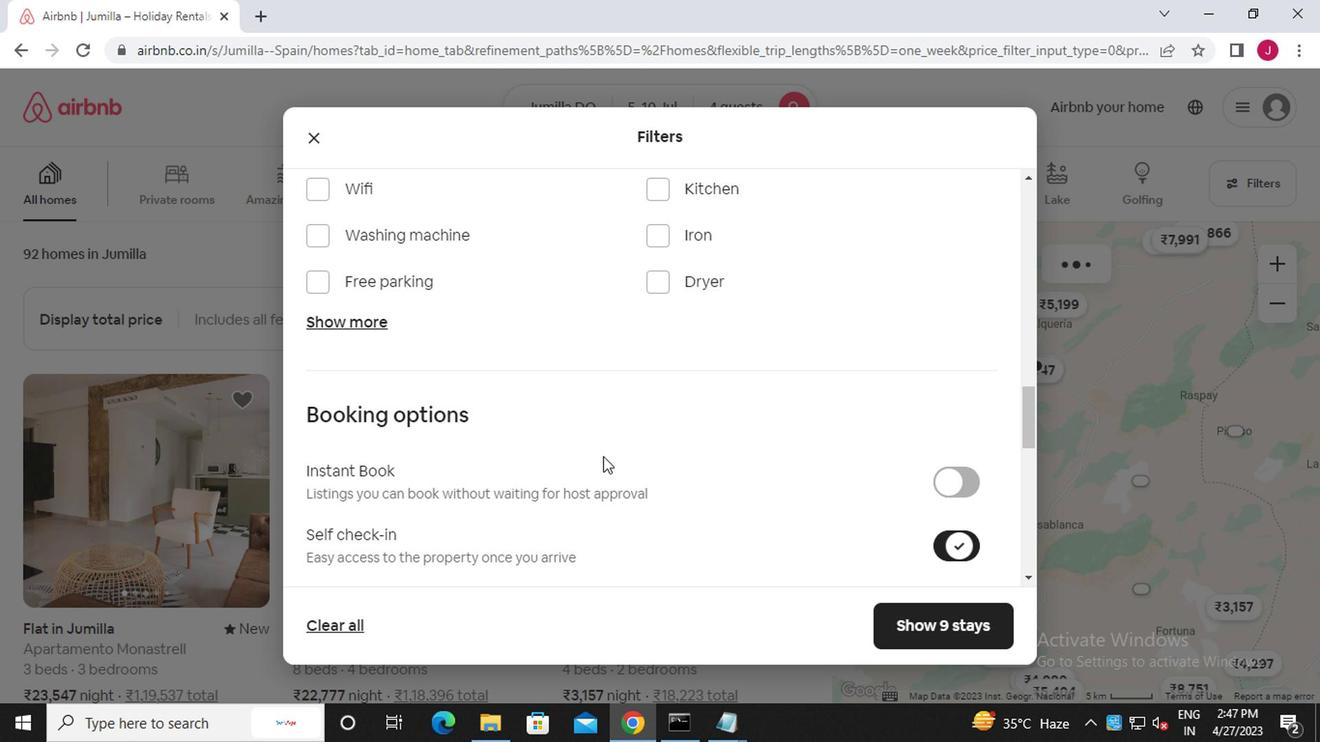
Action: Mouse scrolled (551, 447) with delta (0, -1)
Screenshot: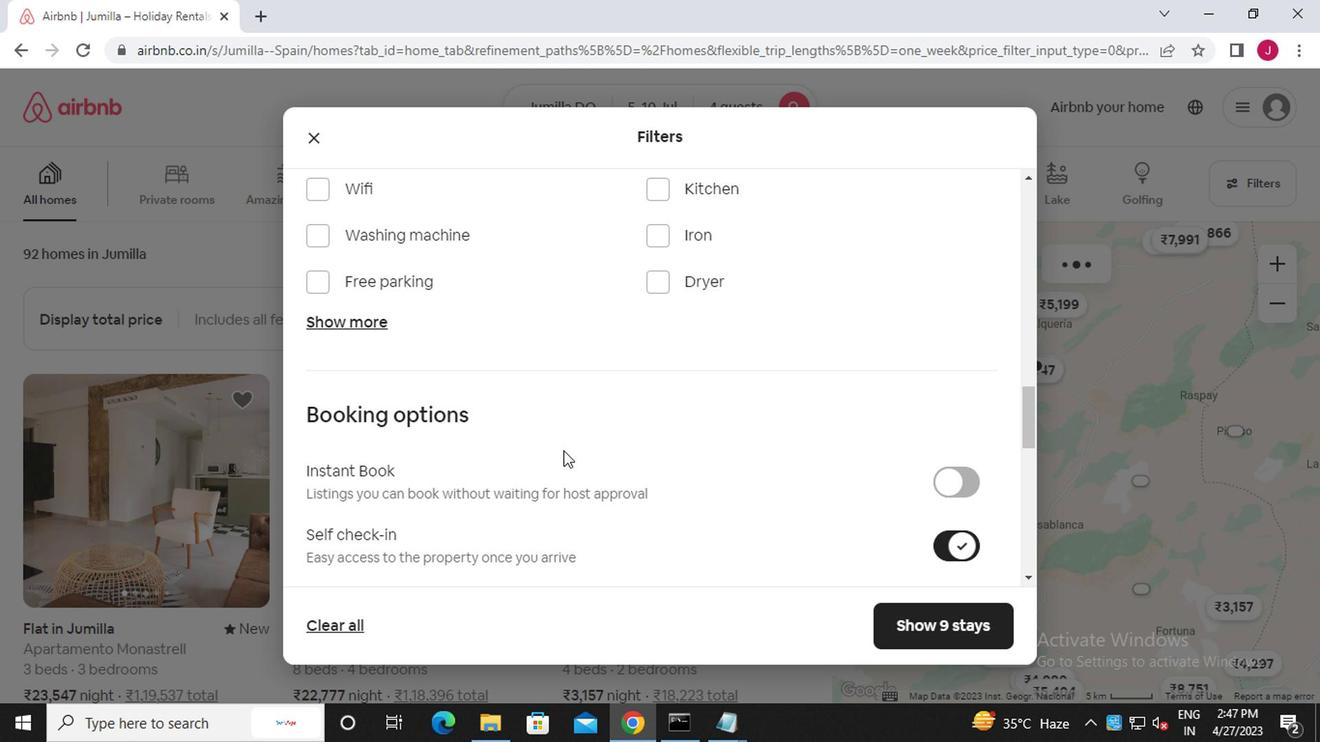 
Action: Mouse scrolled (551, 447) with delta (0, -1)
Screenshot: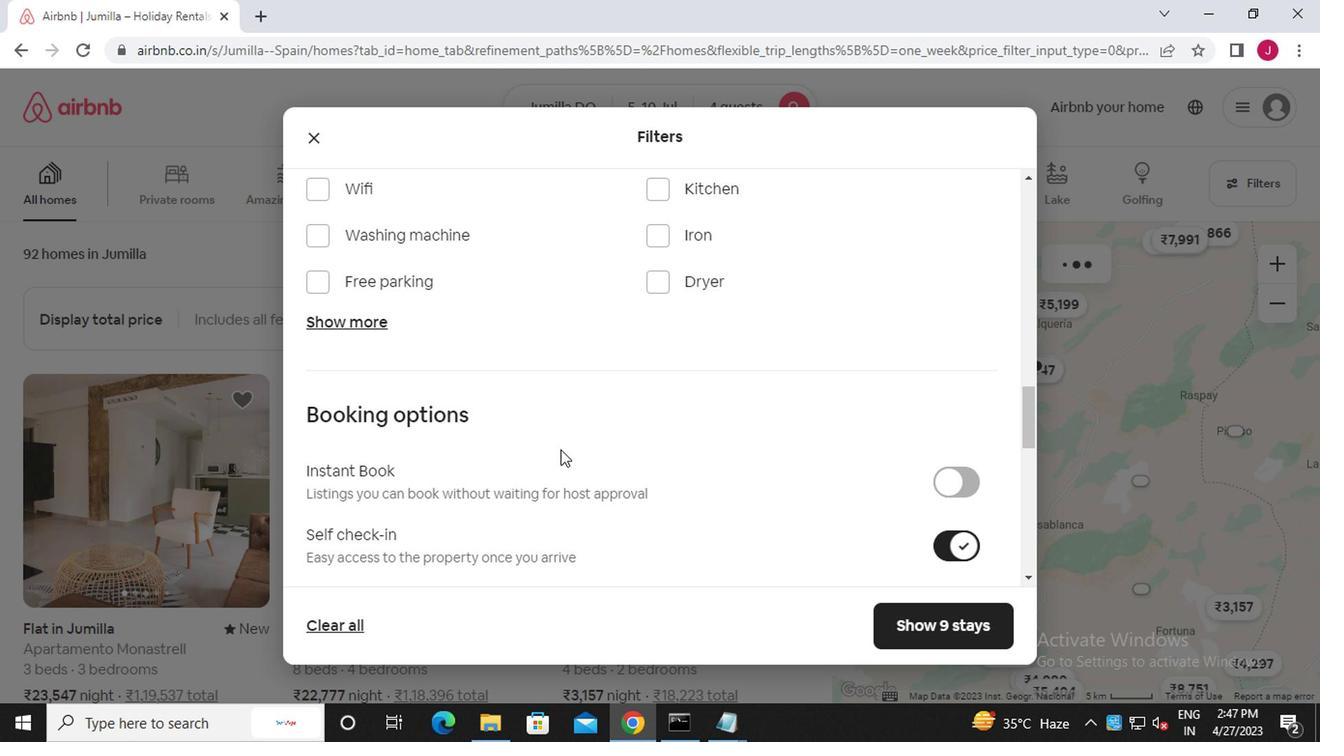 
Action: Mouse scrolled (551, 447) with delta (0, -1)
Screenshot: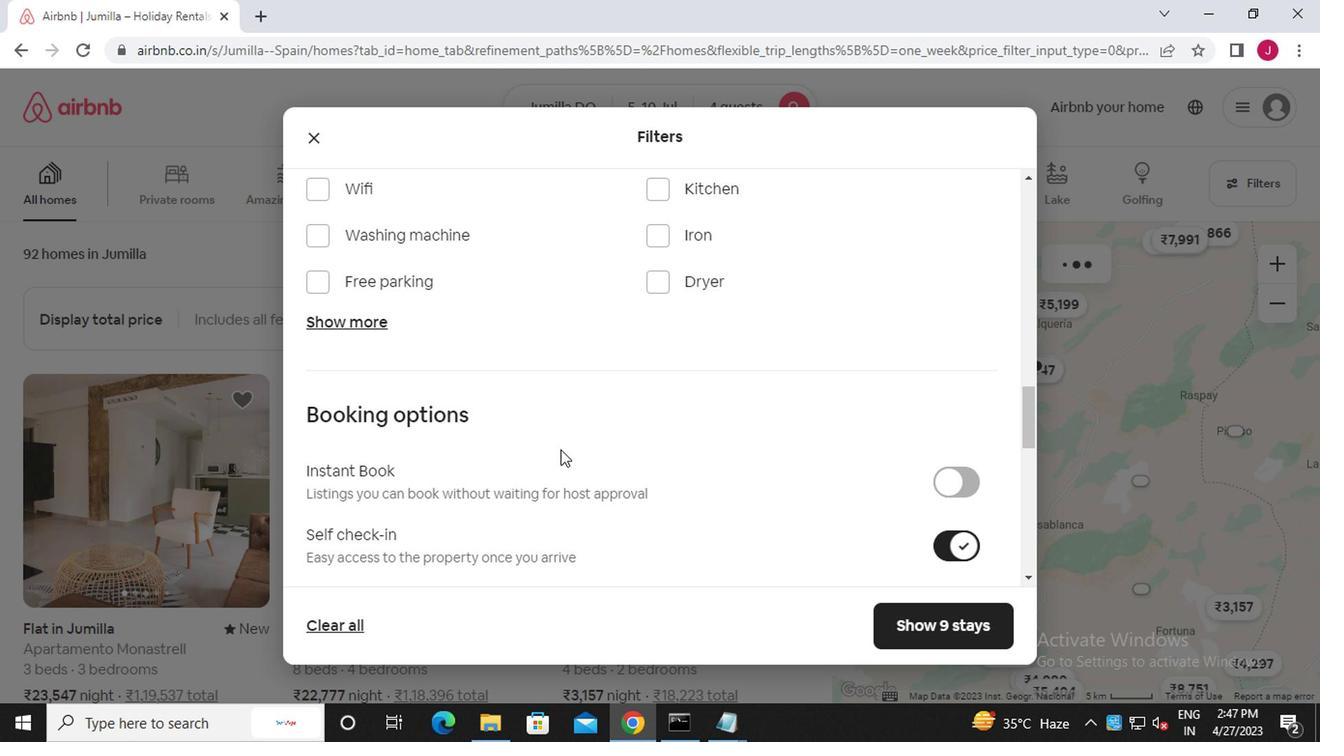 
Action: Mouse moved to (312, 499)
Screenshot: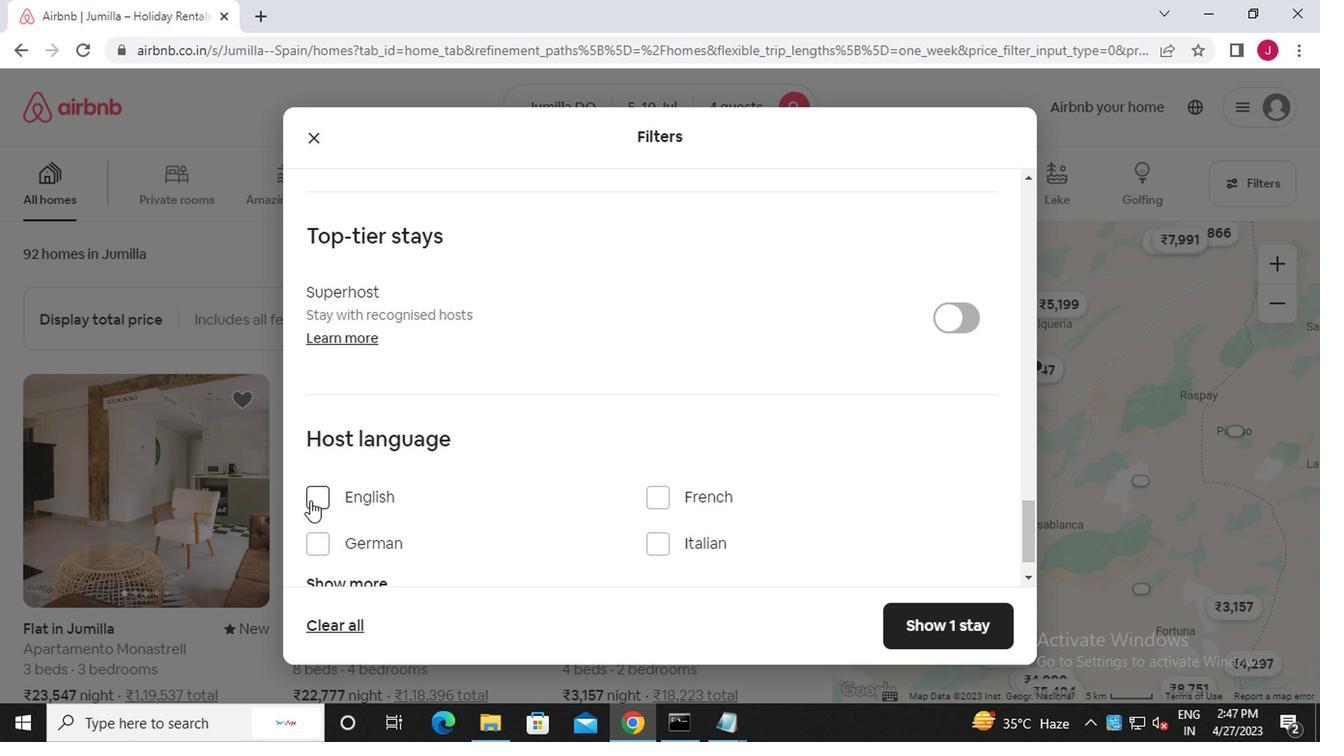 
Action: Mouse pressed left at (312, 499)
Screenshot: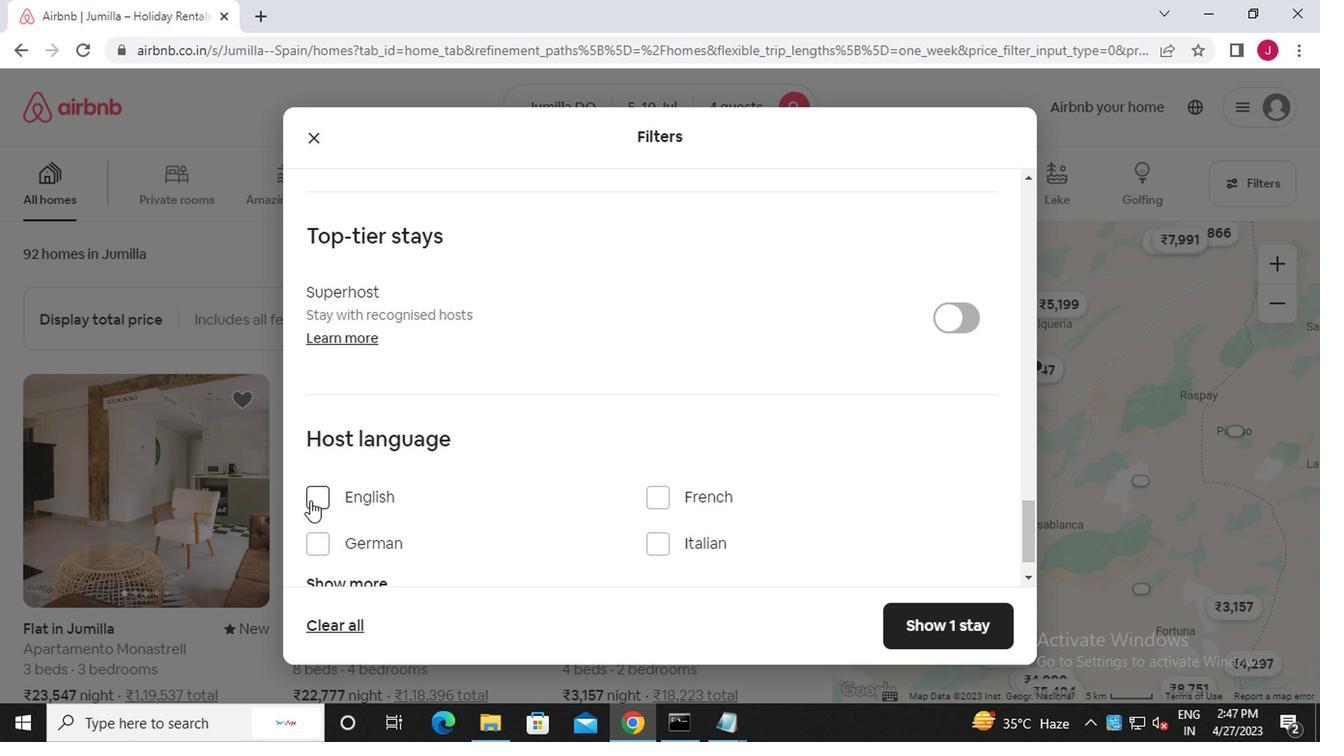 
Action: Mouse moved to (951, 627)
Screenshot: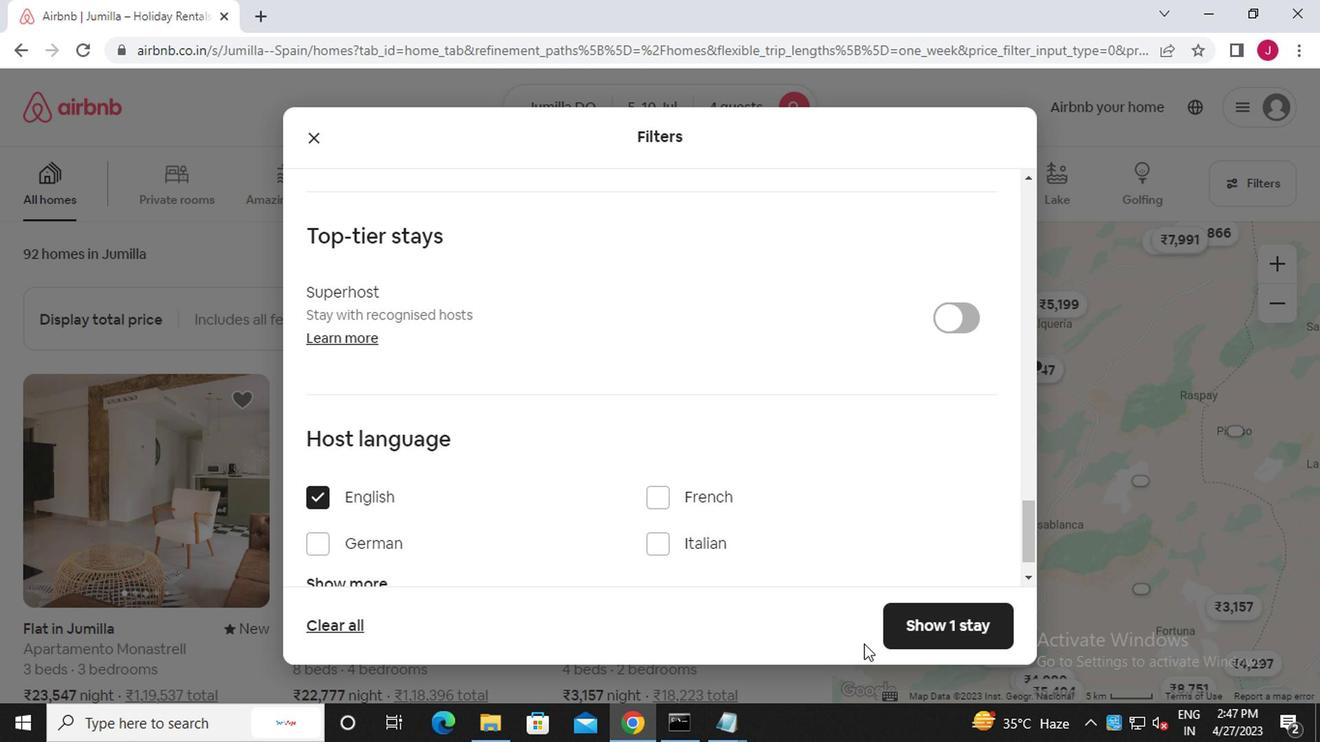 
Action: Mouse pressed left at (951, 627)
Screenshot: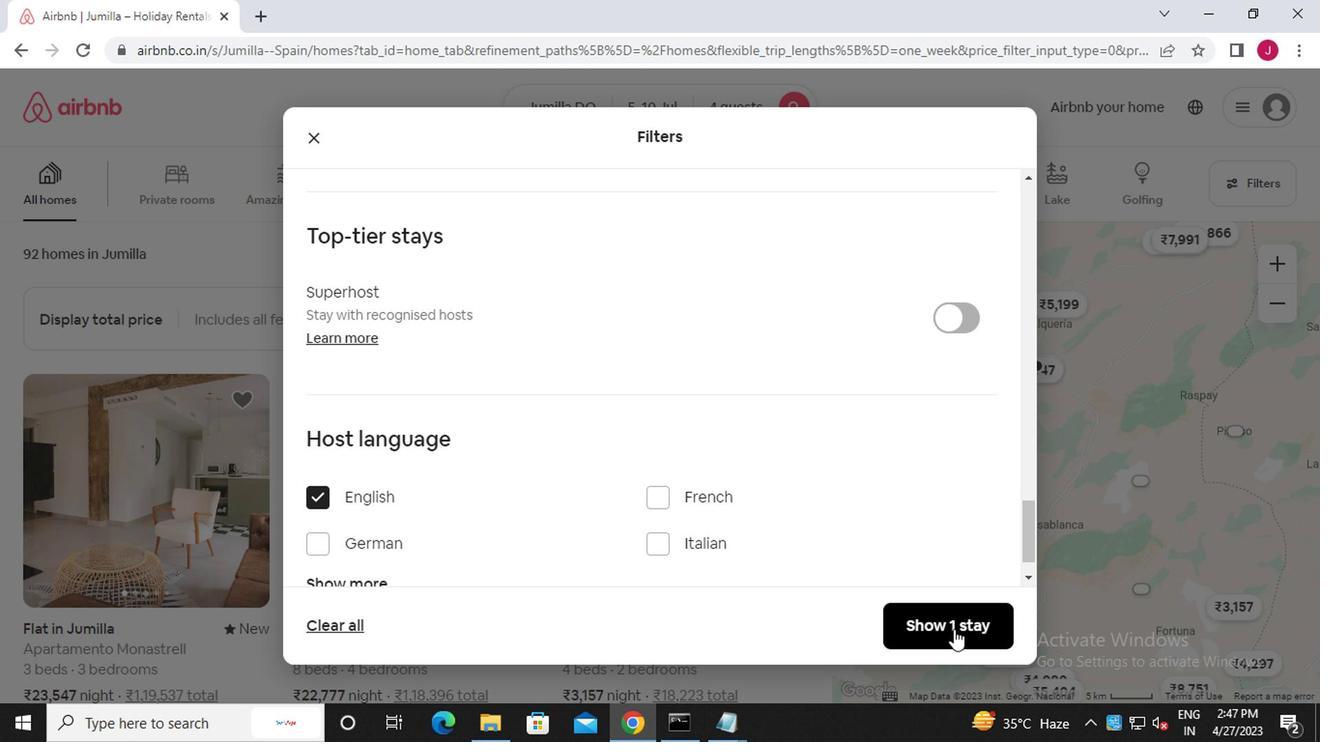 
